 Task: Find connections with filter location P'ot'i with filter topic #coachingwith filter profile language German with filter current company Aviva India with filter school Vaagdevi College of Engineering with filter industry E-Learning Providers with filter service category Packaging Design with filter keywords title Founder
Action: Mouse moved to (180, 271)
Screenshot: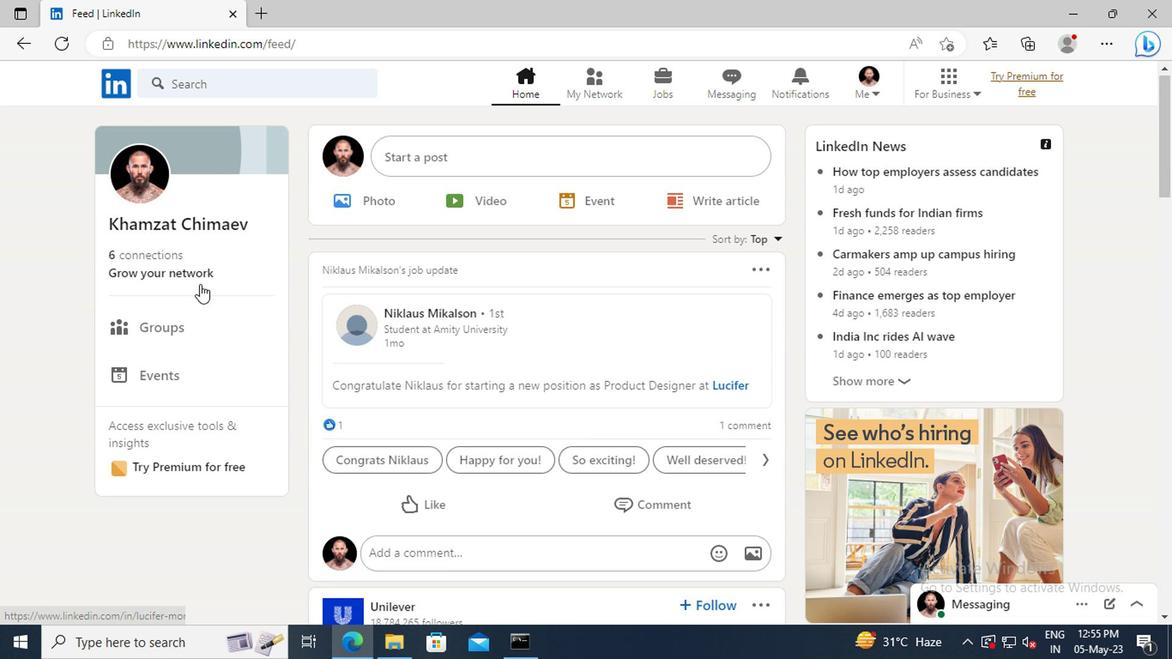 
Action: Mouse pressed left at (180, 271)
Screenshot: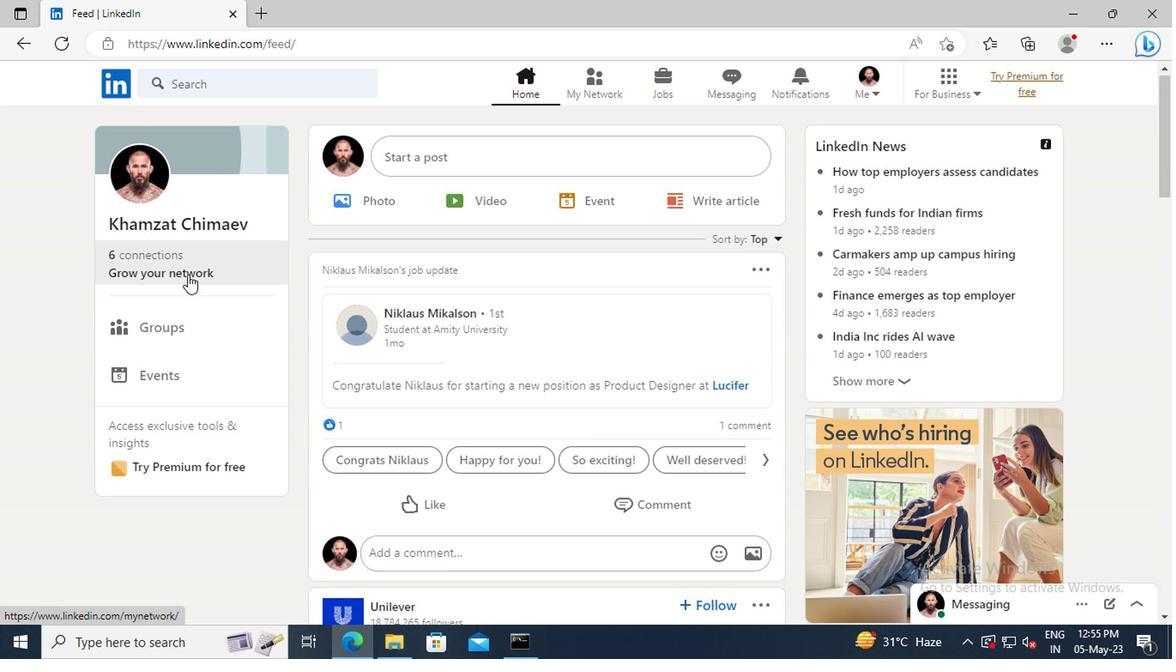 
Action: Mouse moved to (192, 183)
Screenshot: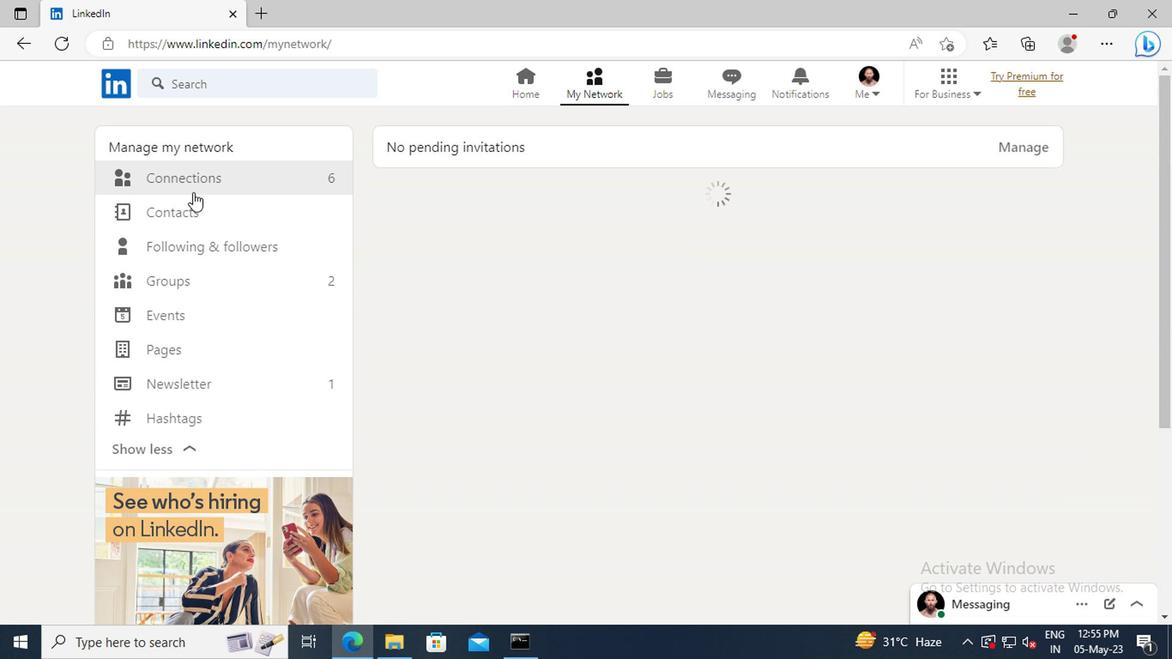 
Action: Mouse pressed left at (192, 183)
Screenshot: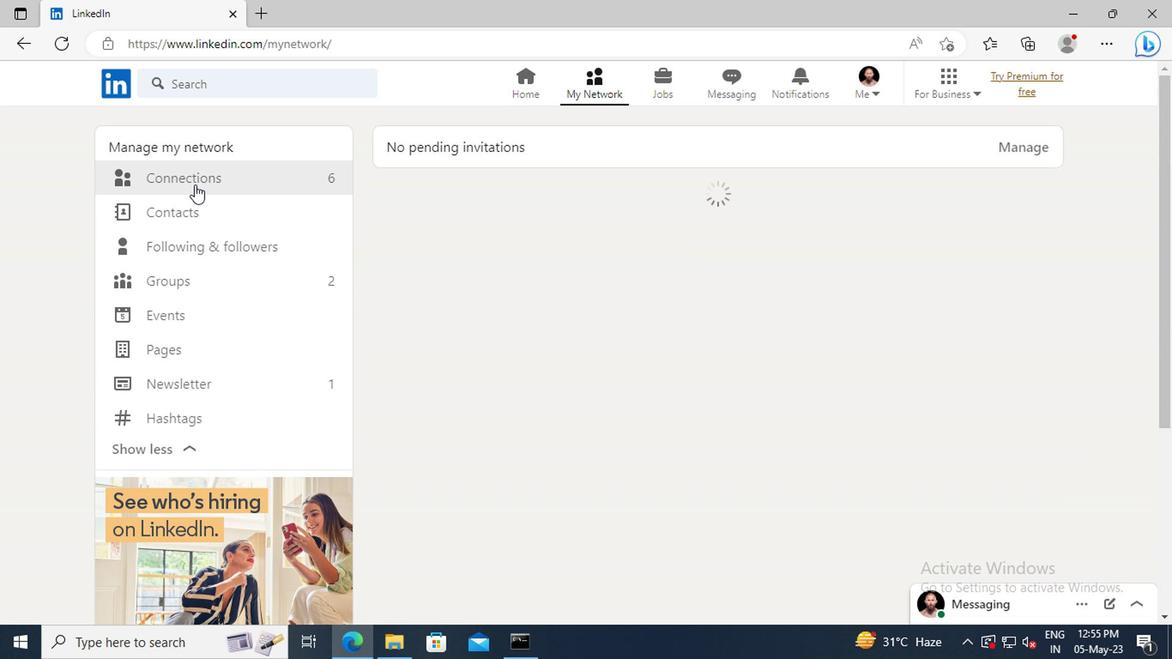 
Action: Mouse moved to (684, 185)
Screenshot: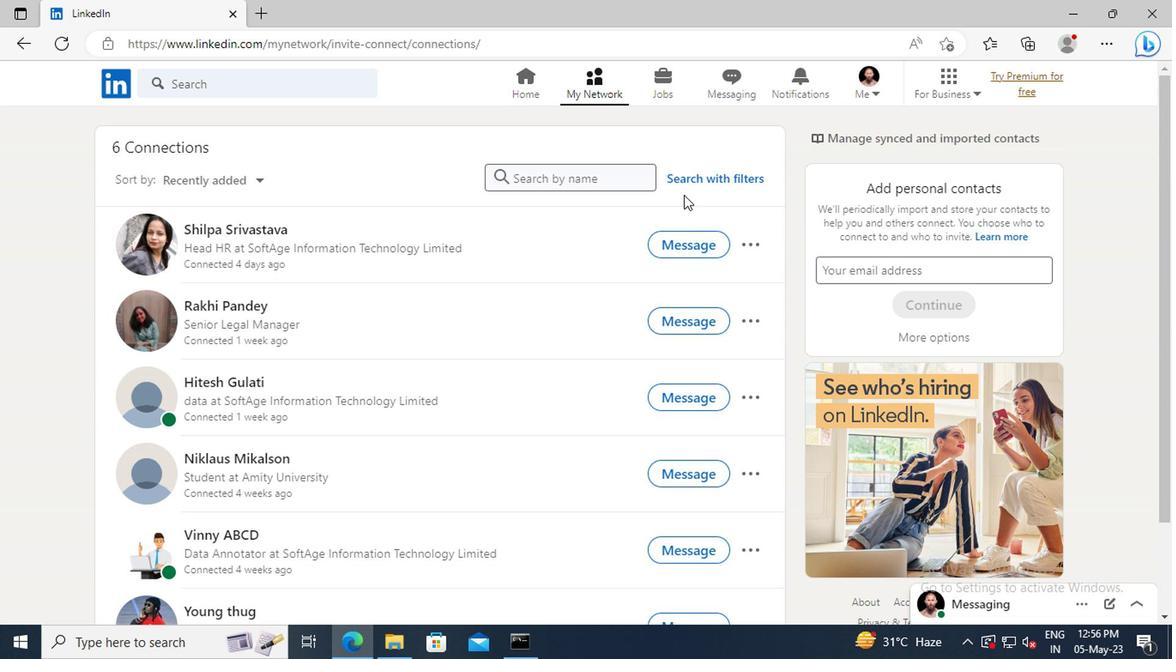 
Action: Mouse pressed left at (684, 185)
Screenshot: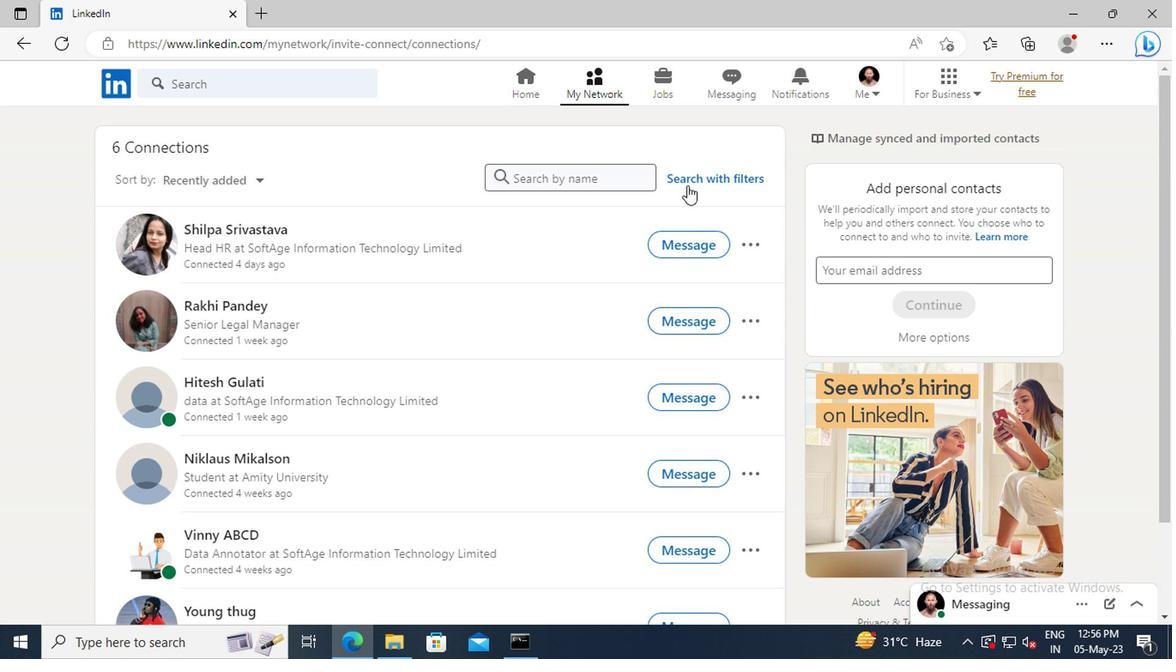 
Action: Mouse moved to (650, 133)
Screenshot: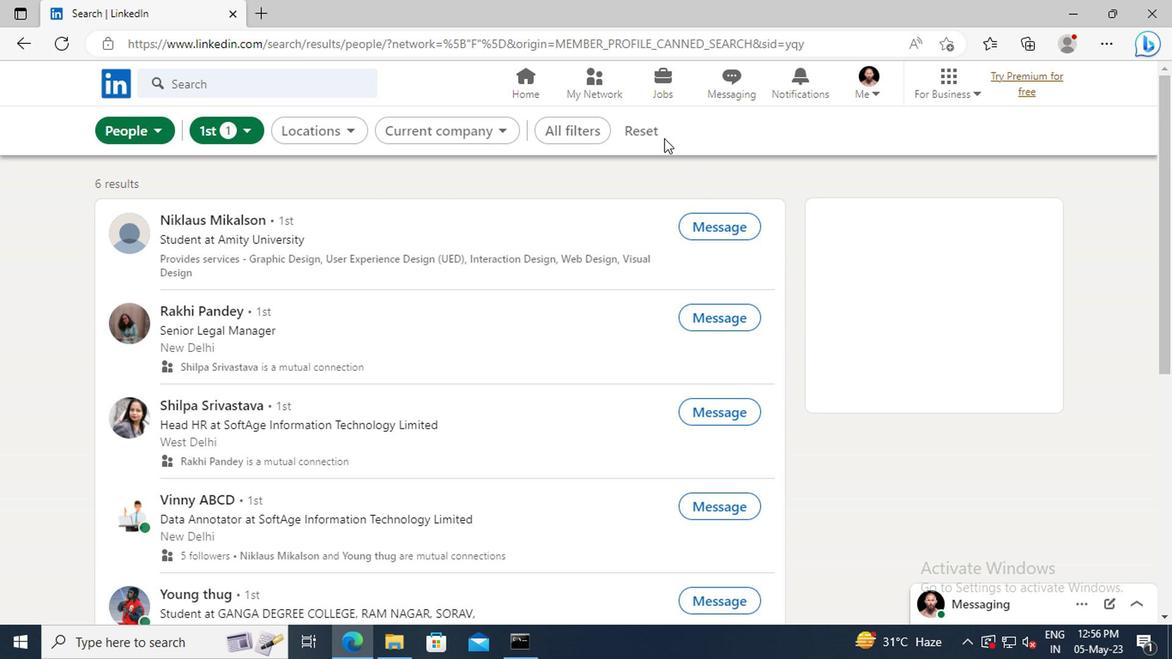
Action: Mouse pressed left at (650, 133)
Screenshot: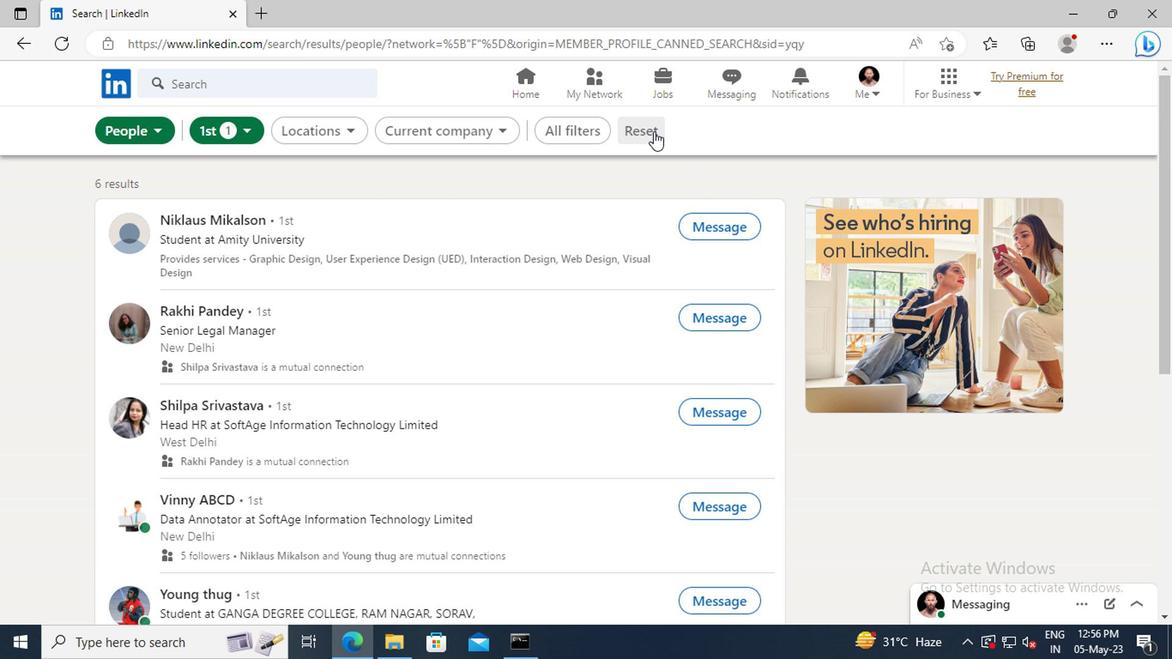 
Action: Mouse moved to (627, 133)
Screenshot: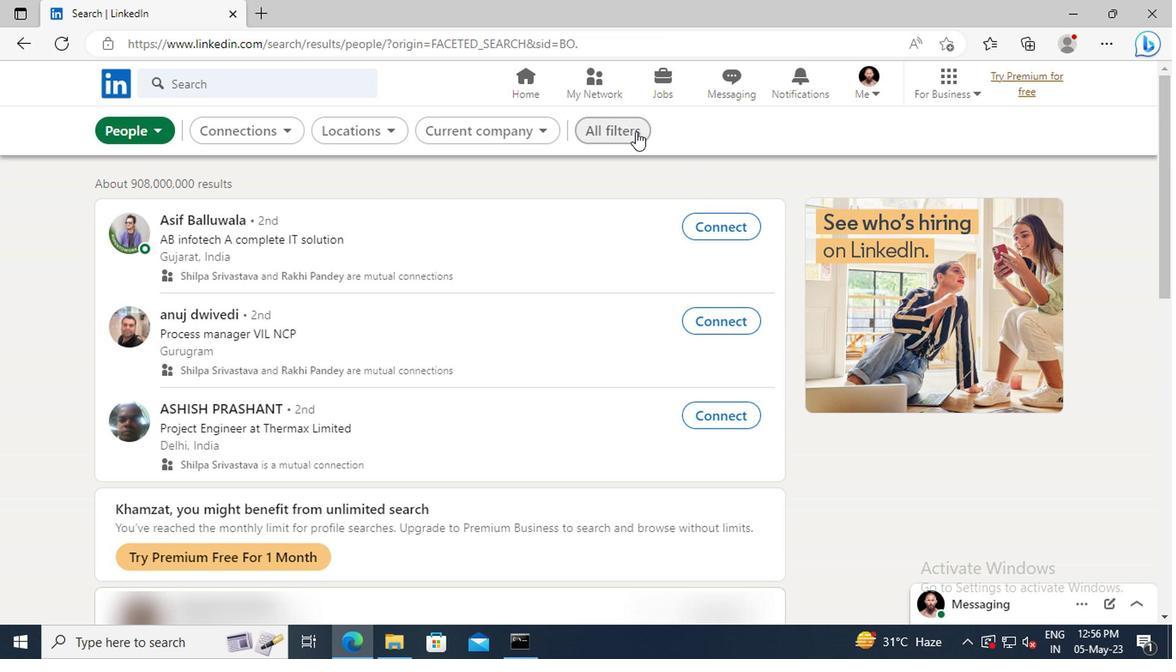 
Action: Mouse pressed left at (627, 133)
Screenshot: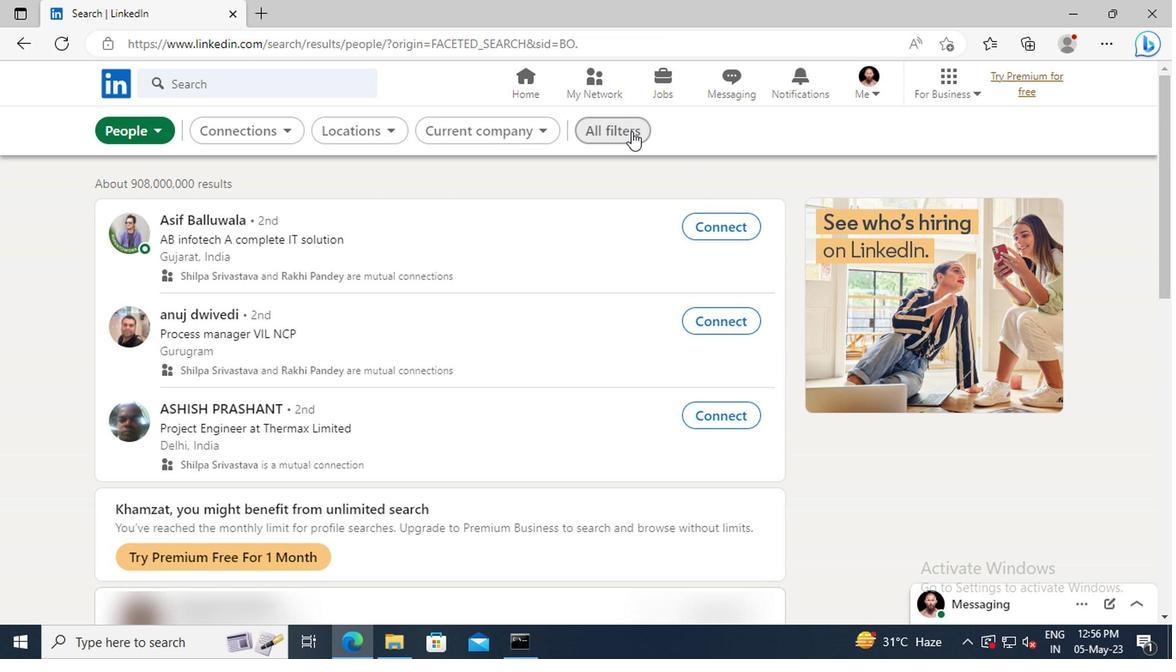 
Action: Mouse moved to (988, 332)
Screenshot: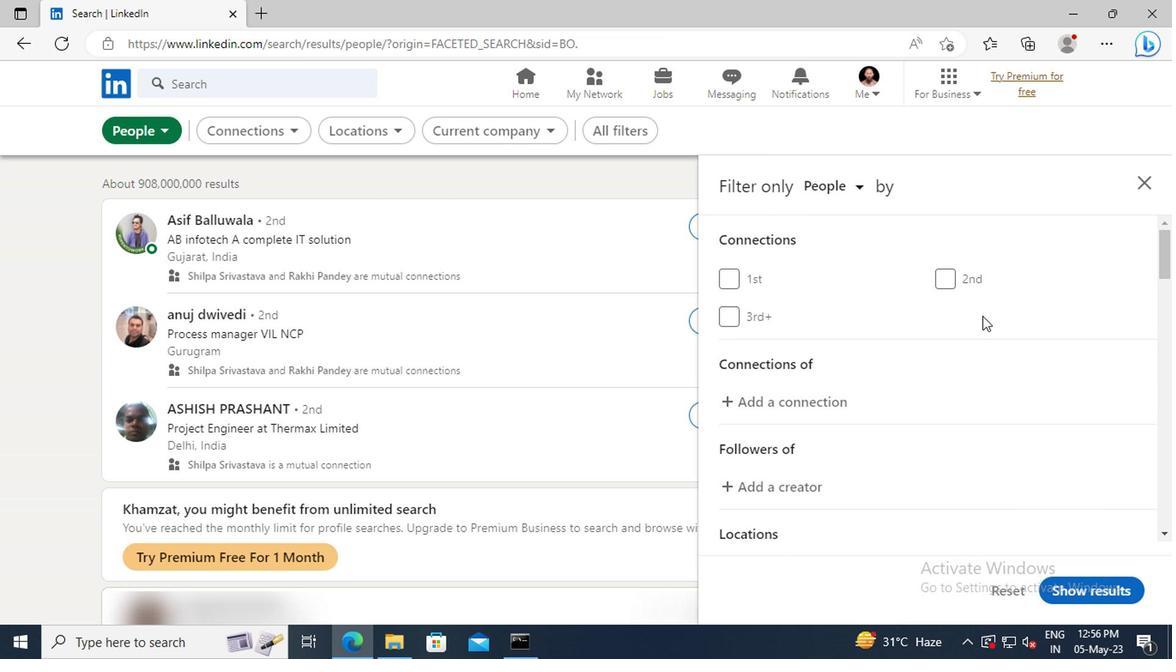 
Action: Mouse scrolled (988, 331) with delta (0, -1)
Screenshot: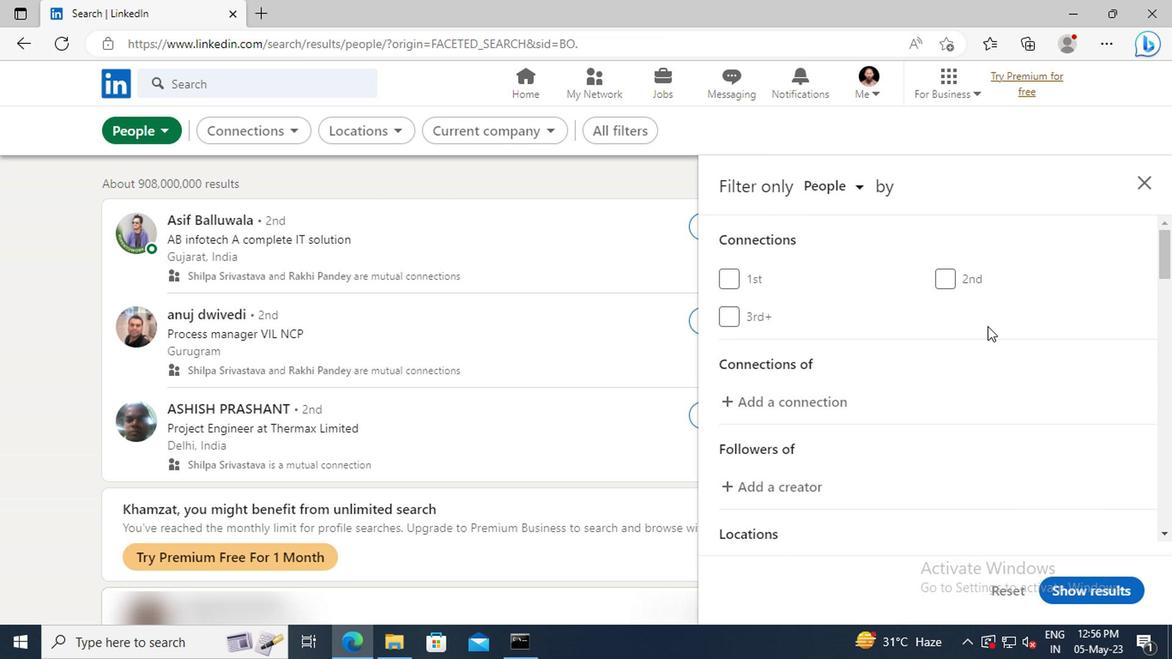 
Action: Mouse scrolled (988, 331) with delta (0, -1)
Screenshot: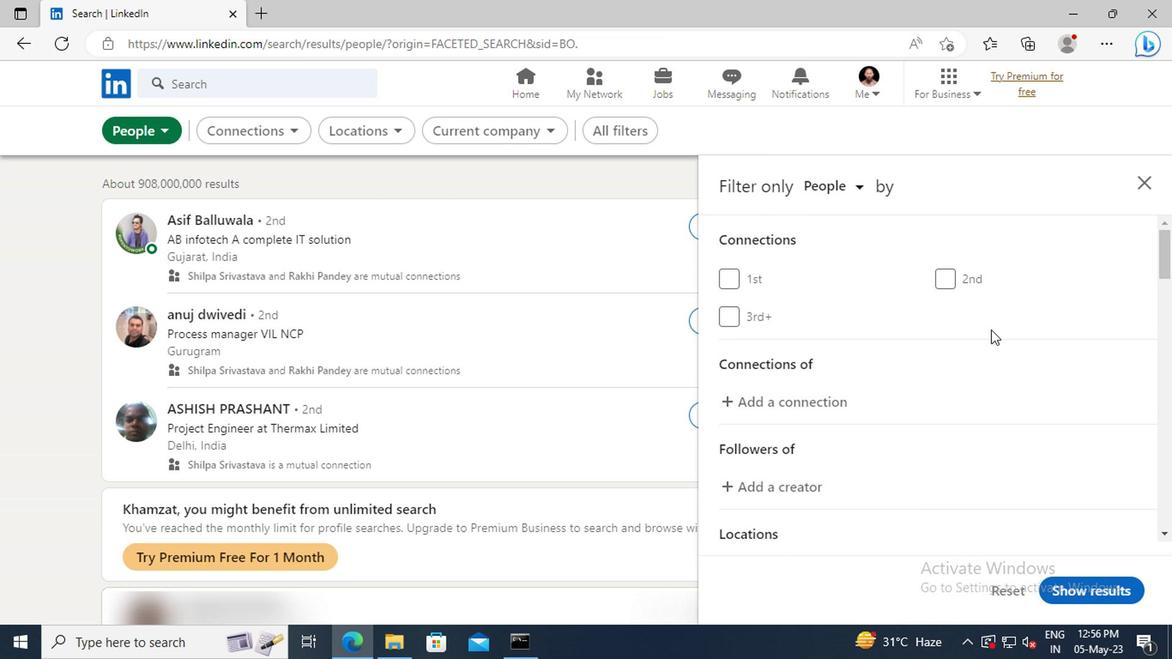 
Action: Mouse scrolled (988, 331) with delta (0, -1)
Screenshot: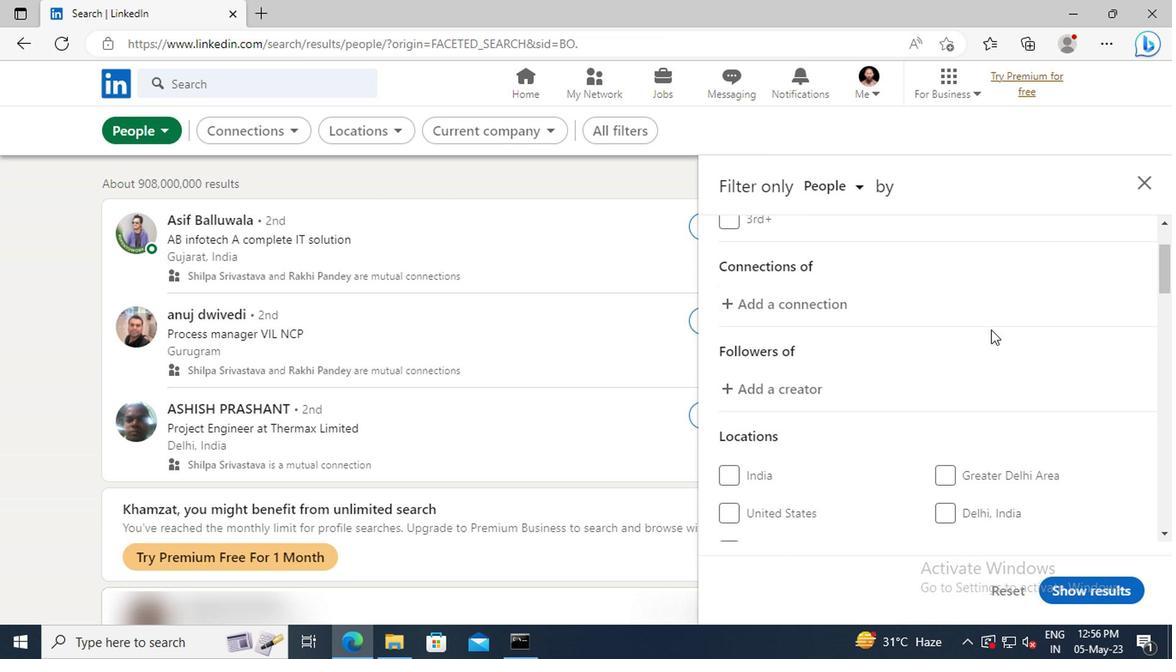 
Action: Mouse scrolled (988, 331) with delta (0, -1)
Screenshot: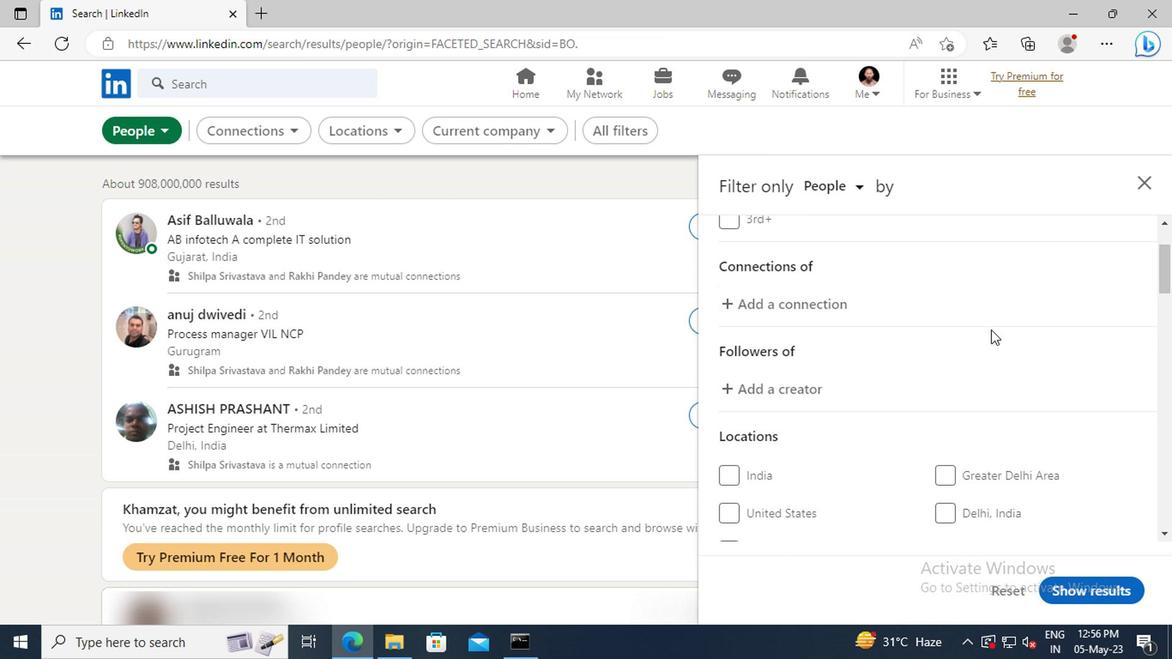 
Action: Mouse scrolled (988, 331) with delta (0, -1)
Screenshot: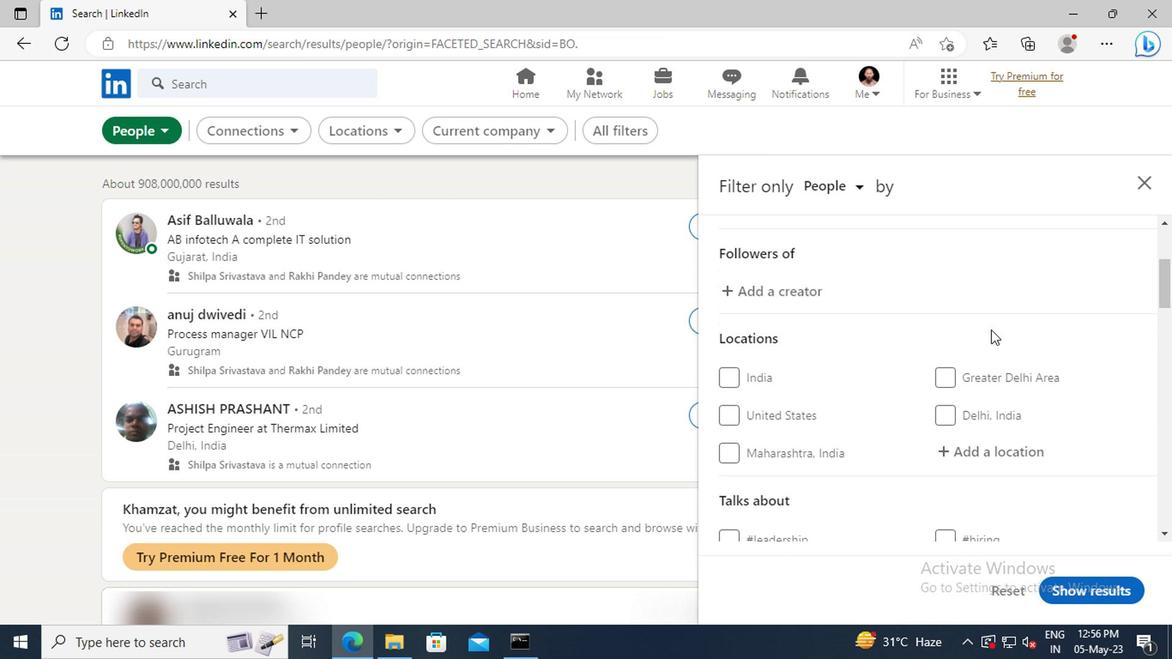 
Action: Mouse scrolled (988, 331) with delta (0, -1)
Screenshot: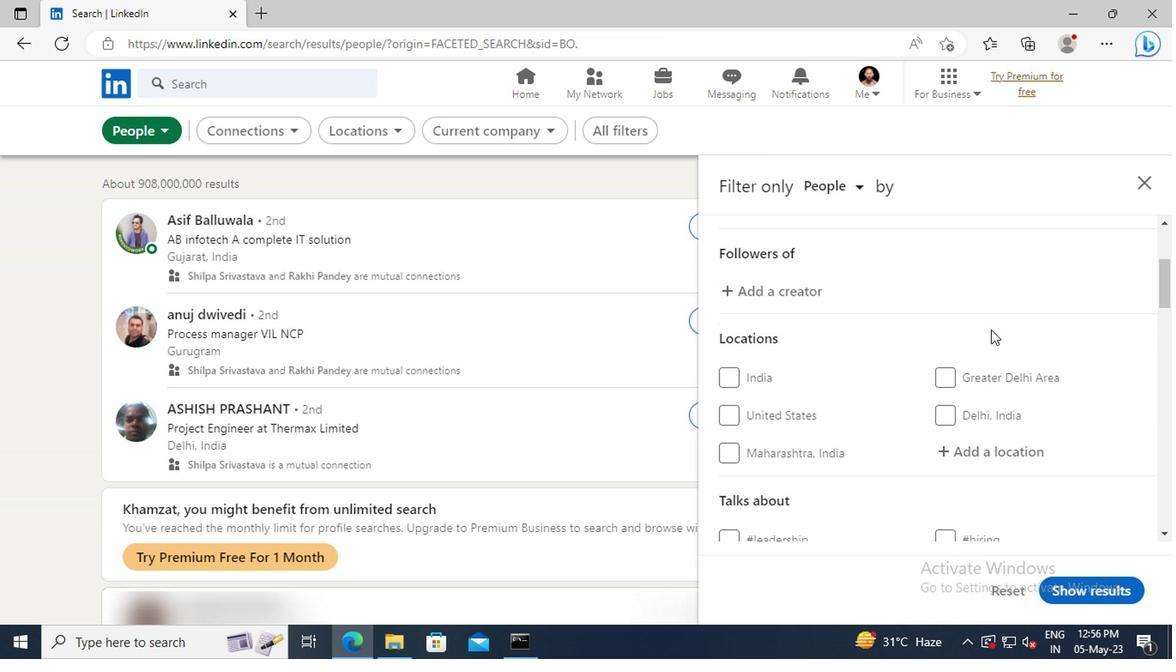 
Action: Mouse moved to (986, 354)
Screenshot: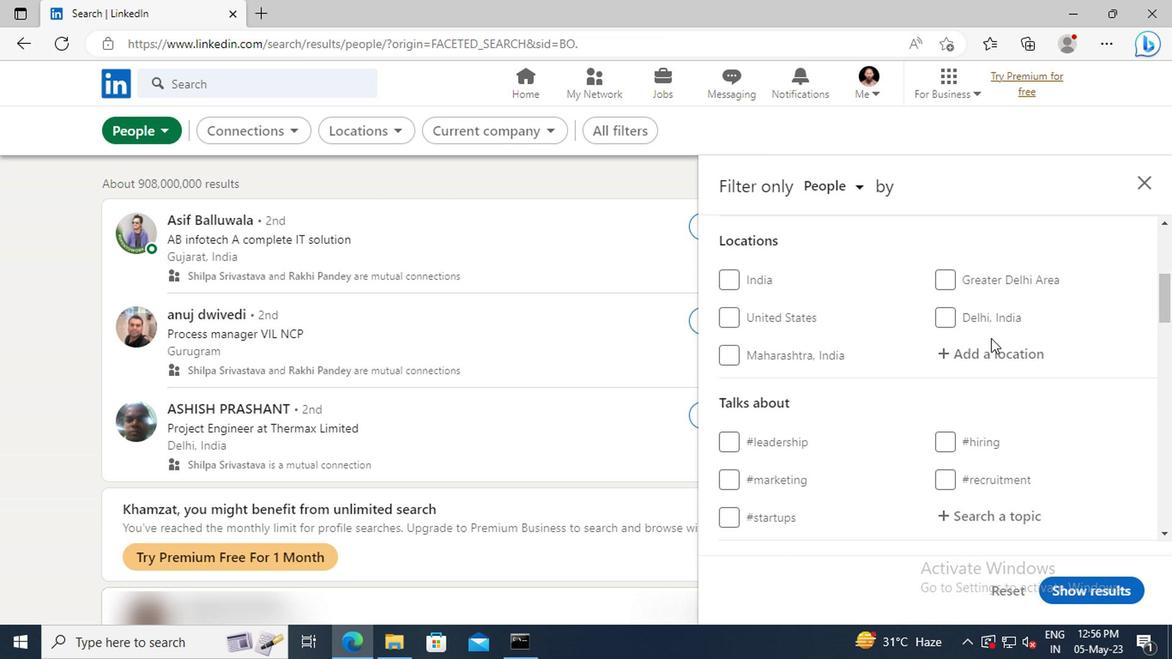 
Action: Mouse pressed left at (986, 354)
Screenshot: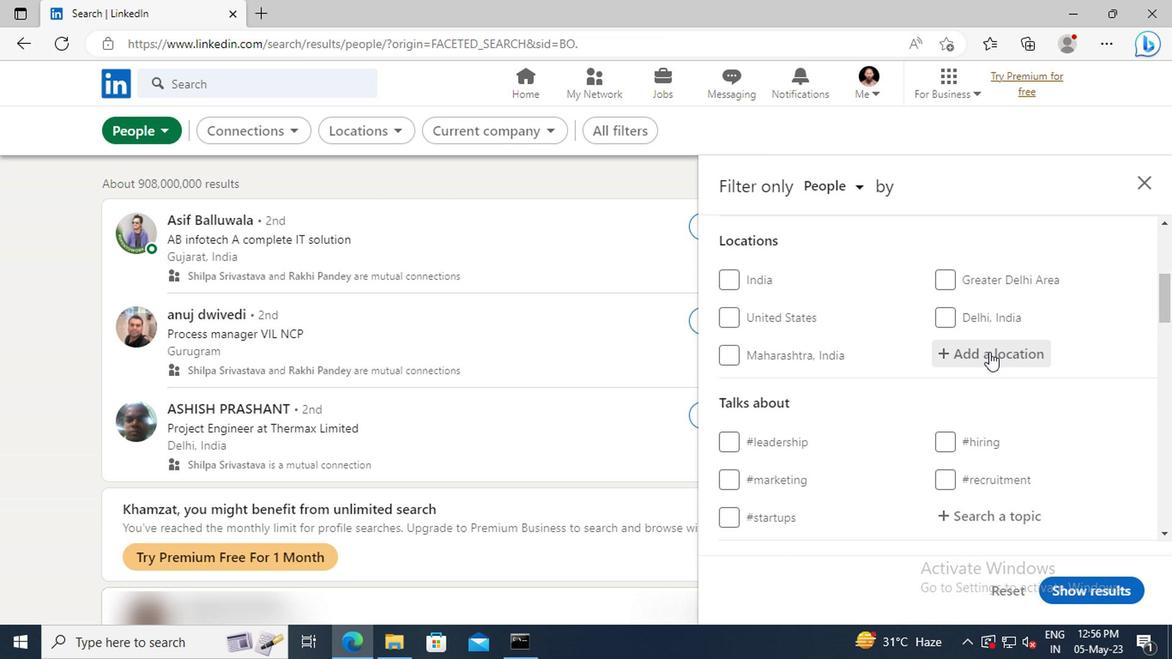 
Action: Key pressed <Key.shift>P'OT'I<Key.enter>
Screenshot: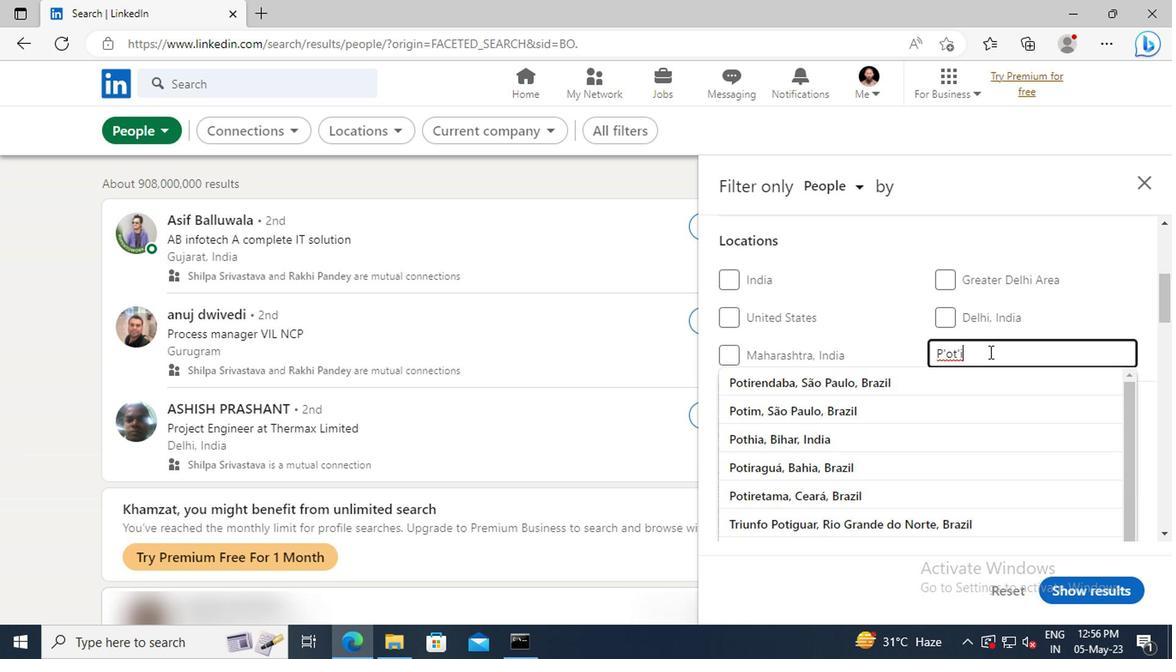
Action: Mouse moved to (982, 354)
Screenshot: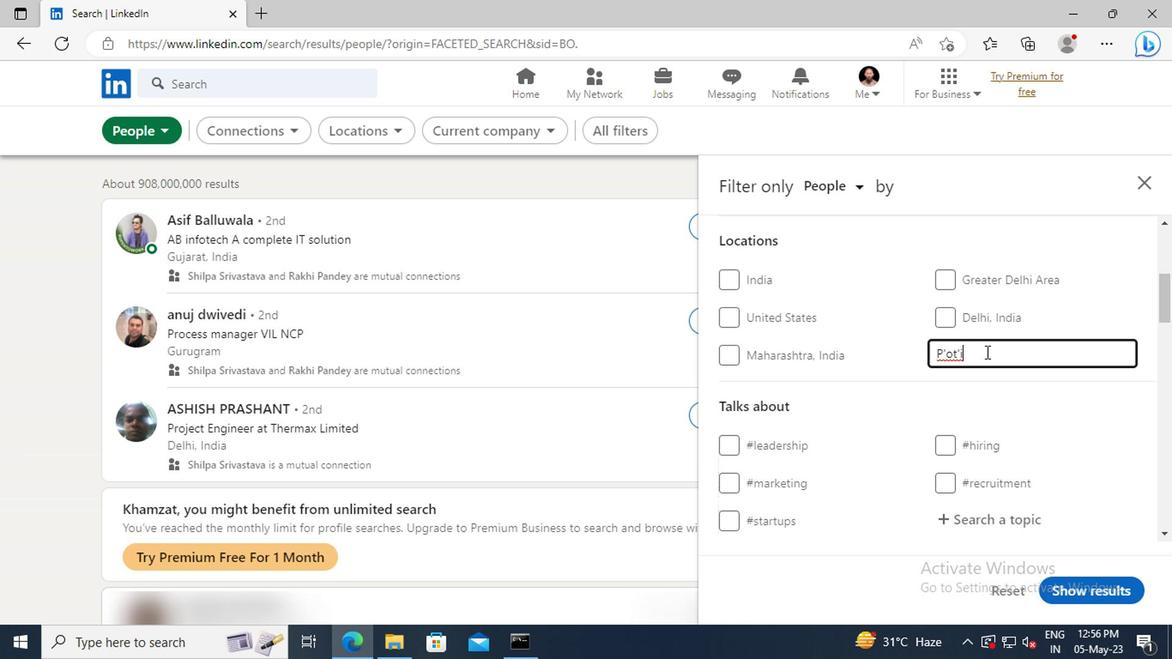 
Action: Mouse scrolled (982, 353) with delta (0, 0)
Screenshot: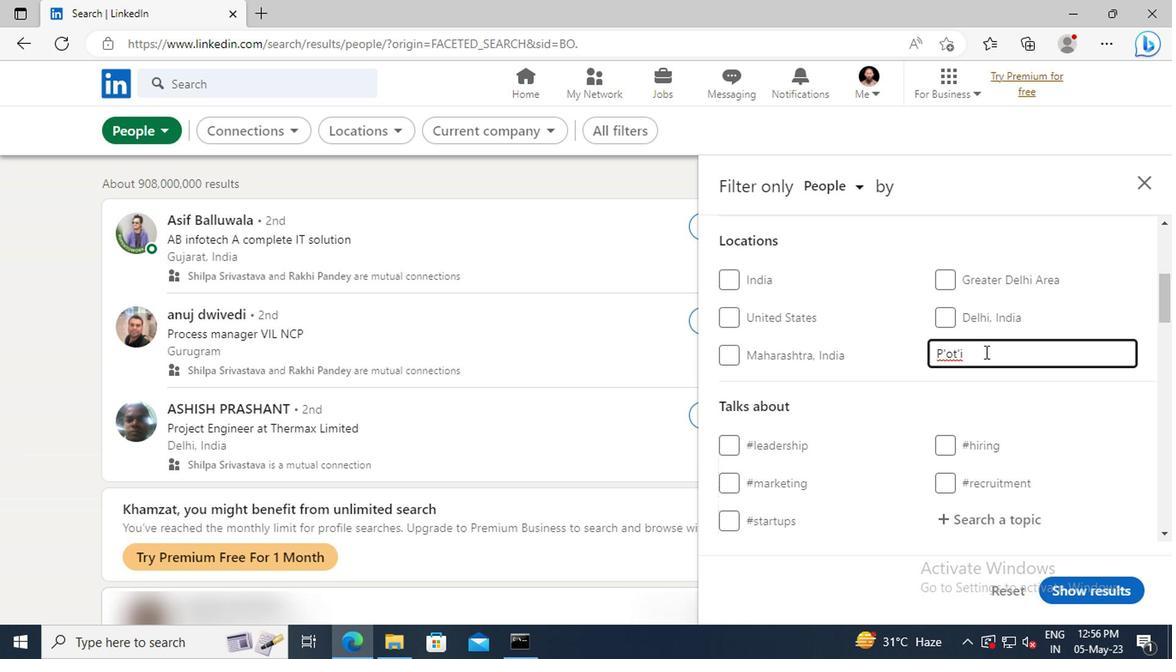 
Action: Mouse moved to (980, 354)
Screenshot: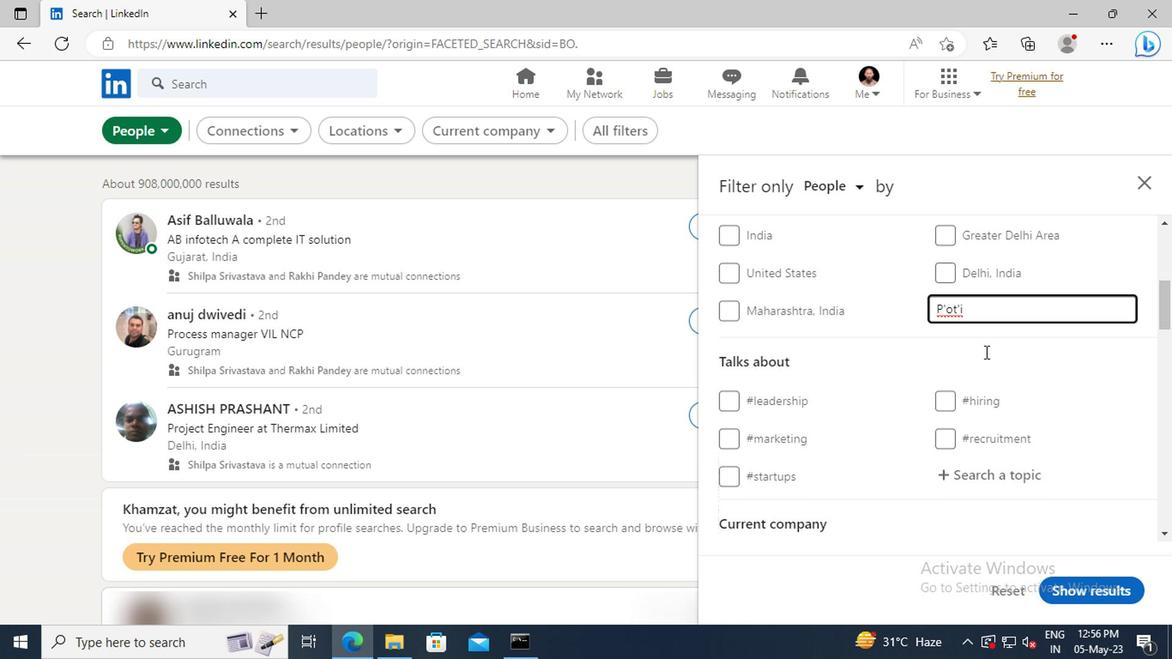 
Action: Mouse scrolled (980, 353) with delta (0, 0)
Screenshot: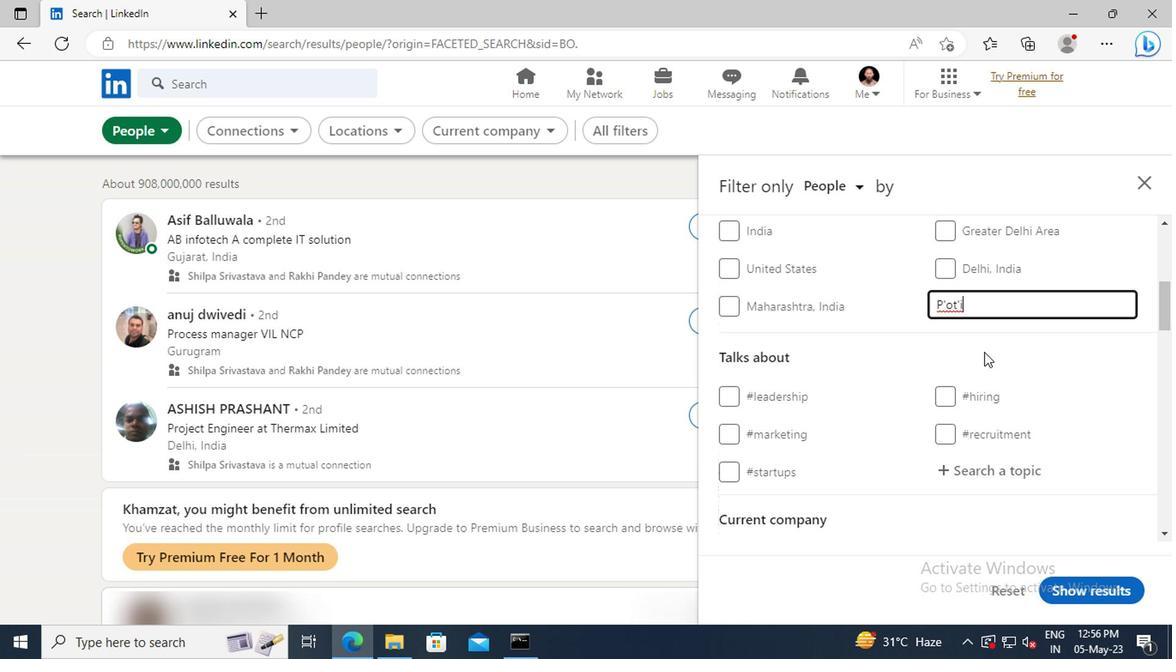 
Action: Mouse scrolled (980, 353) with delta (0, 0)
Screenshot: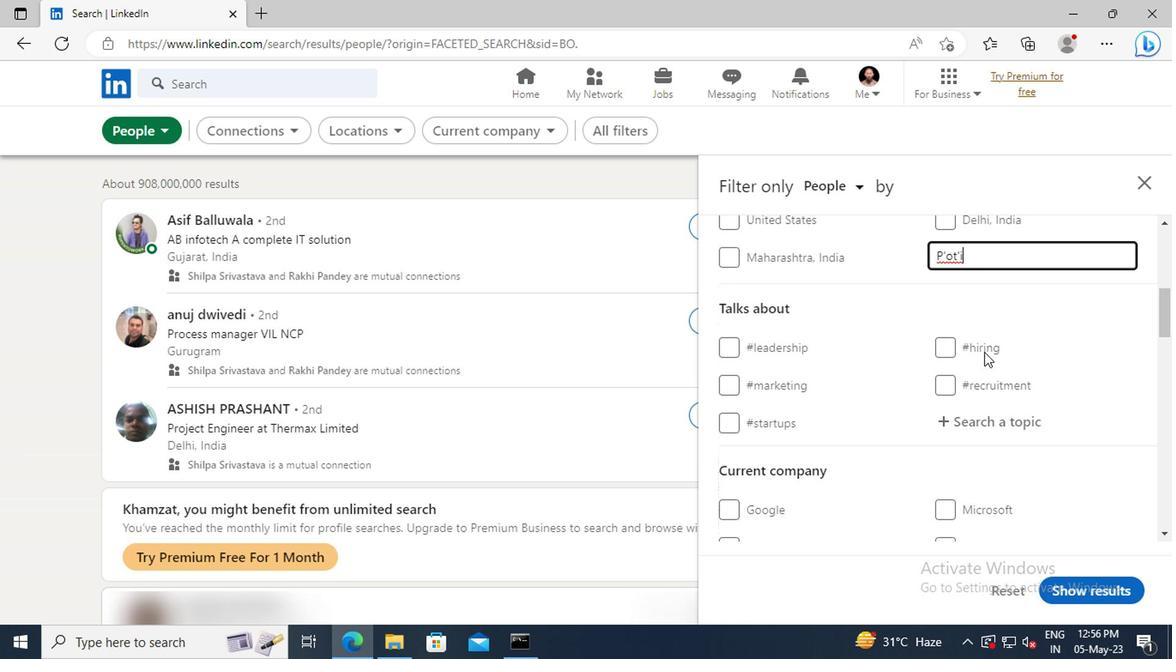 
Action: Mouse moved to (977, 372)
Screenshot: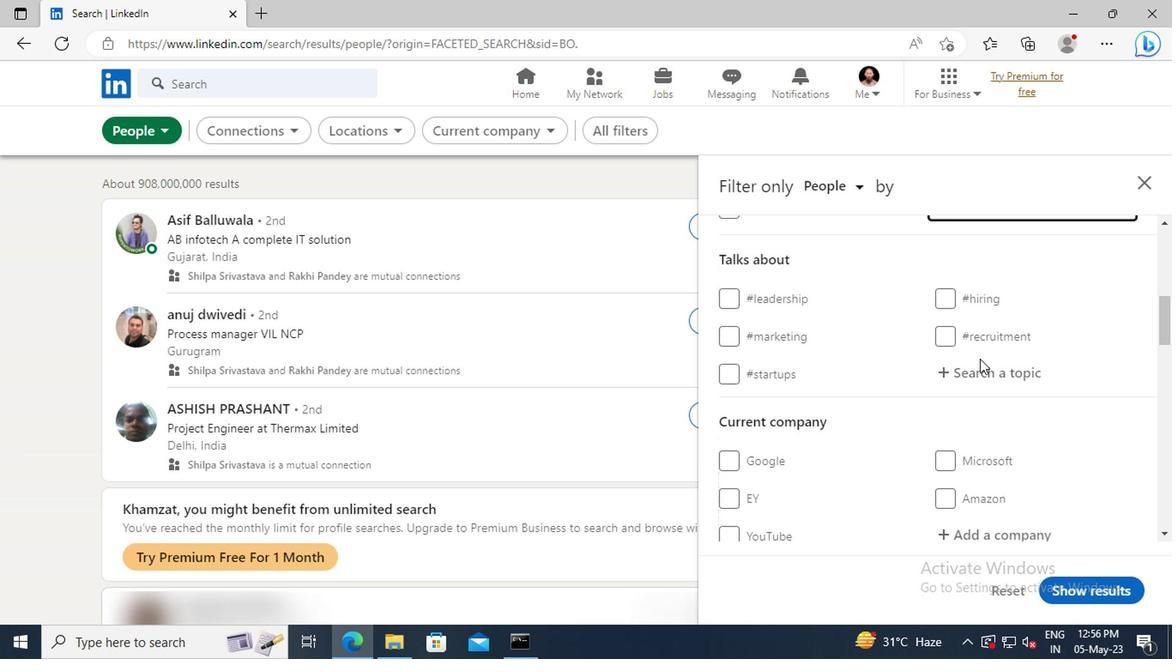 
Action: Mouse pressed left at (977, 372)
Screenshot: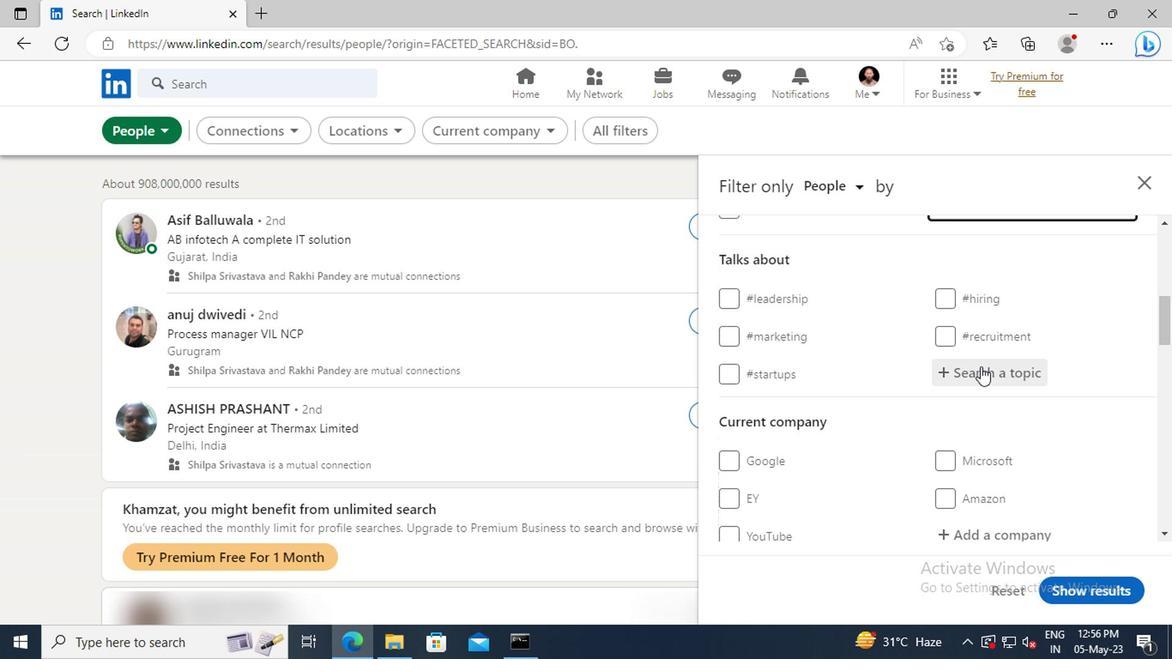 
Action: Key pressed COACHI
Screenshot: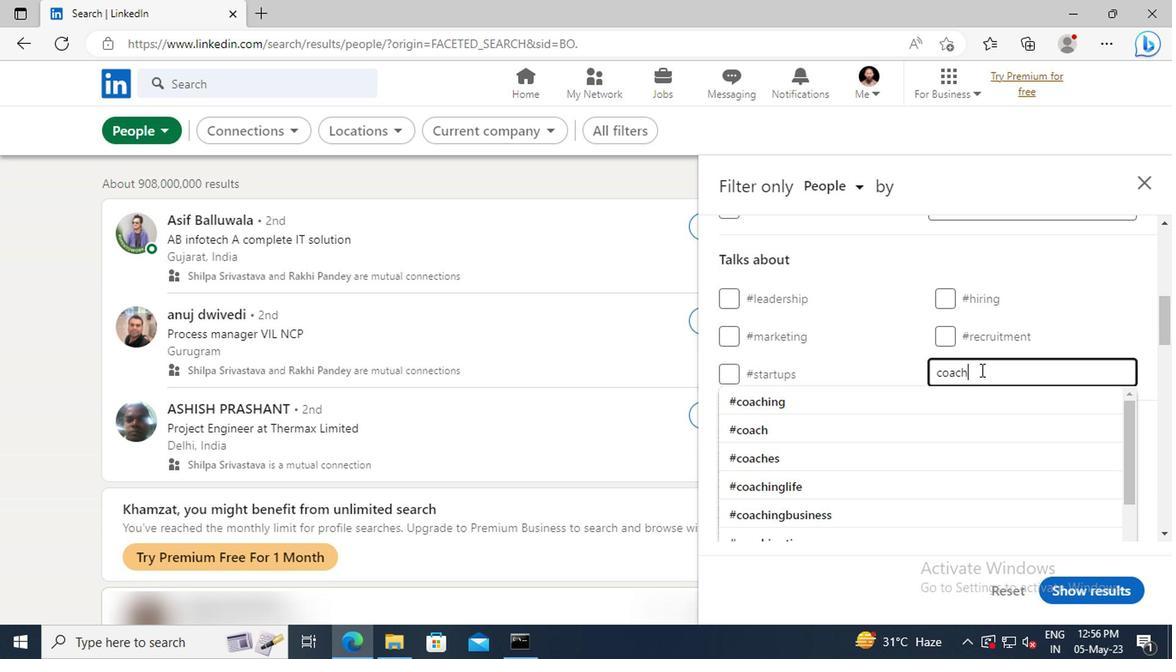 
Action: Mouse moved to (974, 400)
Screenshot: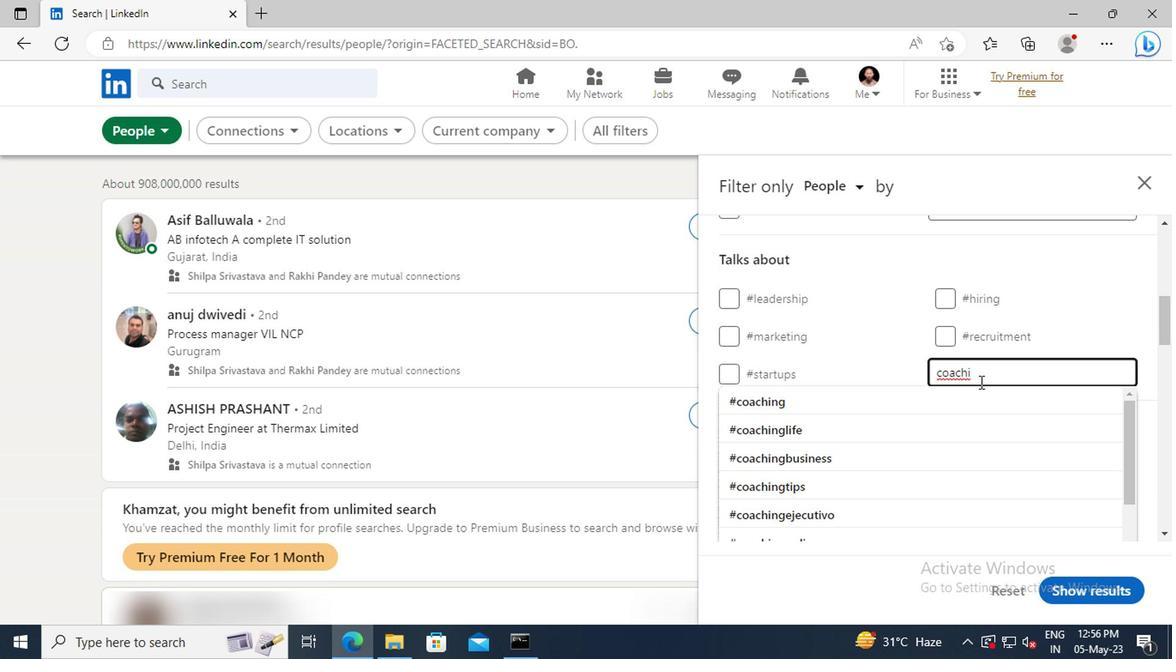 
Action: Mouse pressed left at (974, 400)
Screenshot: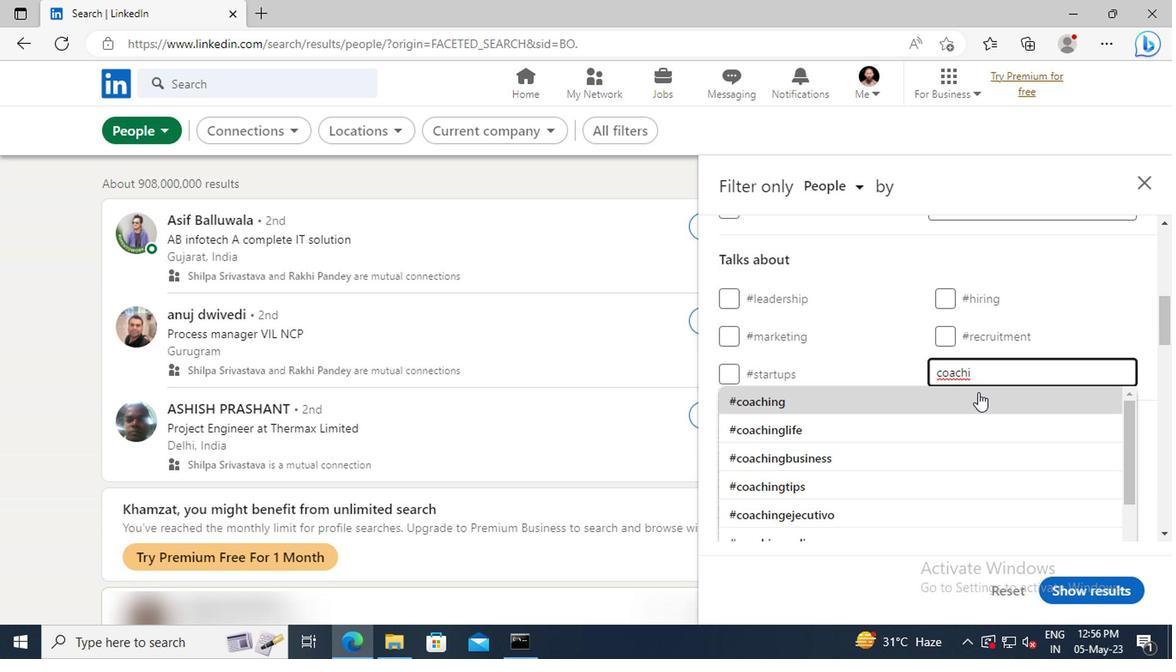 
Action: Mouse scrolled (974, 399) with delta (0, 0)
Screenshot: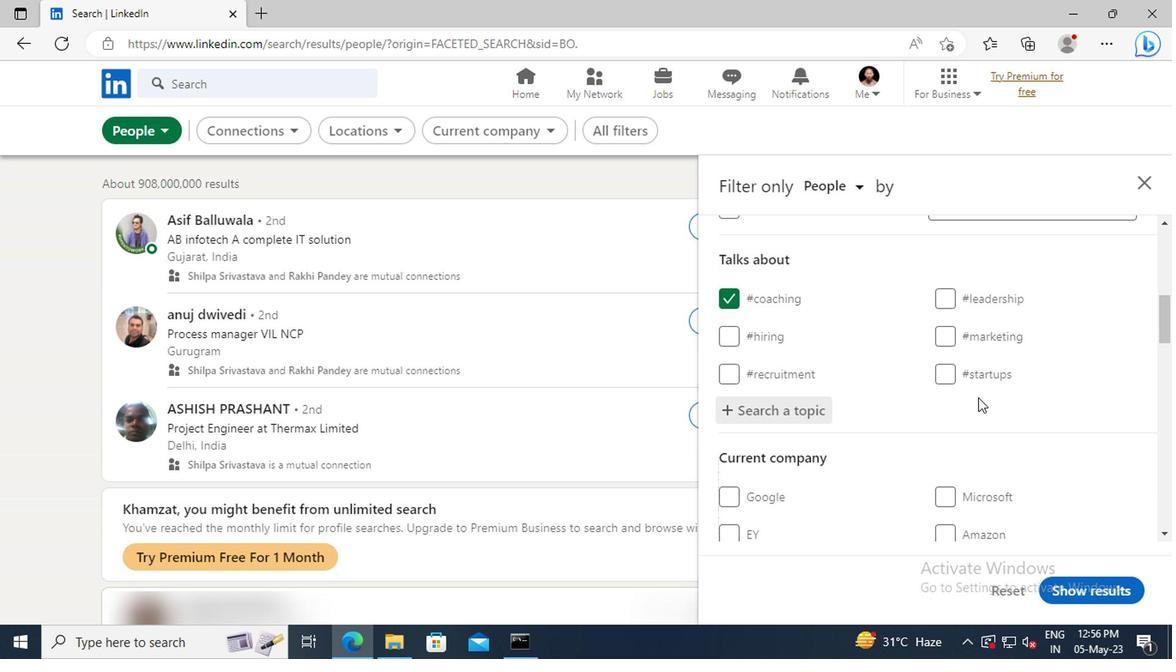 
Action: Mouse scrolled (974, 399) with delta (0, 0)
Screenshot: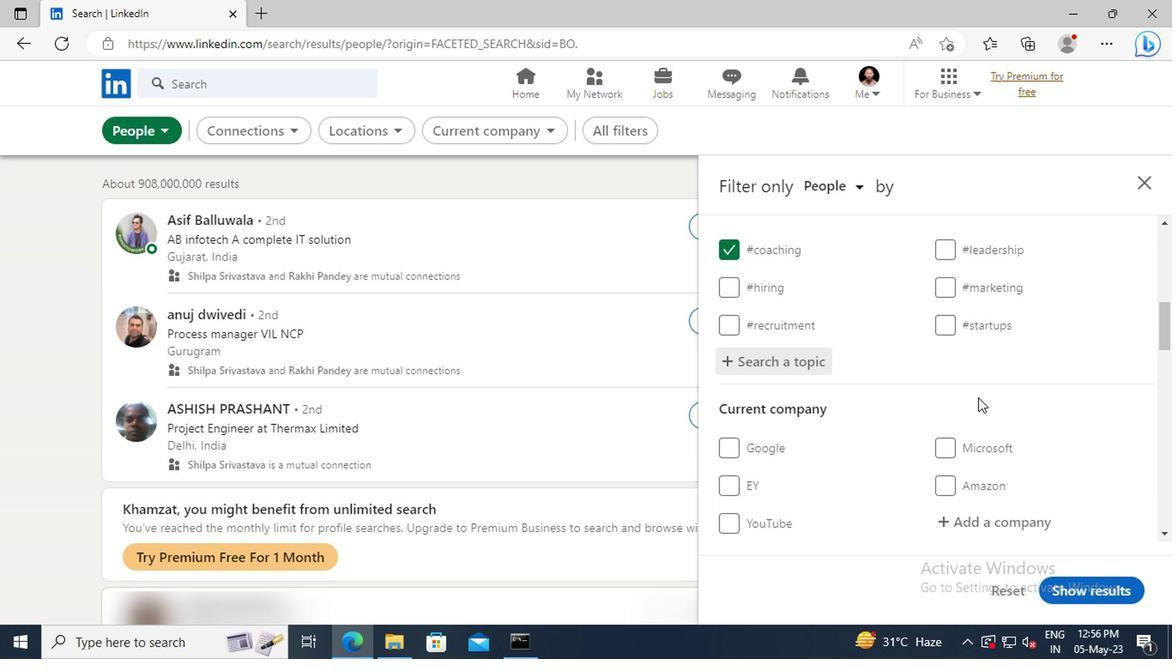 
Action: Mouse scrolled (974, 399) with delta (0, 0)
Screenshot: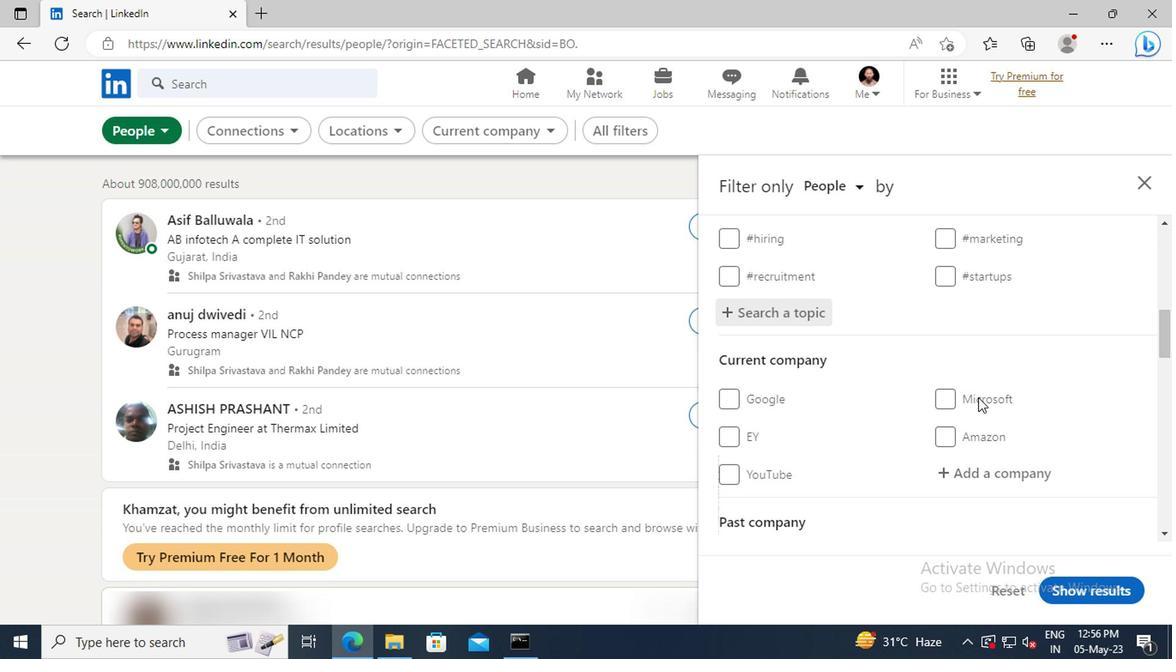 
Action: Mouse scrolled (974, 399) with delta (0, 0)
Screenshot: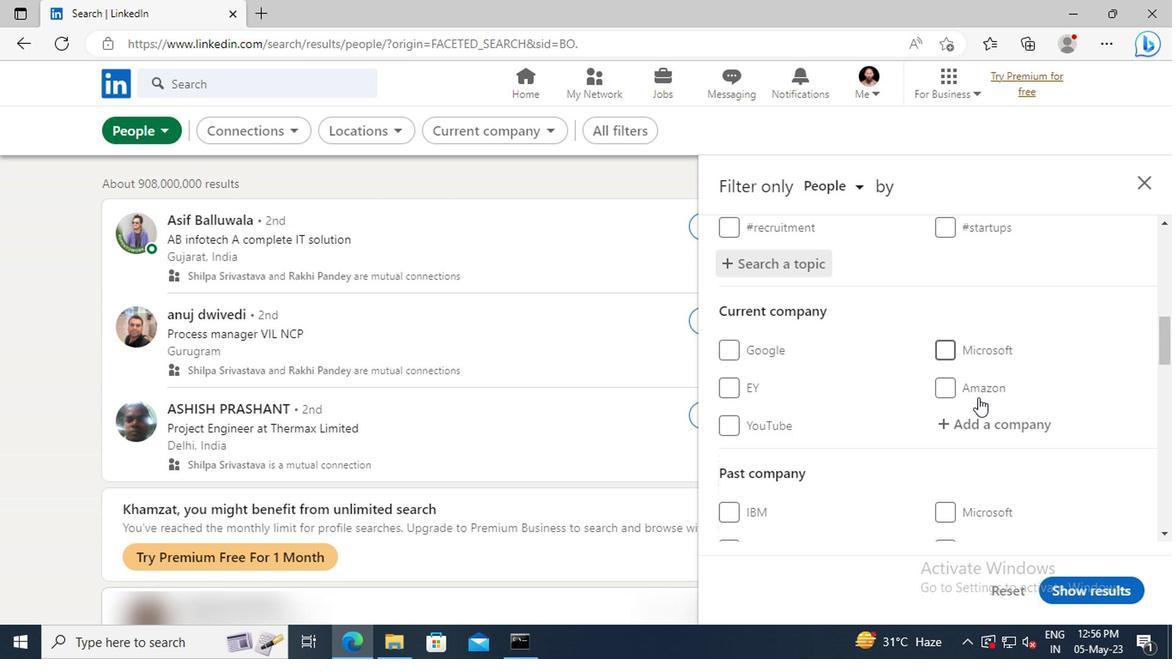 
Action: Mouse scrolled (974, 399) with delta (0, 0)
Screenshot: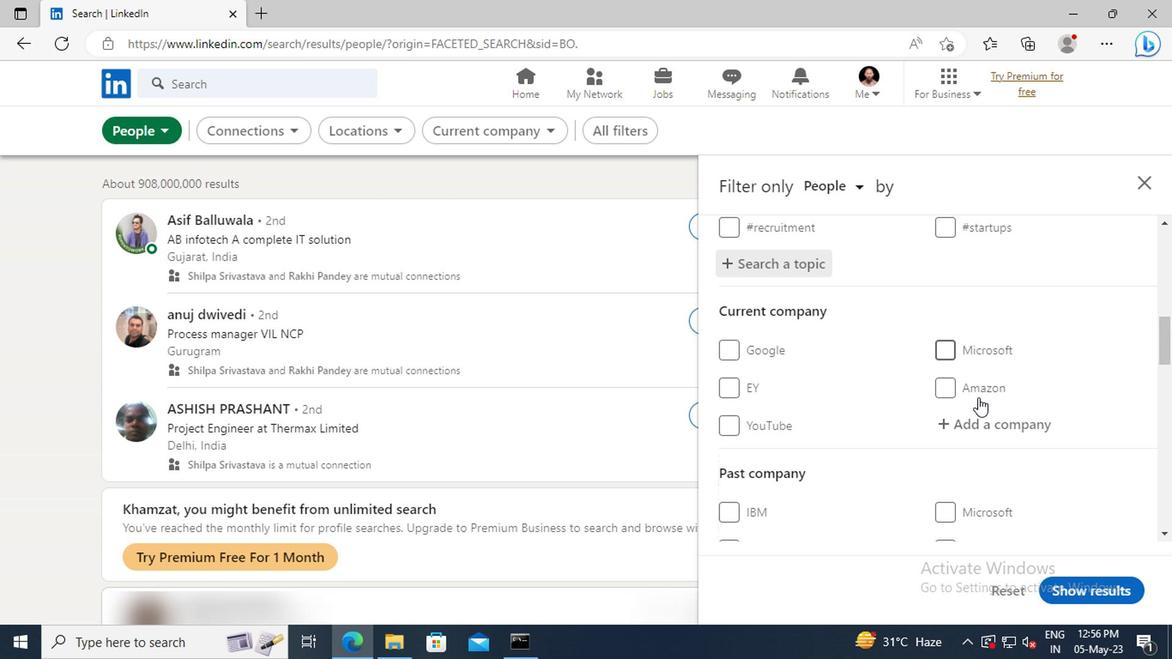 
Action: Mouse scrolled (974, 399) with delta (0, 0)
Screenshot: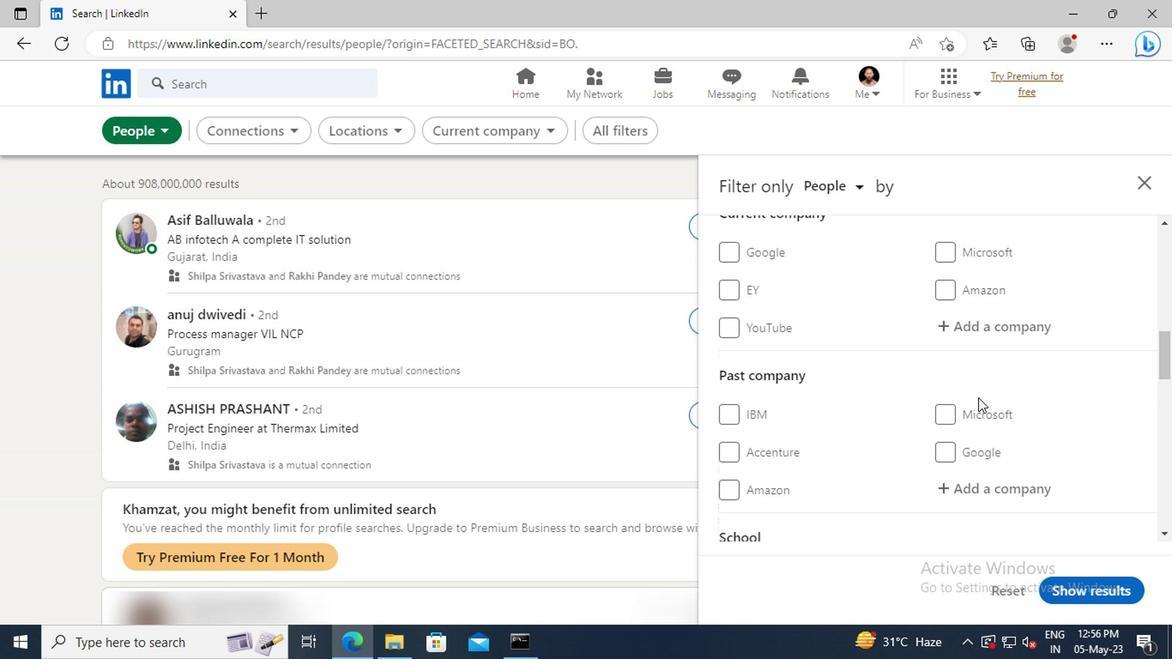 
Action: Mouse scrolled (974, 399) with delta (0, 0)
Screenshot: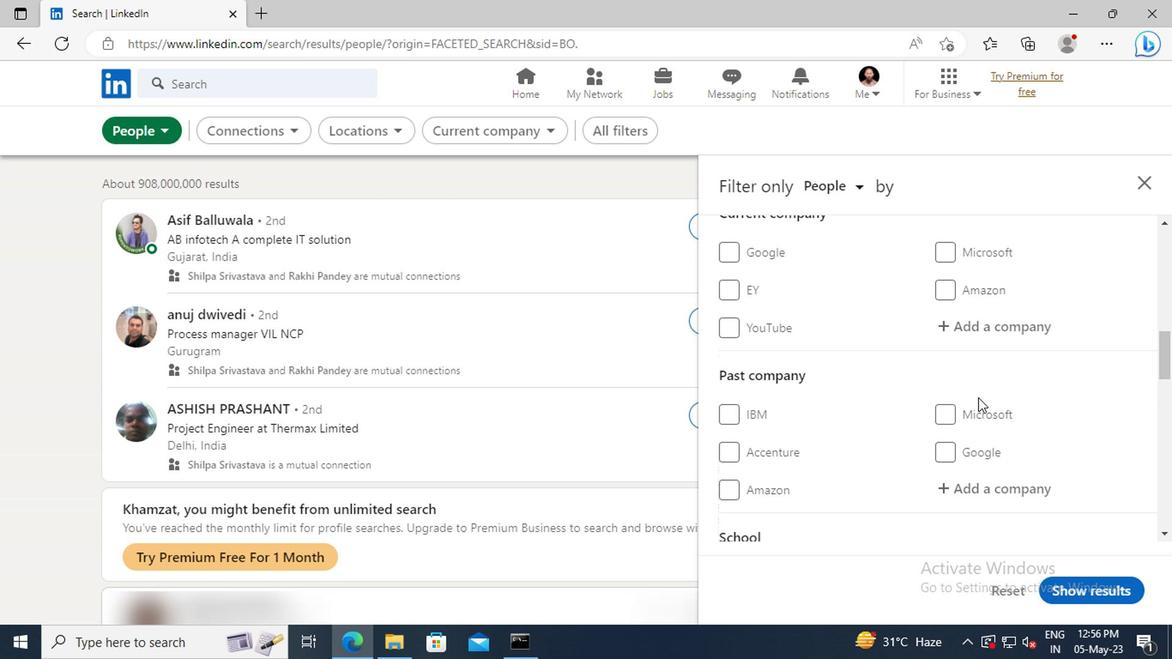 
Action: Mouse scrolled (974, 399) with delta (0, 0)
Screenshot: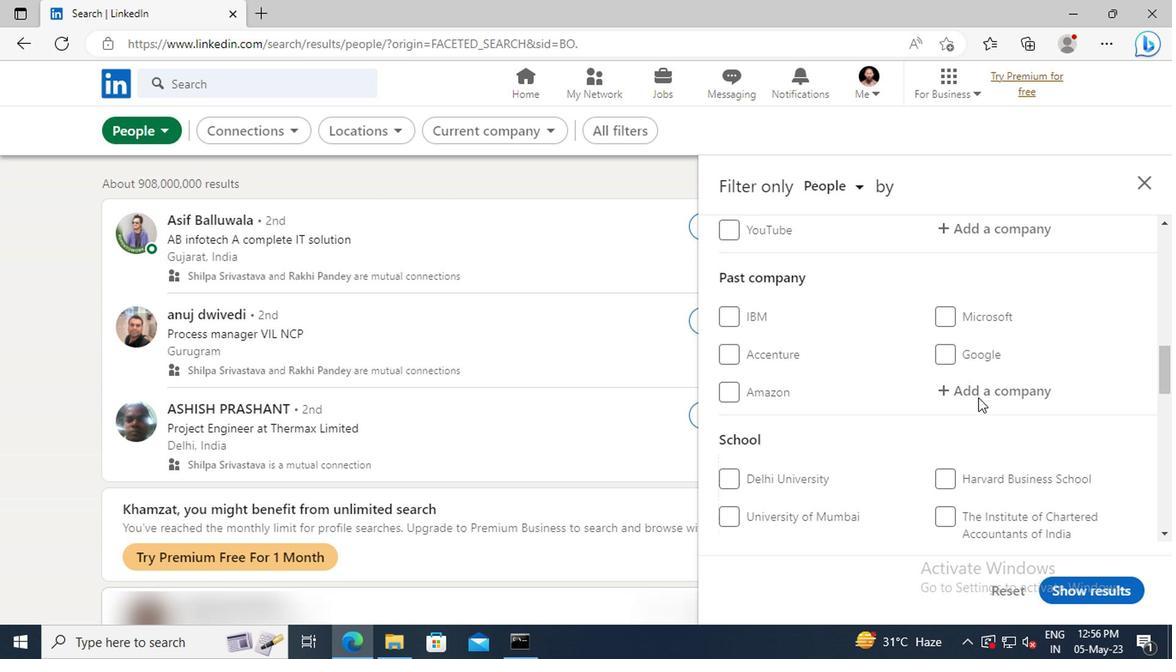 
Action: Mouse scrolled (974, 399) with delta (0, 0)
Screenshot: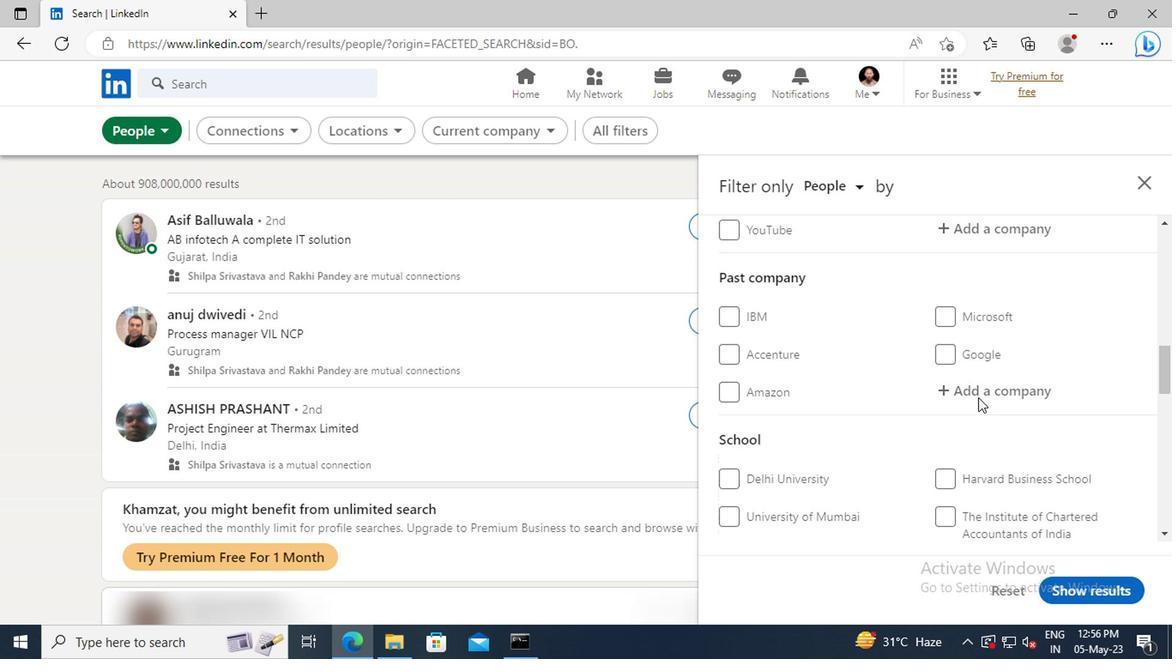 
Action: Mouse scrolled (974, 399) with delta (0, 0)
Screenshot: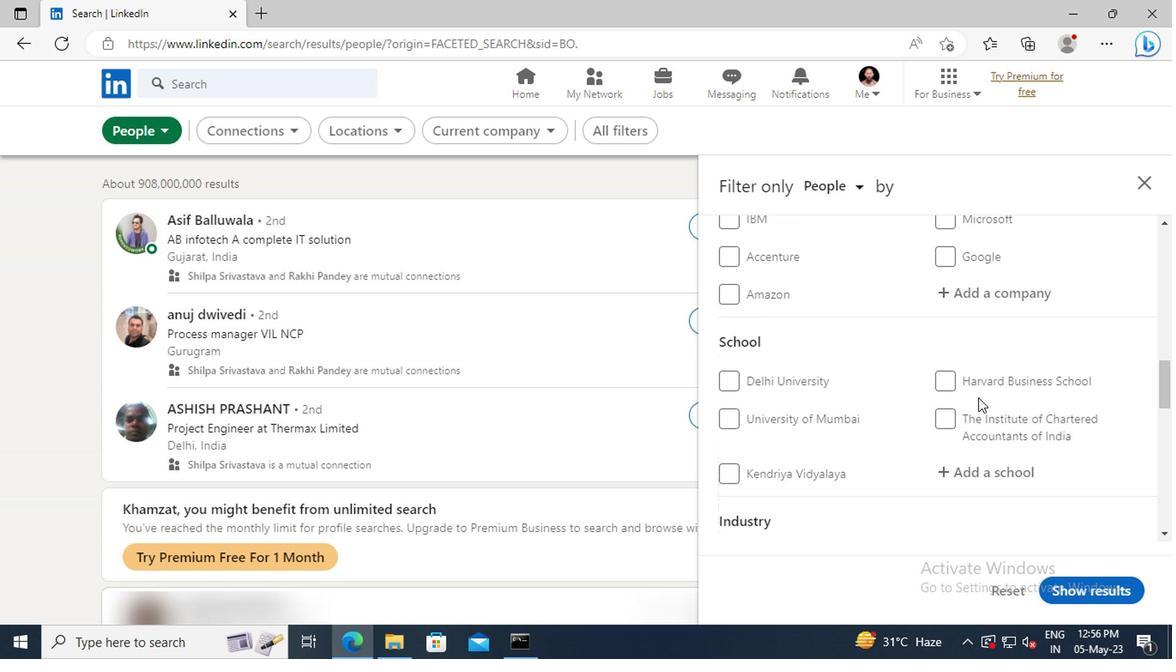 
Action: Mouse scrolled (974, 399) with delta (0, 0)
Screenshot: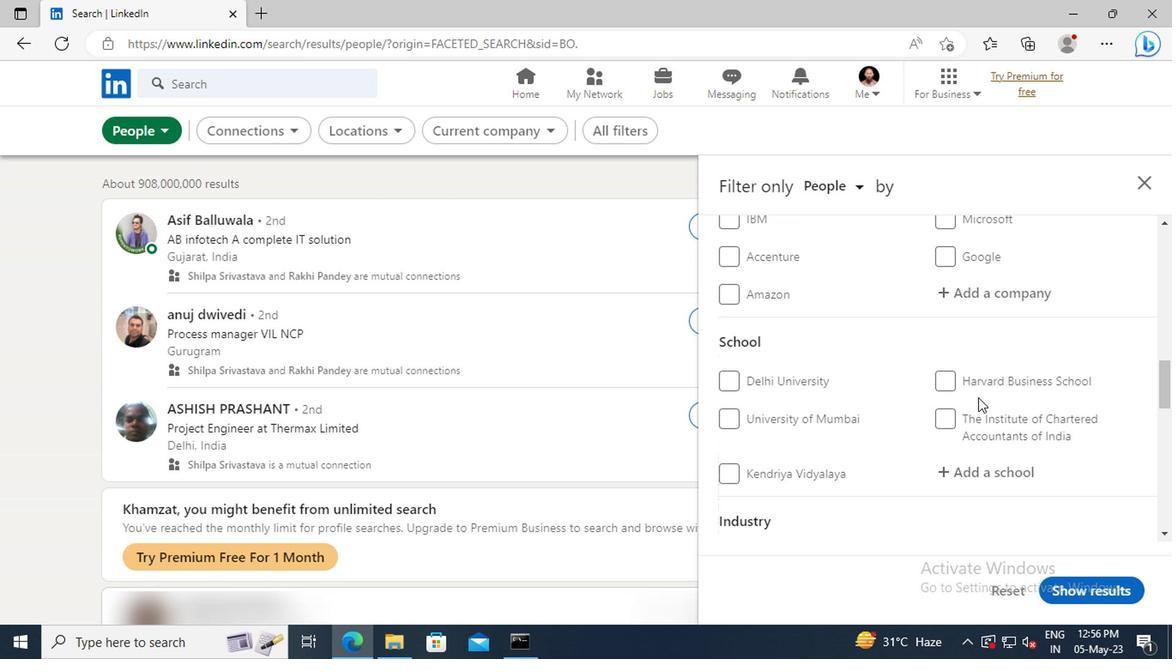 
Action: Mouse scrolled (974, 399) with delta (0, 0)
Screenshot: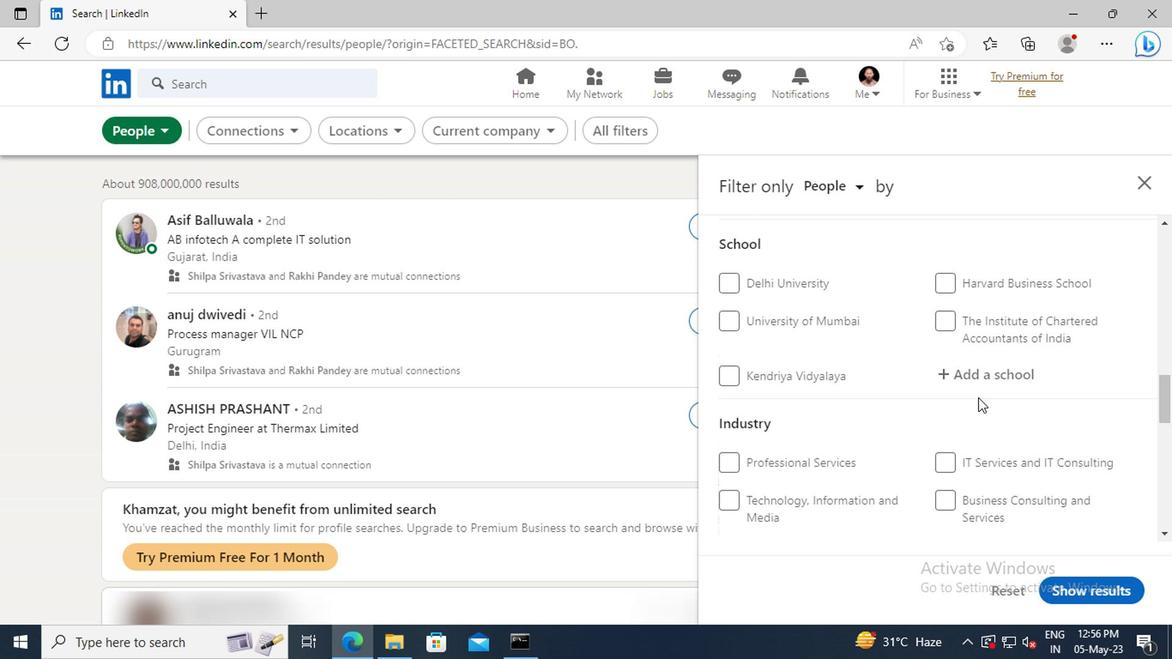 
Action: Mouse scrolled (974, 399) with delta (0, 0)
Screenshot: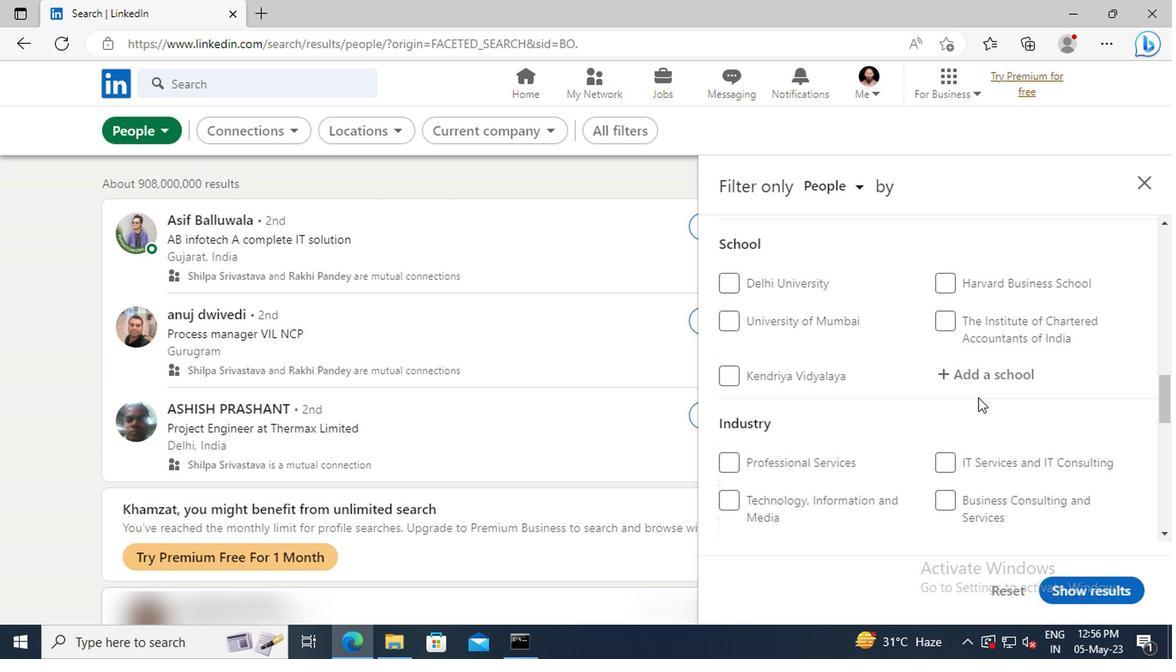 
Action: Mouse scrolled (974, 399) with delta (0, 0)
Screenshot: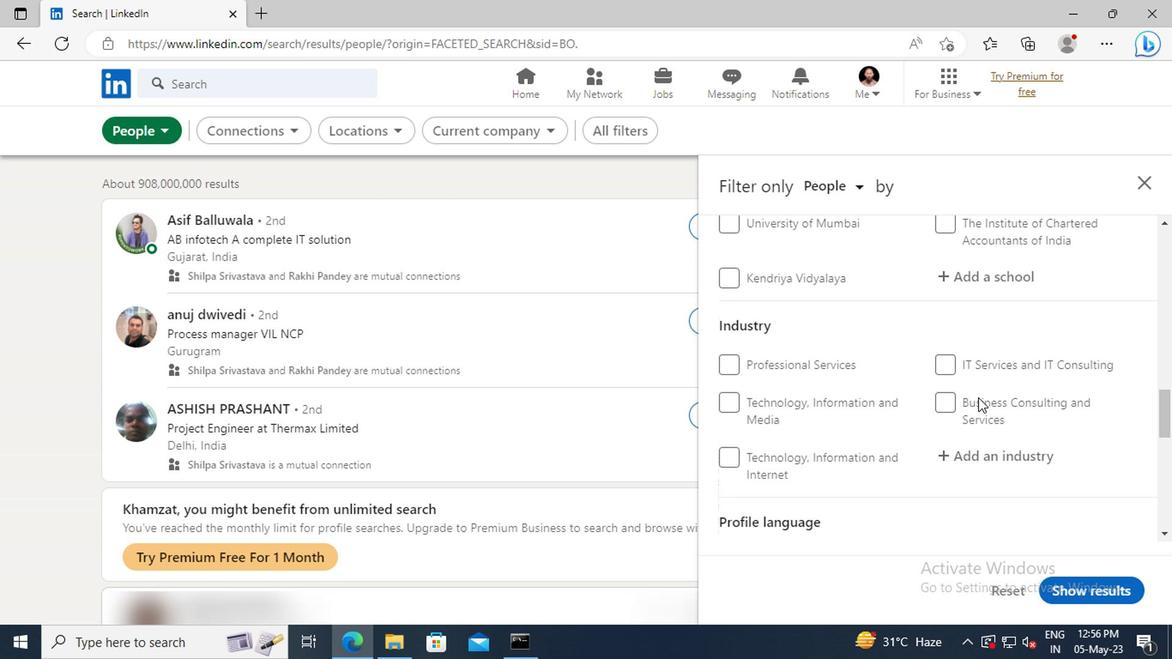 
Action: Mouse scrolled (974, 399) with delta (0, 0)
Screenshot: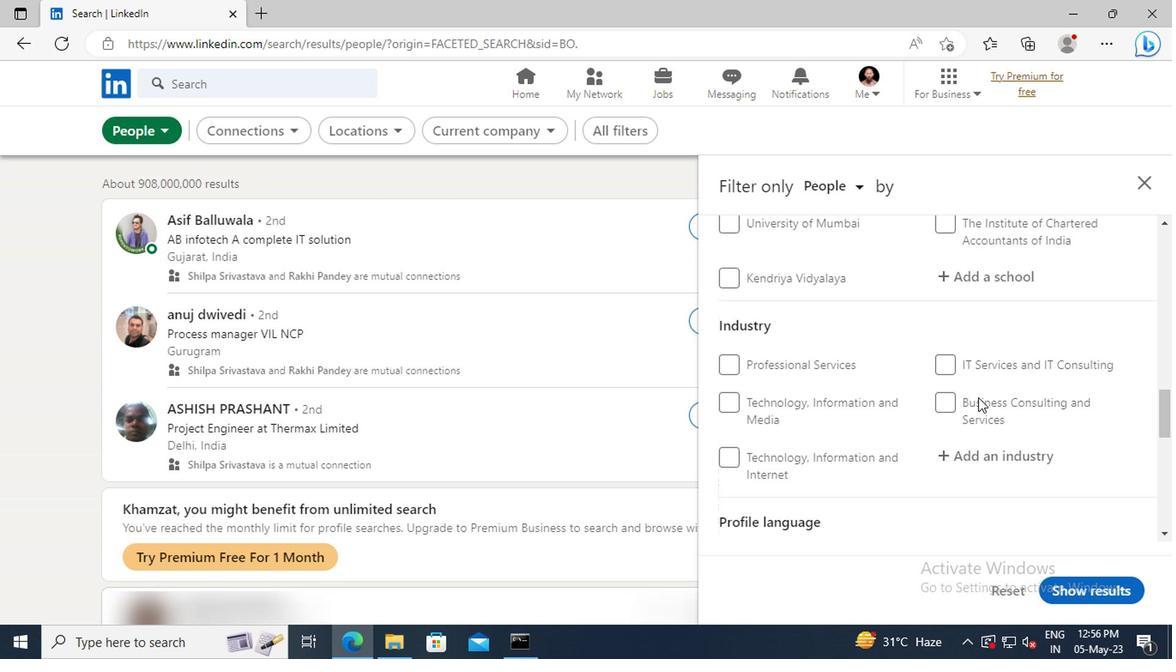 
Action: Mouse scrolled (974, 399) with delta (0, 0)
Screenshot: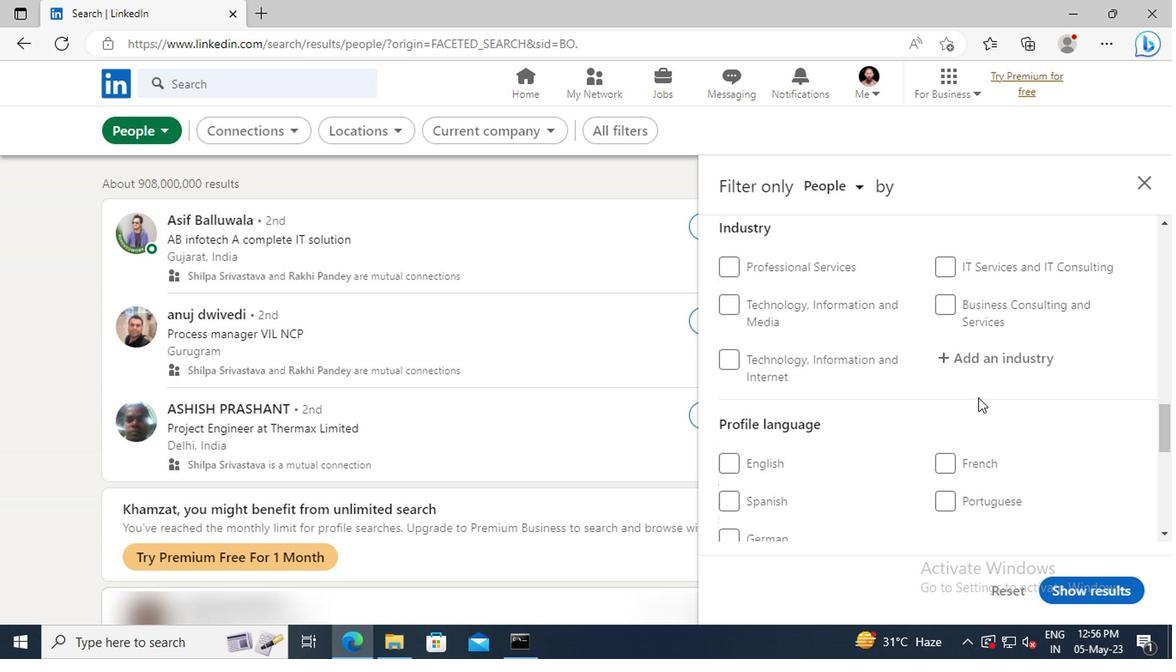 
Action: Mouse scrolled (974, 399) with delta (0, 0)
Screenshot: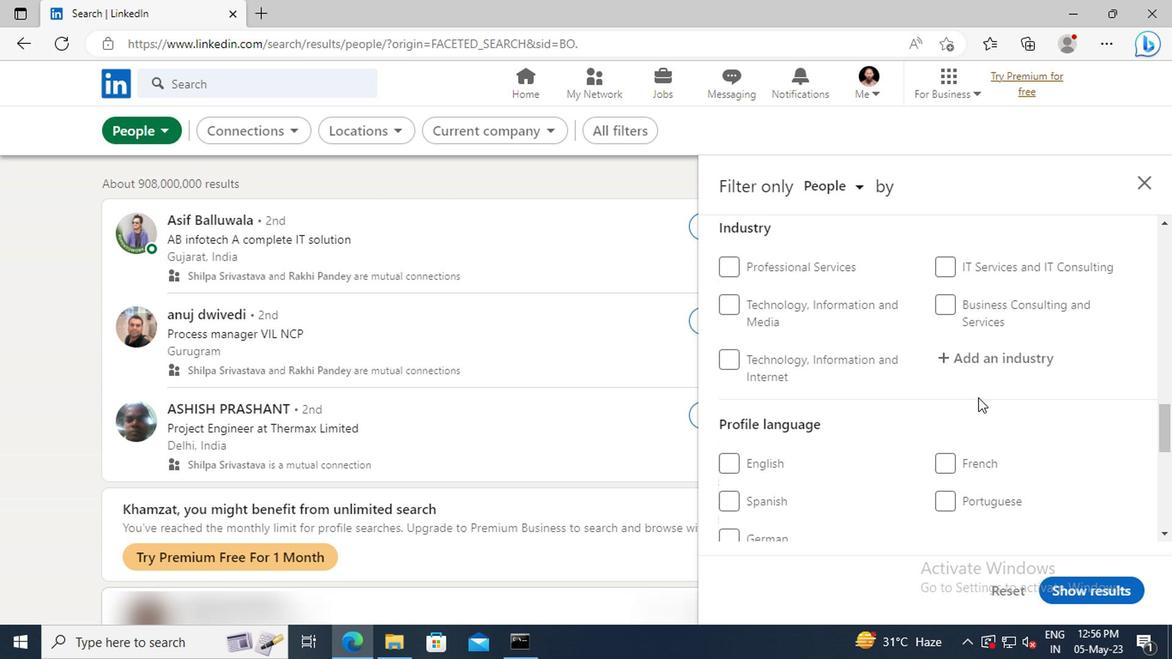 
Action: Mouse moved to (726, 440)
Screenshot: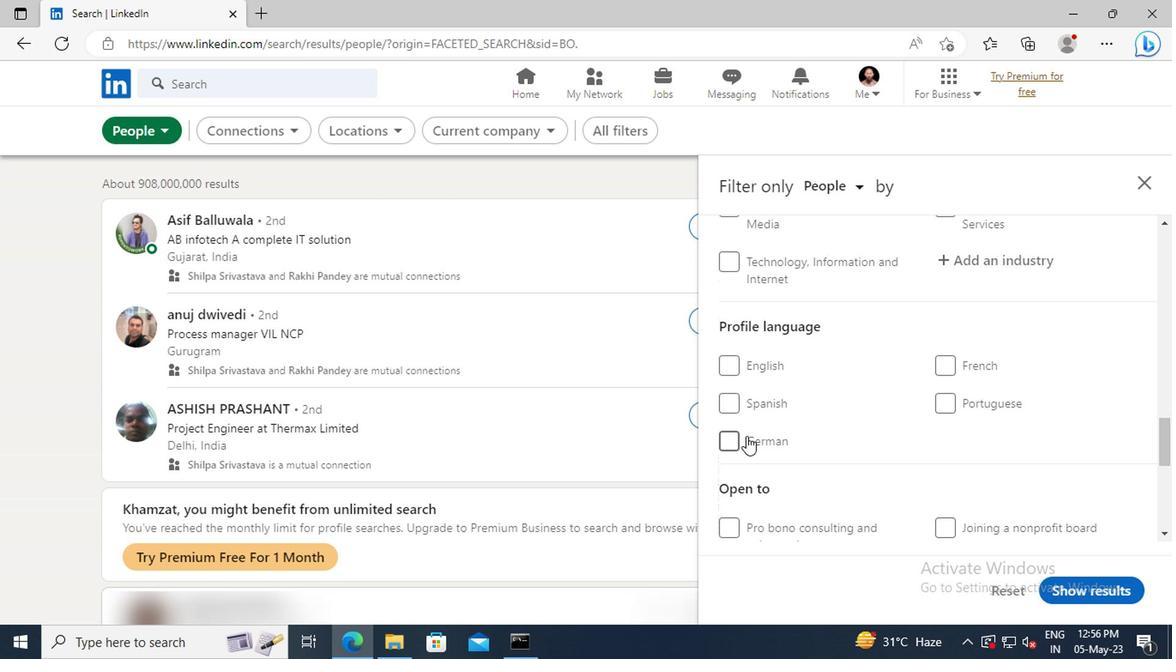 
Action: Mouse pressed left at (726, 440)
Screenshot: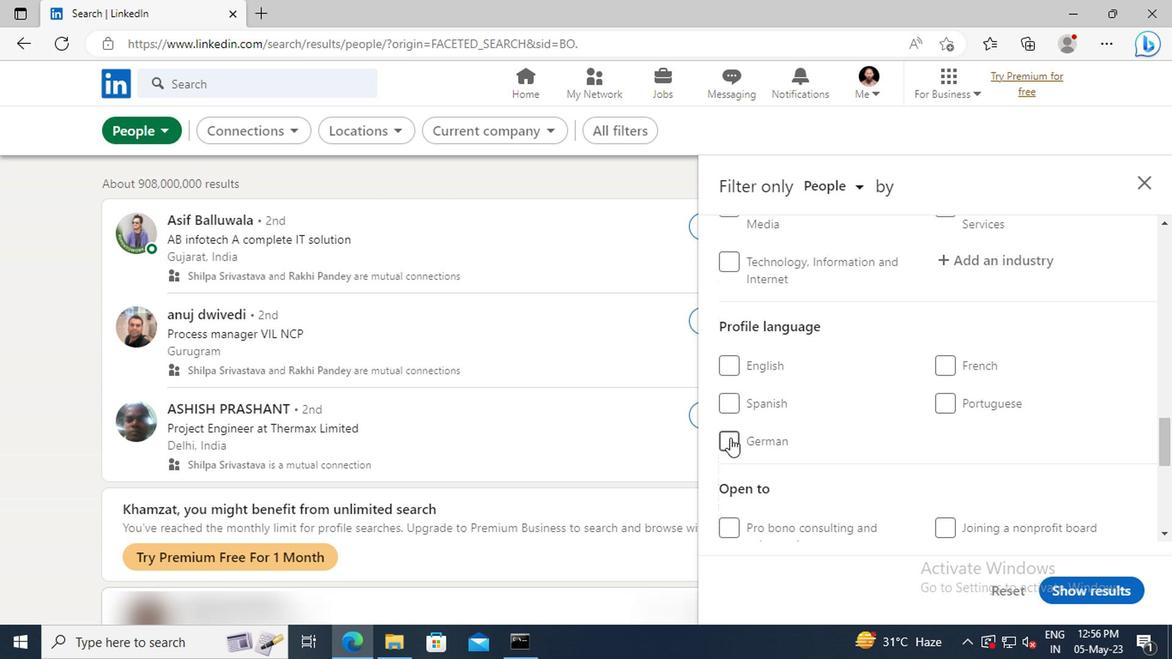 
Action: Mouse moved to (944, 413)
Screenshot: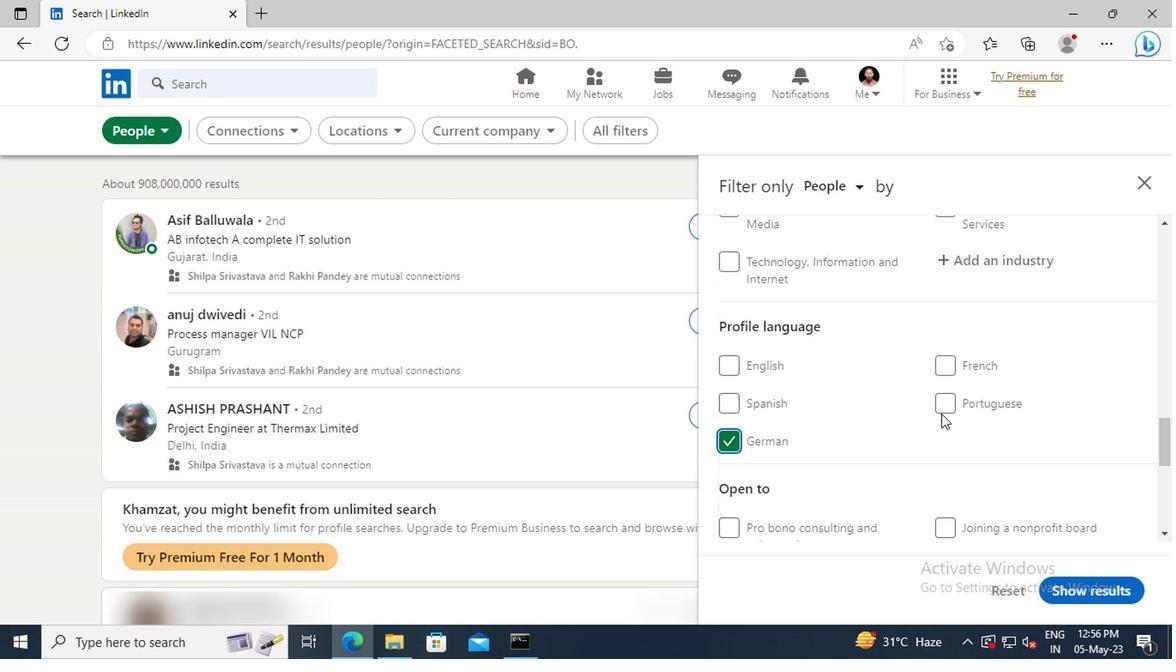 
Action: Mouse scrolled (944, 414) with delta (0, 1)
Screenshot: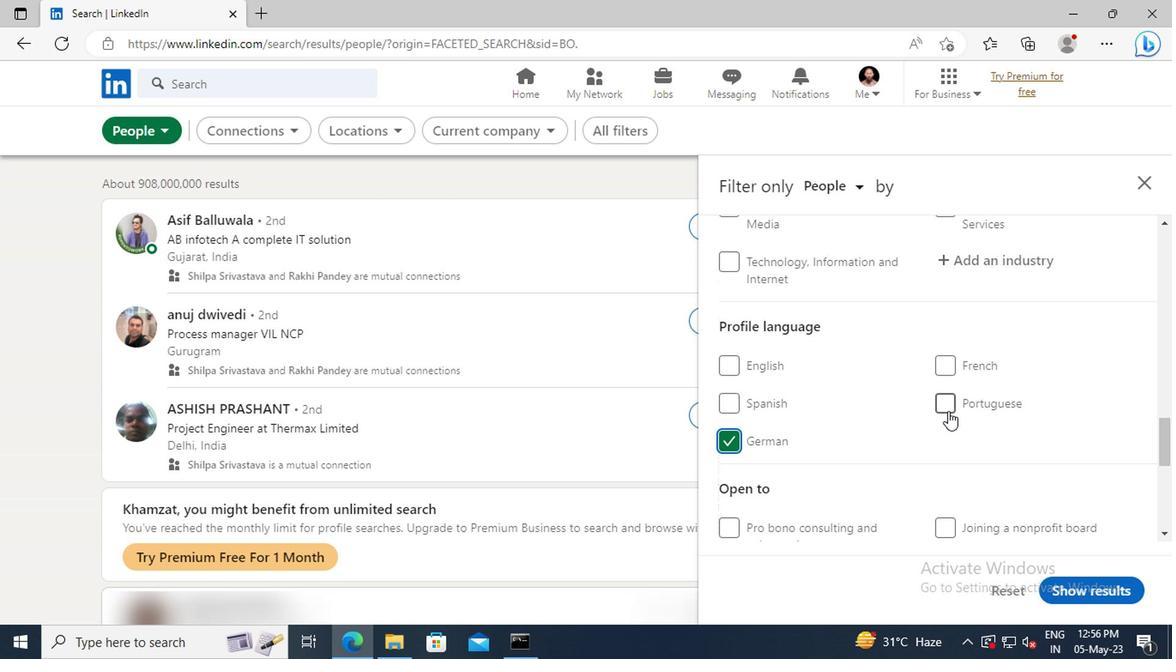 
Action: Mouse scrolled (944, 414) with delta (0, 1)
Screenshot: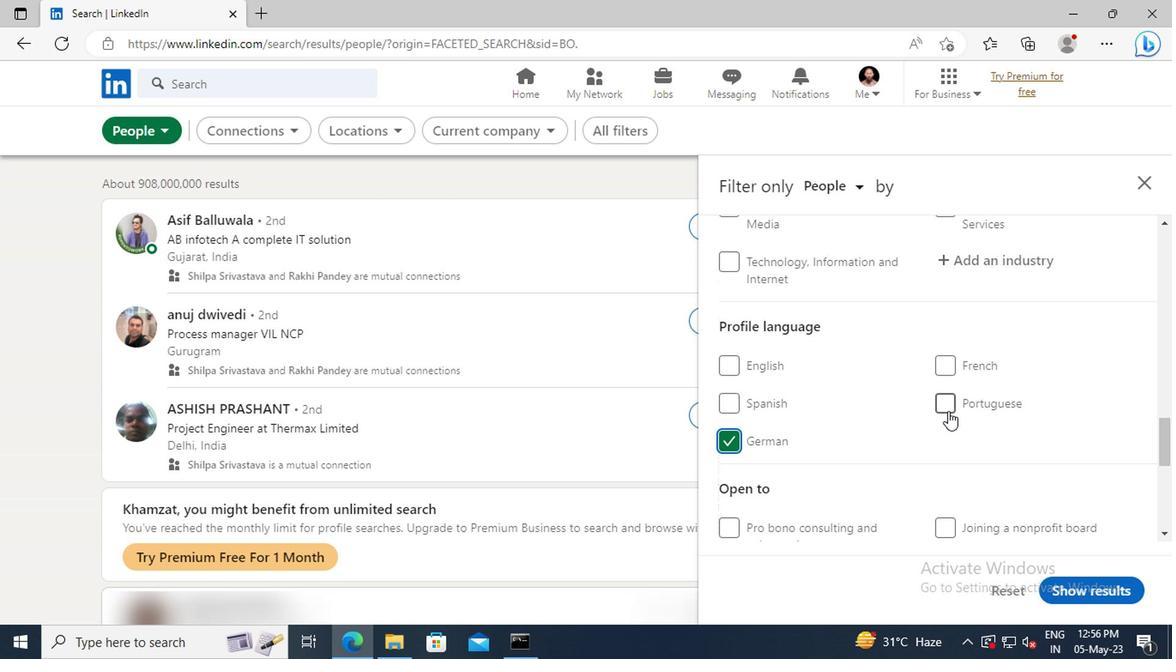 
Action: Mouse scrolled (944, 414) with delta (0, 1)
Screenshot: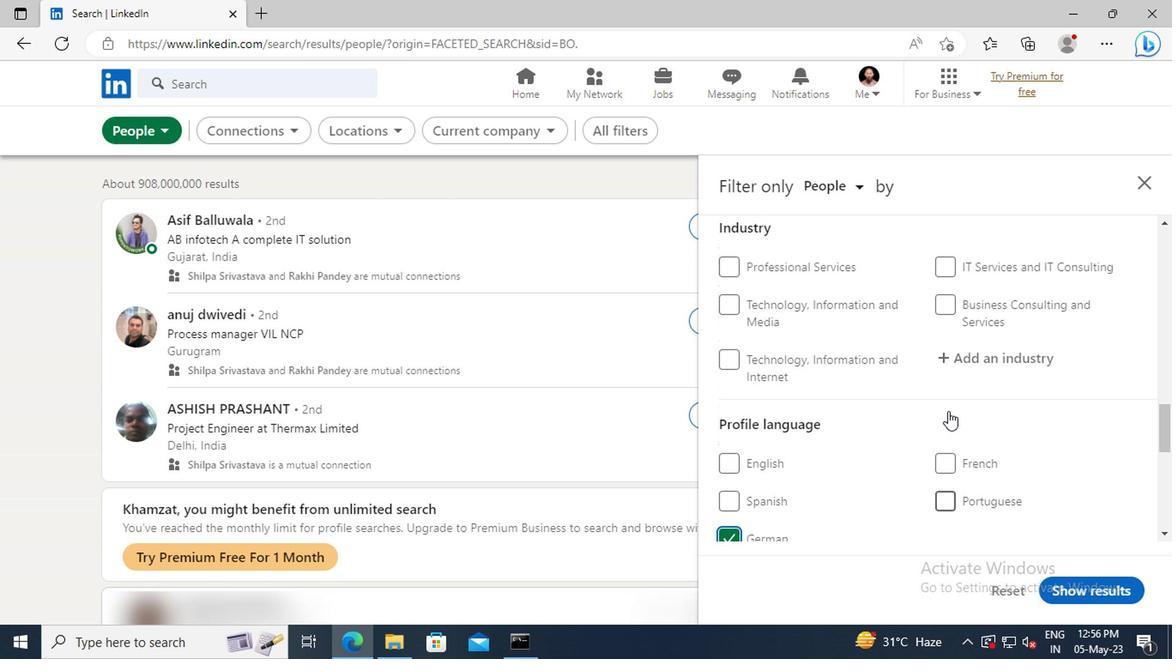 
Action: Mouse scrolled (944, 414) with delta (0, 1)
Screenshot: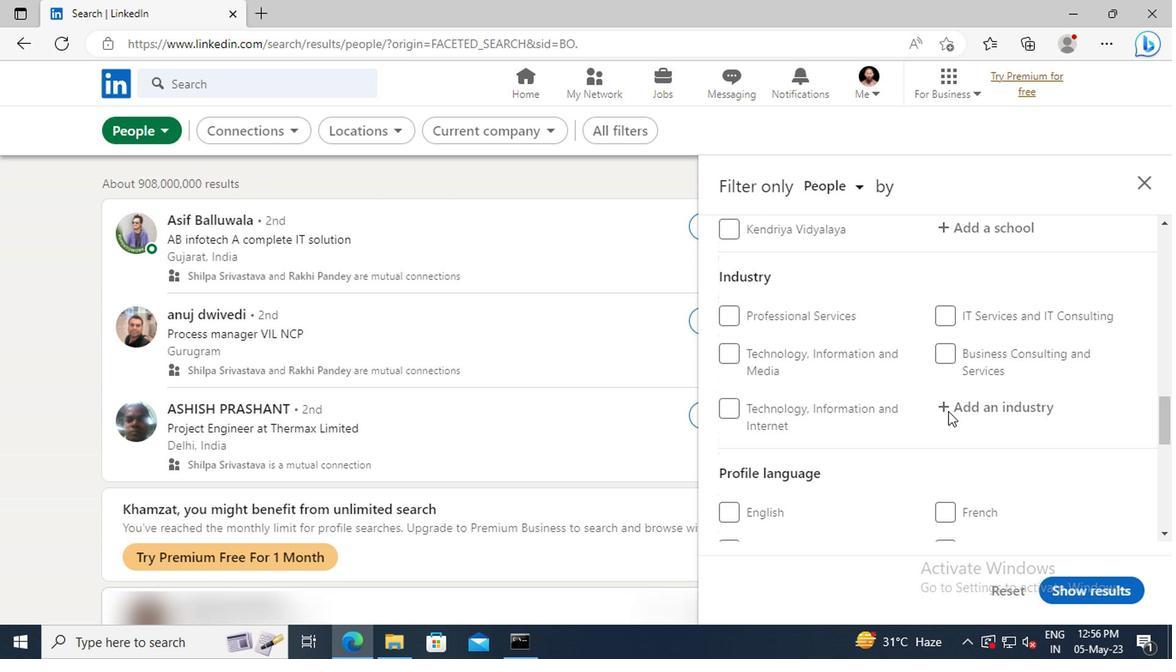 
Action: Mouse scrolled (944, 414) with delta (0, 1)
Screenshot: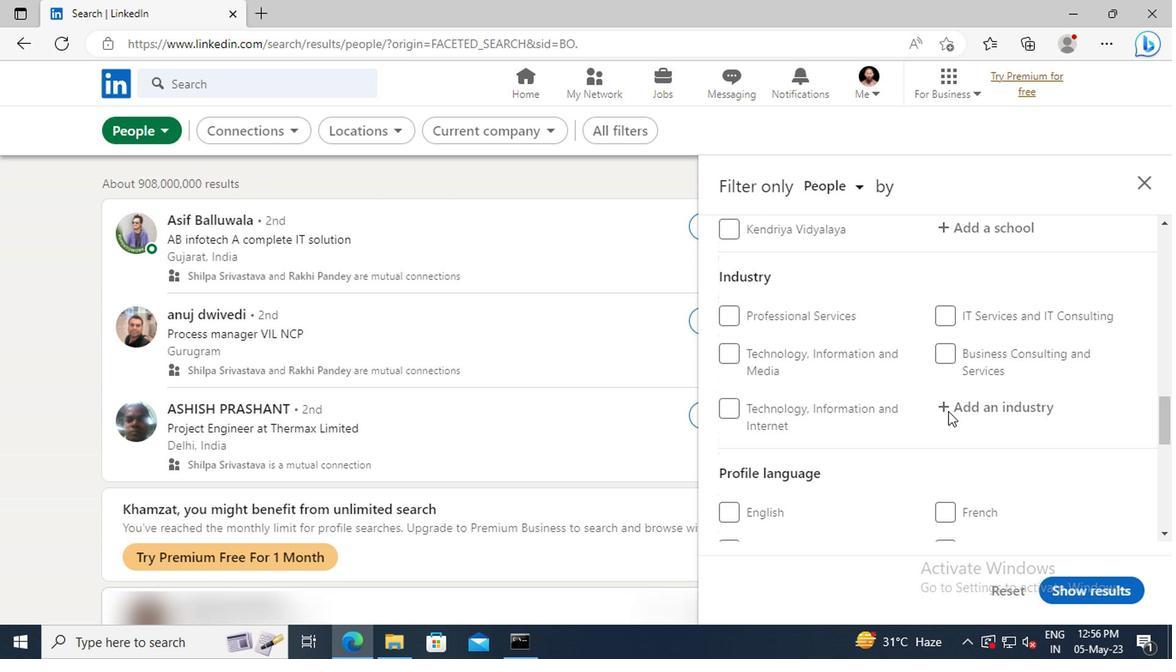 
Action: Mouse scrolled (944, 414) with delta (0, 1)
Screenshot: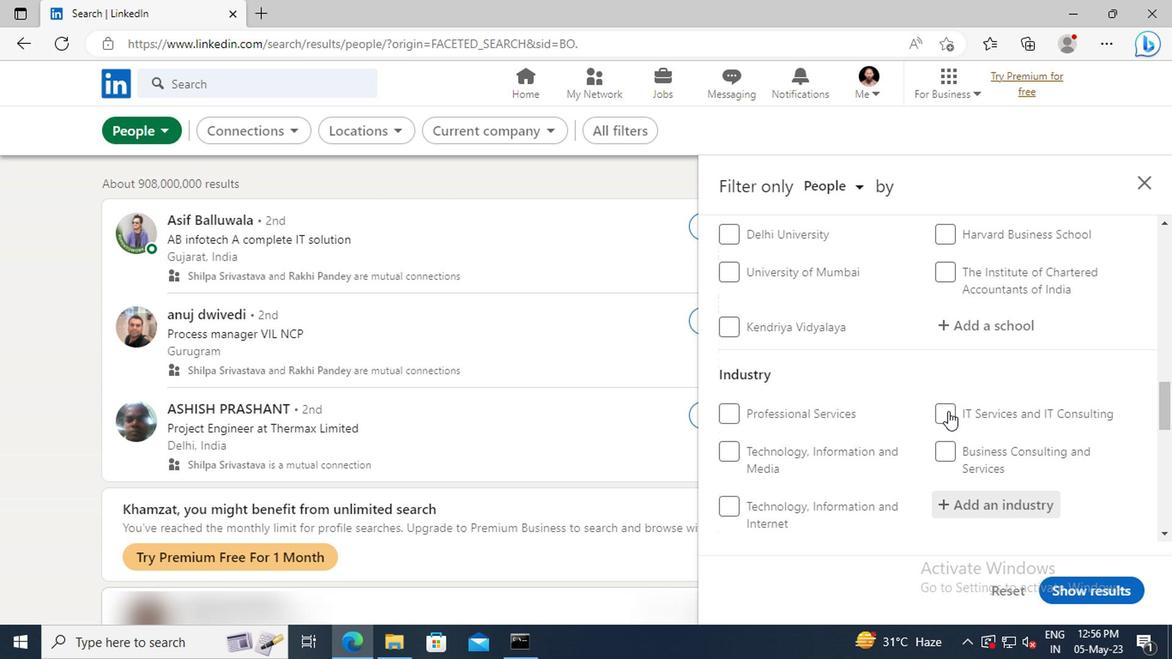 
Action: Mouse scrolled (944, 414) with delta (0, 1)
Screenshot: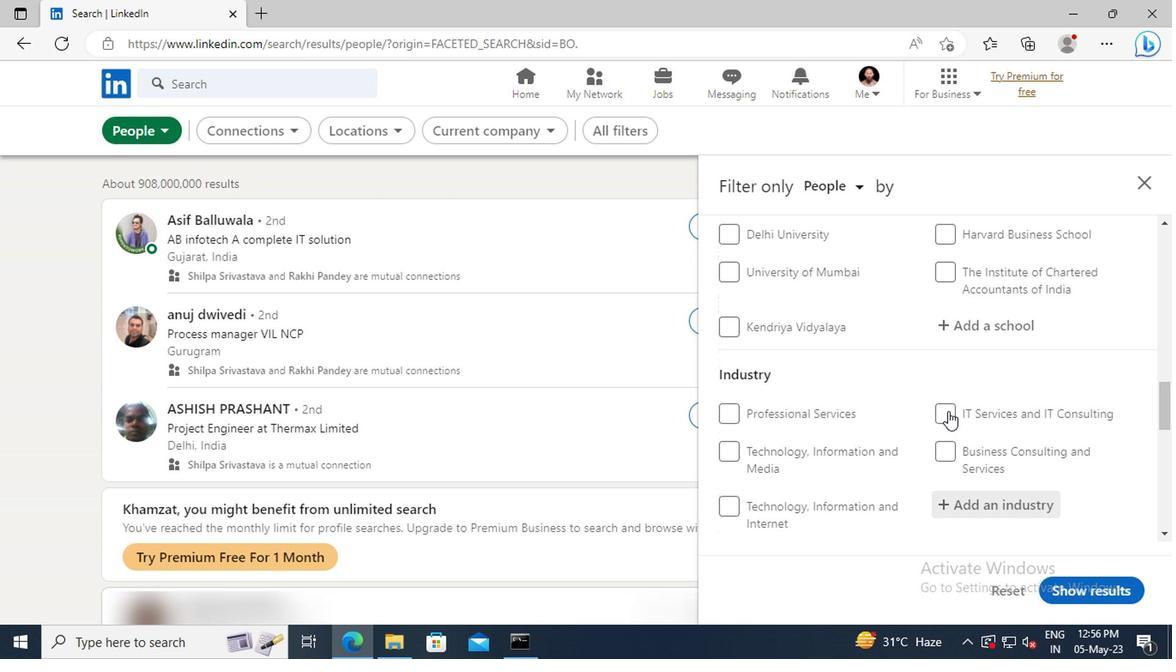 
Action: Mouse scrolled (944, 414) with delta (0, 1)
Screenshot: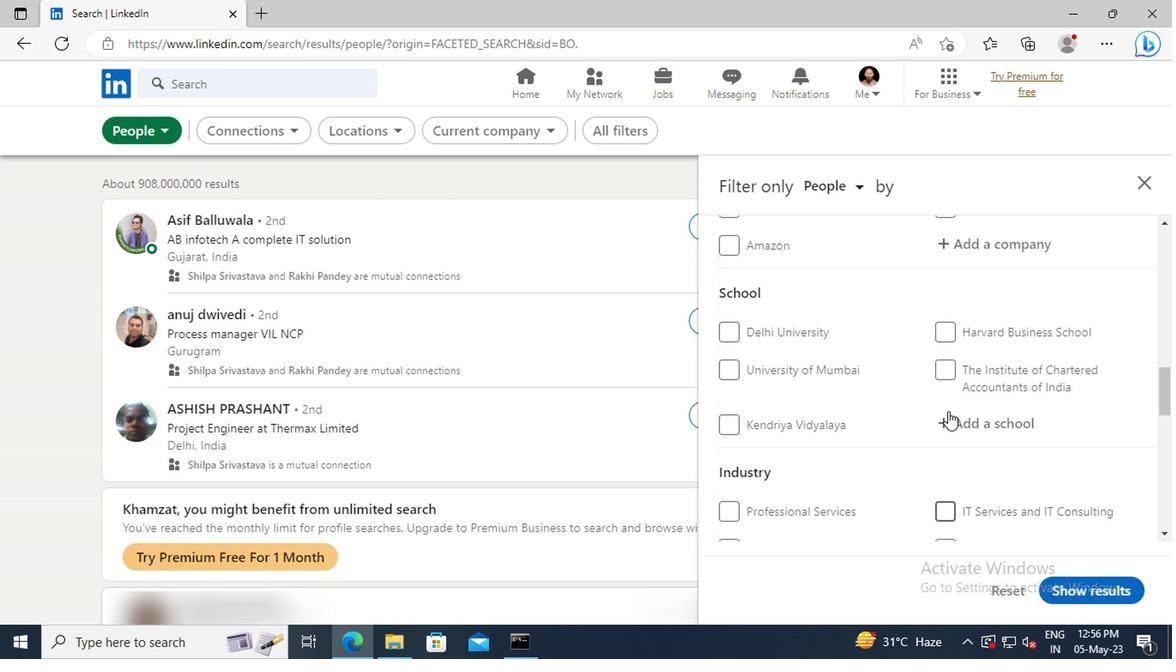 
Action: Mouse scrolled (944, 414) with delta (0, 1)
Screenshot: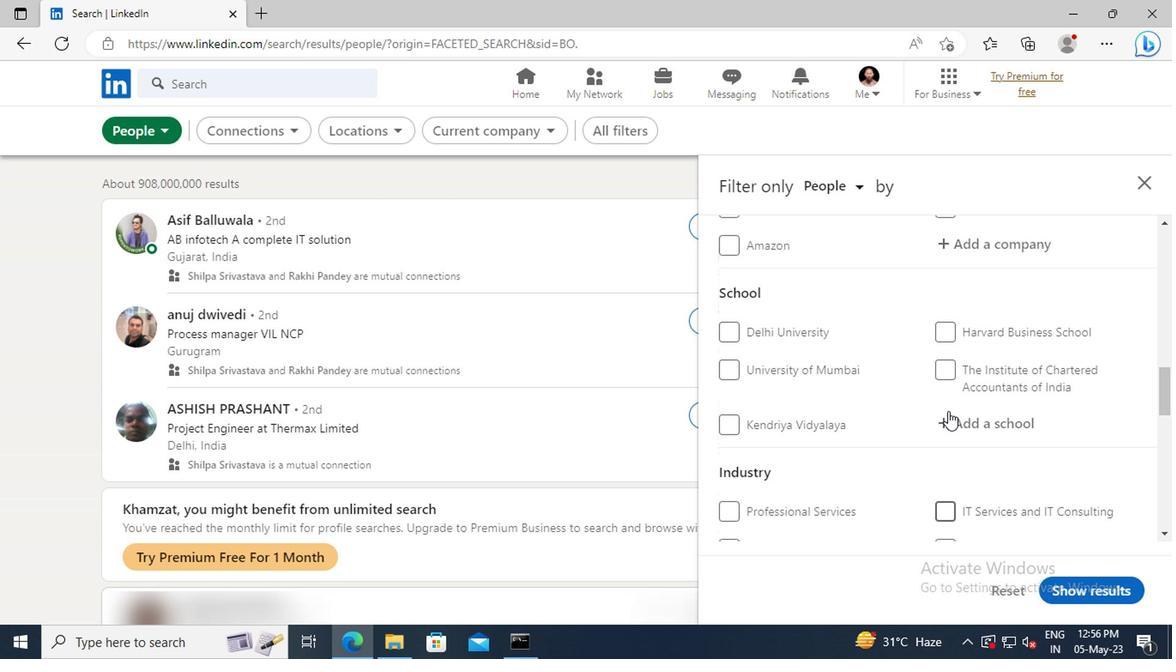 
Action: Mouse moved to (944, 412)
Screenshot: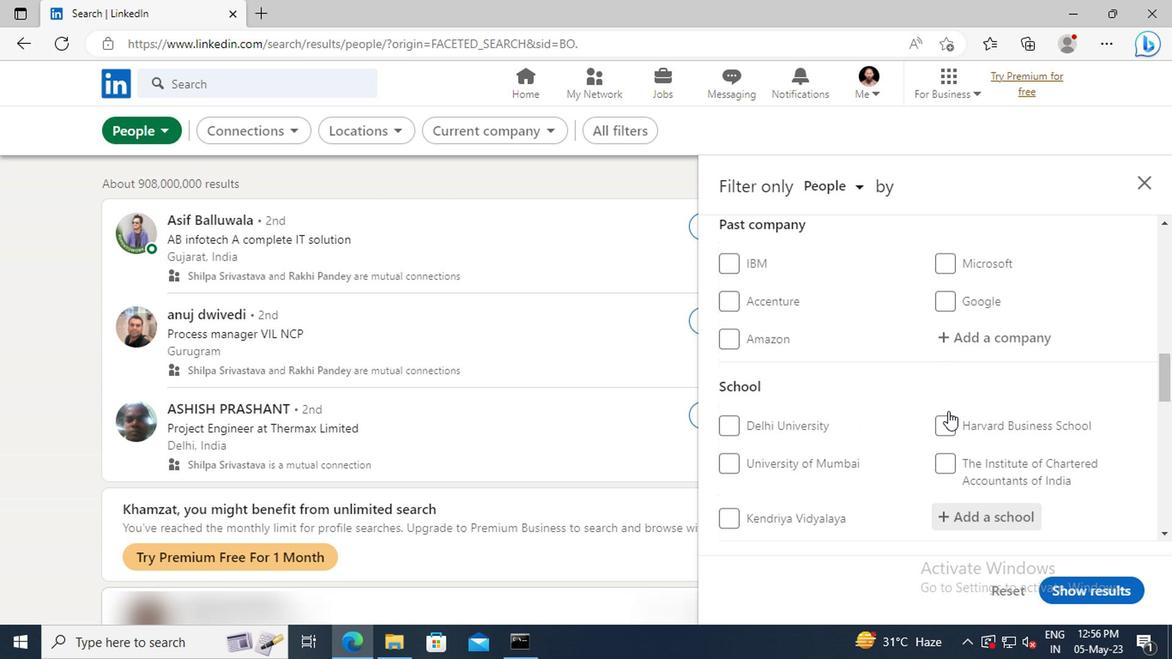 
Action: Mouse scrolled (944, 413) with delta (0, 0)
Screenshot: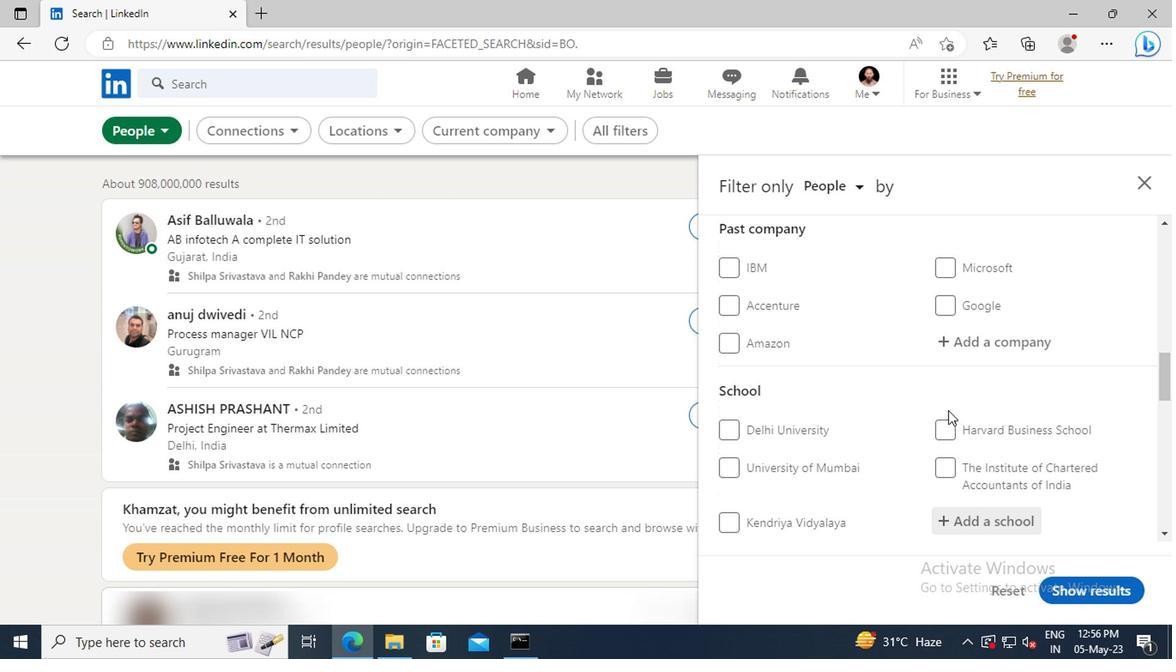 
Action: Mouse scrolled (944, 413) with delta (0, 0)
Screenshot: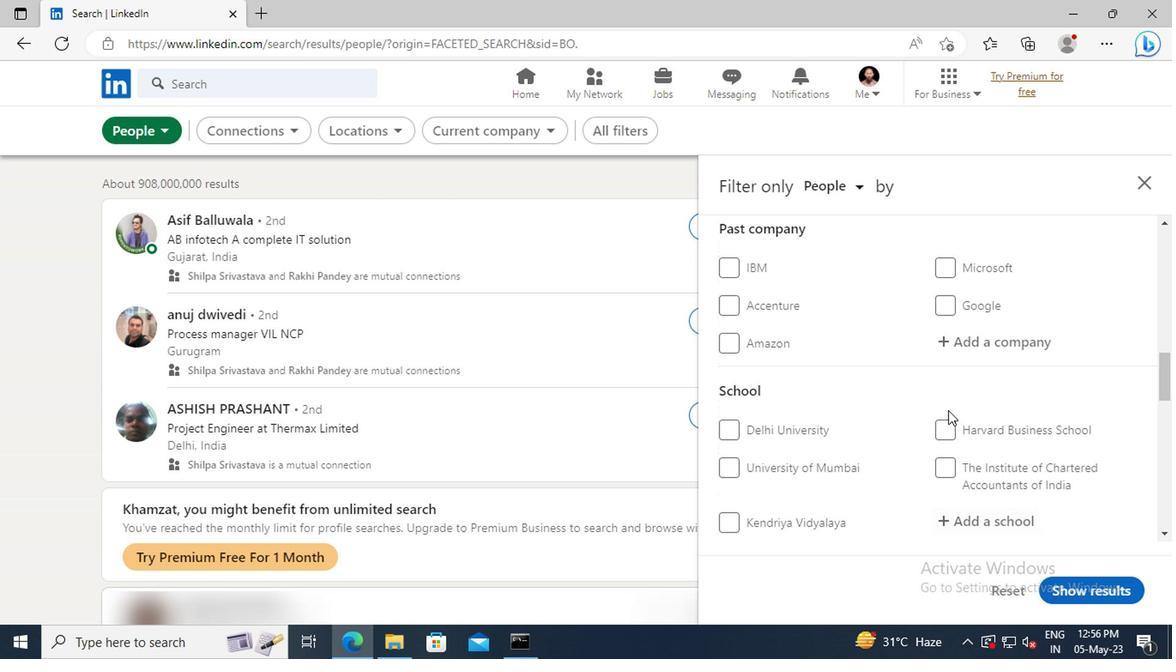
Action: Mouse scrolled (944, 413) with delta (0, 0)
Screenshot: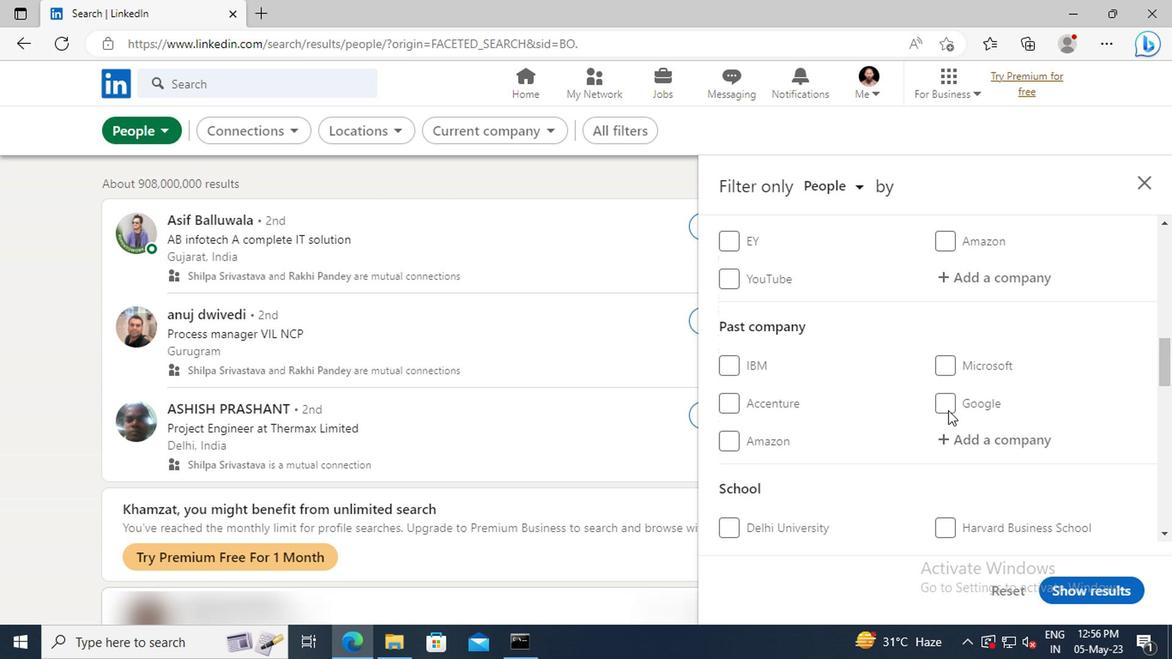 
Action: Mouse scrolled (944, 413) with delta (0, 0)
Screenshot: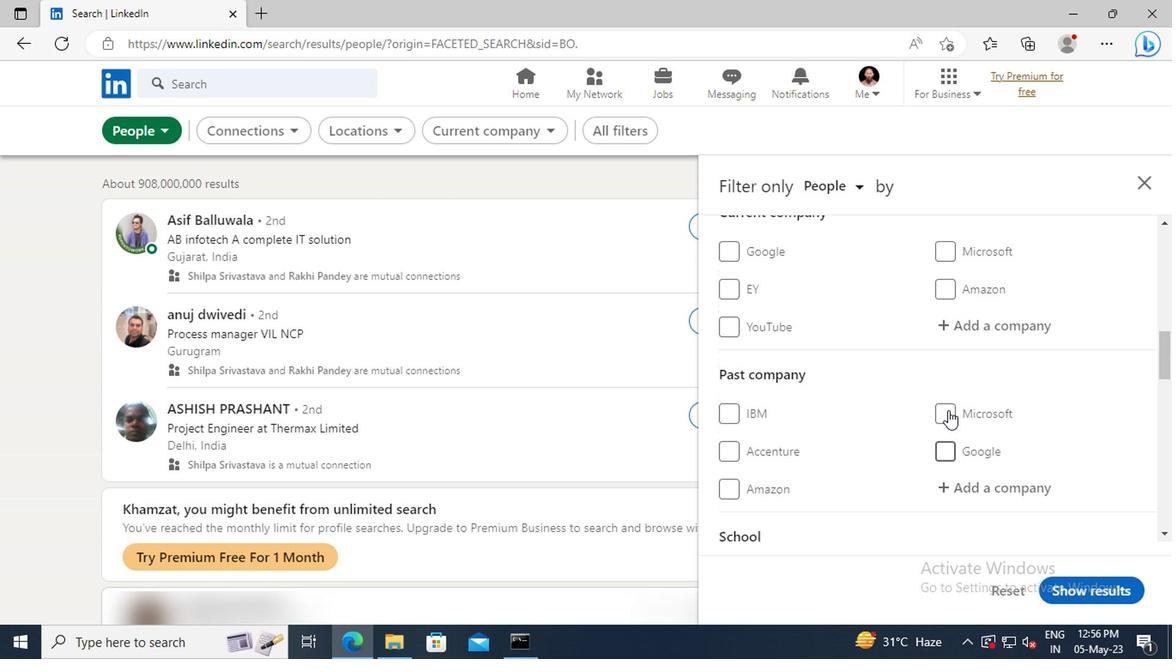 
Action: Mouse moved to (948, 383)
Screenshot: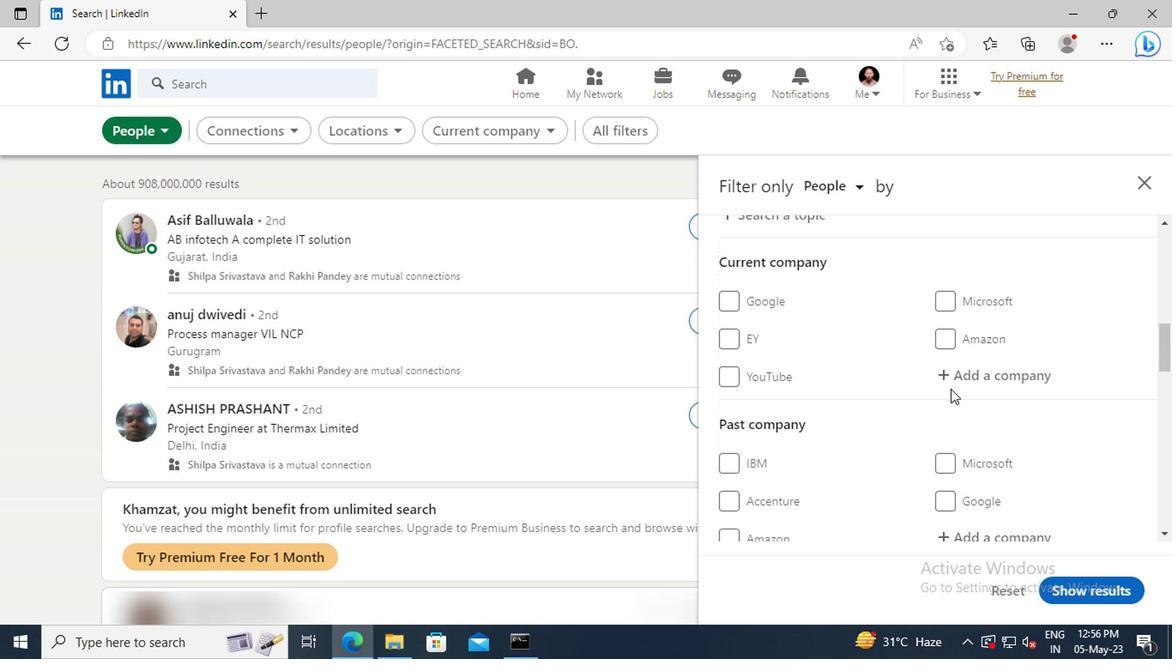 
Action: Mouse pressed left at (948, 383)
Screenshot: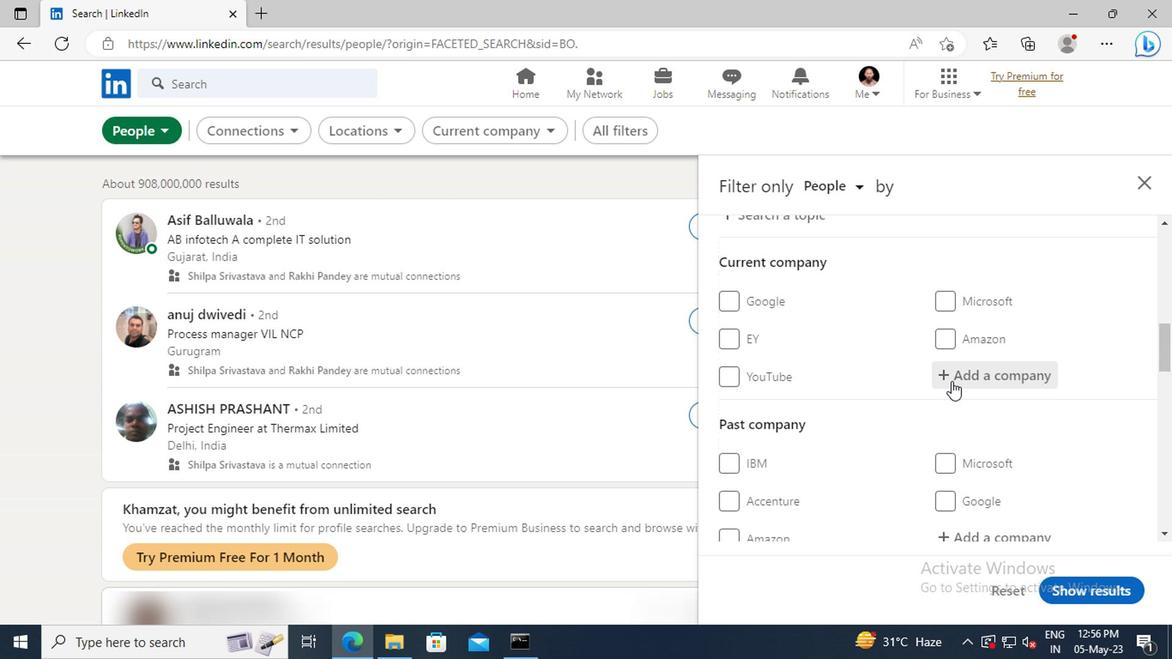 
Action: Key pressed <Key.shift>AVIVA<Key.space><Key.shift>IND
Screenshot: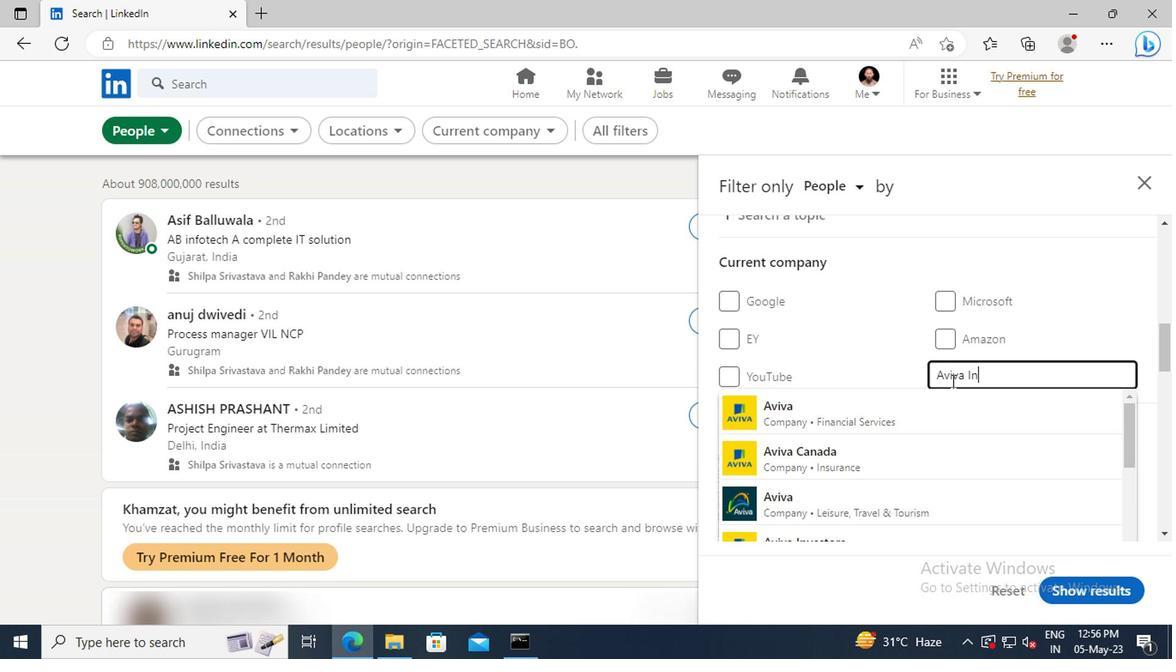
Action: Mouse moved to (950, 403)
Screenshot: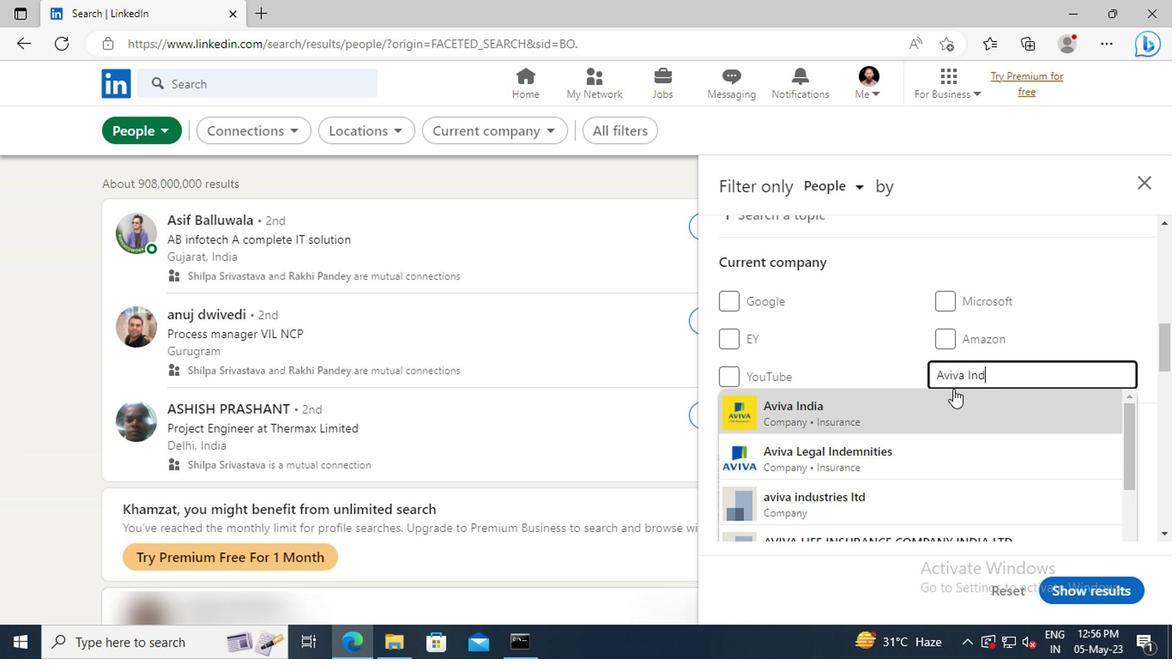 
Action: Mouse pressed left at (950, 403)
Screenshot: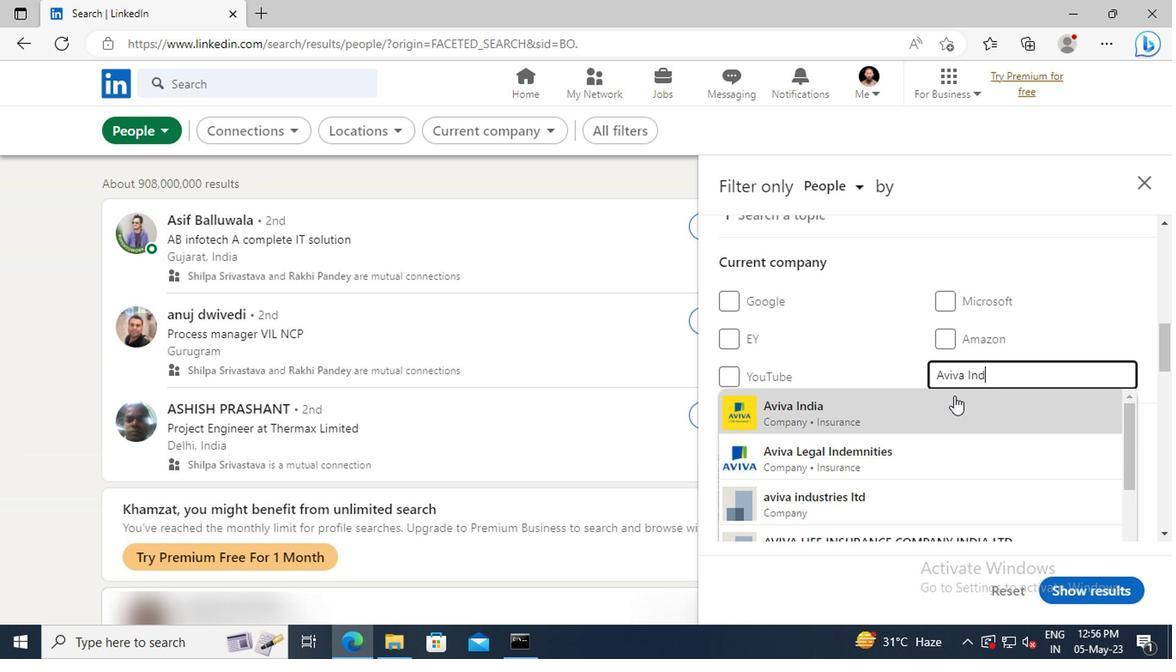 
Action: Mouse moved to (951, 403)
Screenshot: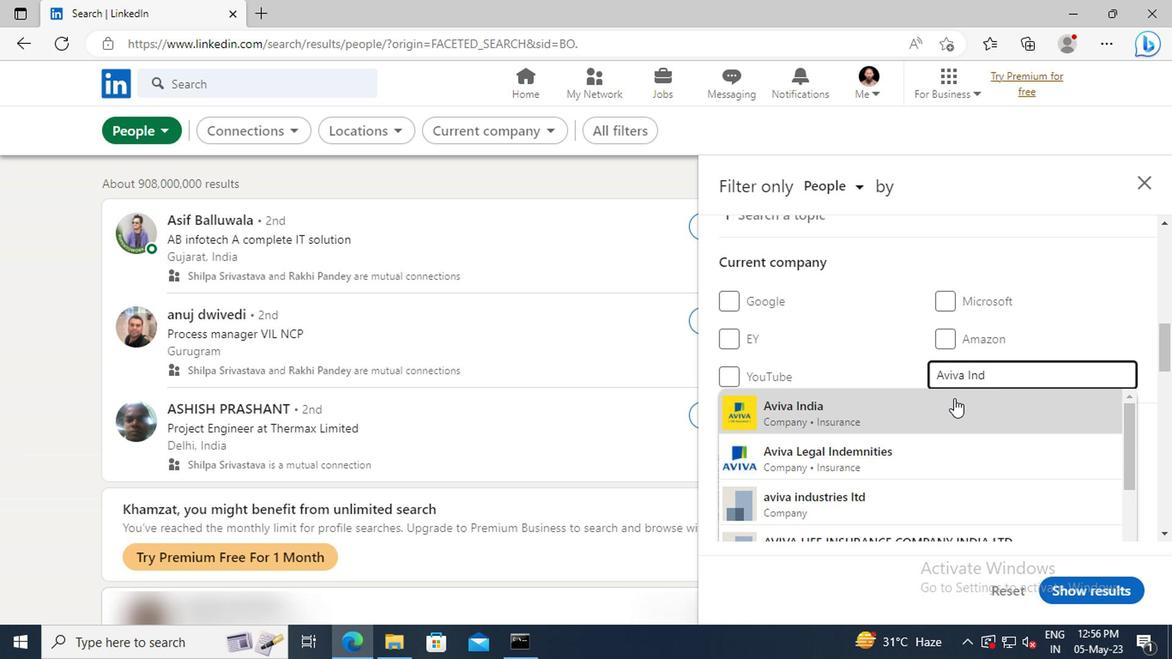 
Action: Mouse scrolled (951, 402) with delta (0, -1)
Screenshot: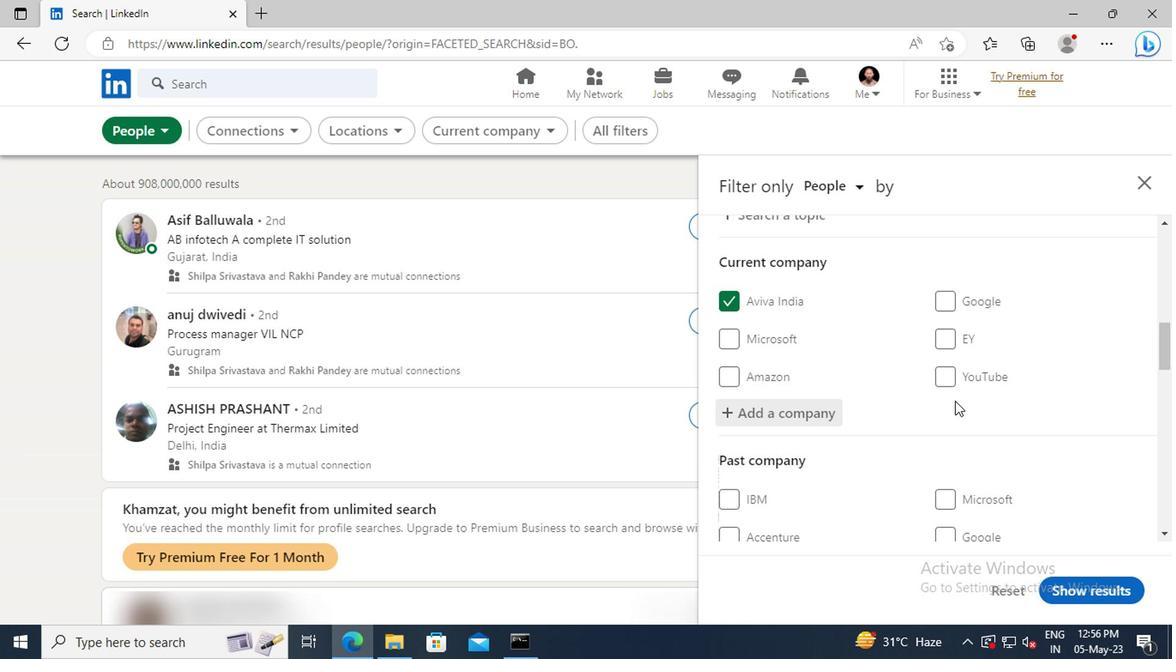 
Action: Mouse scrolled (951, 402) with delta (0, -1)
Screenshot: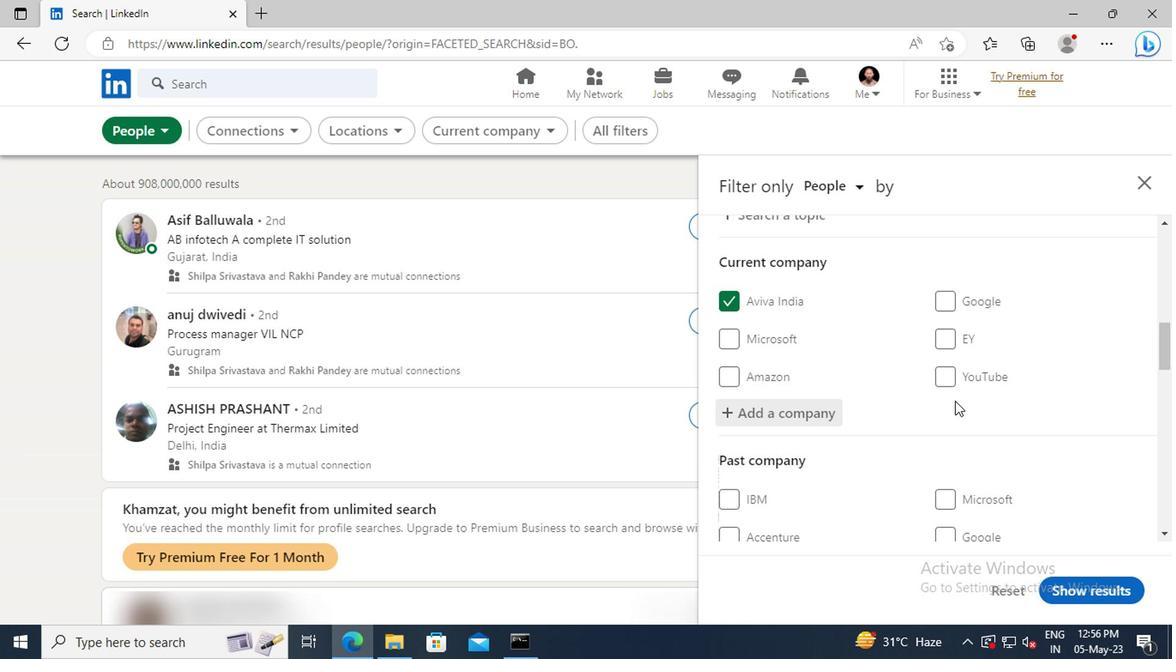 
Action: Mouse scrolled (951, 402) with delta (0, -1)
Screenshot: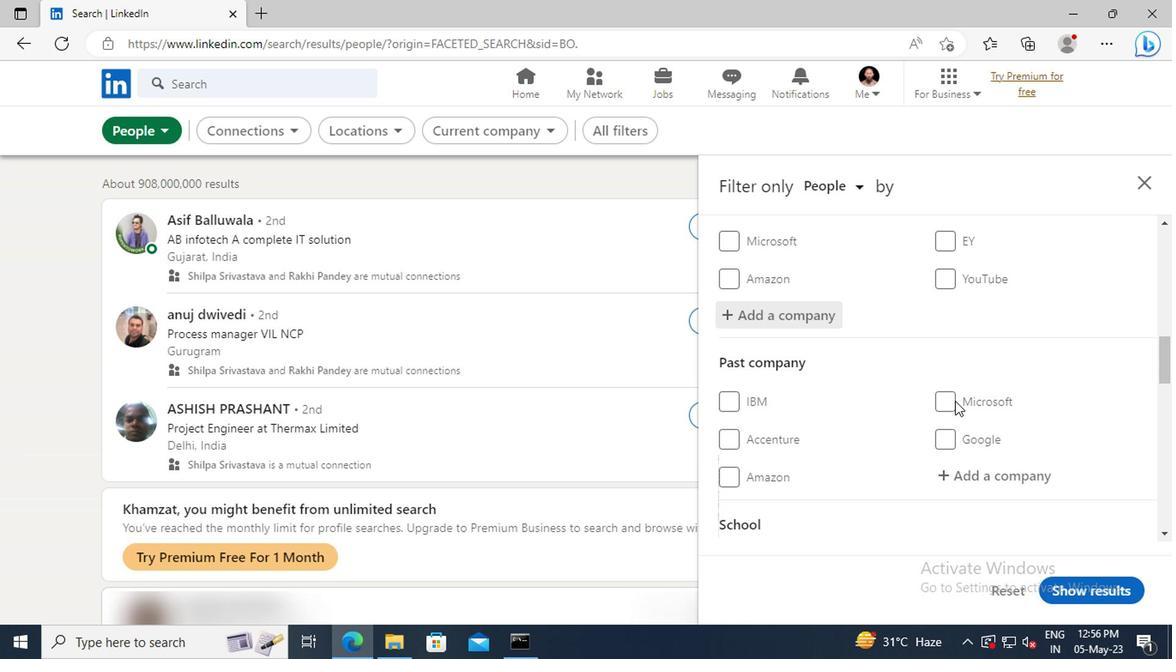 
Action: Mouse scrolled (951, 402) with delta (0, -1)
Screenshot: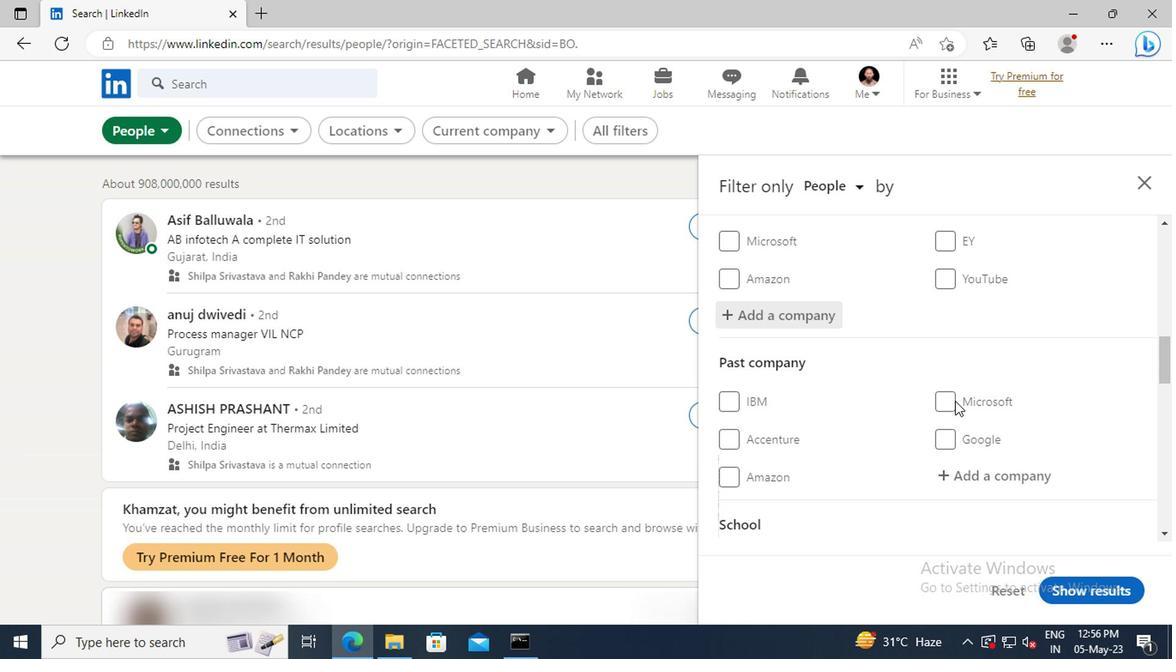 
Action: Mouse moved to (951, 403)
Screenshot: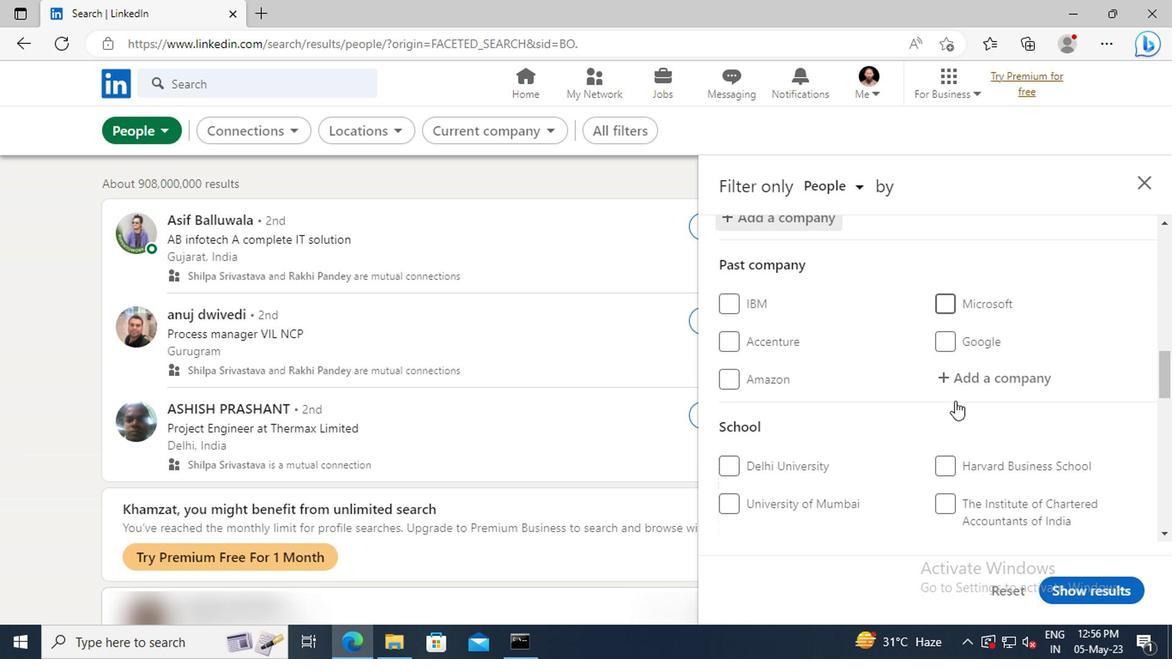 
Action: Mouse scrolled (951, 402) with delta (0, -1)
Screenshot: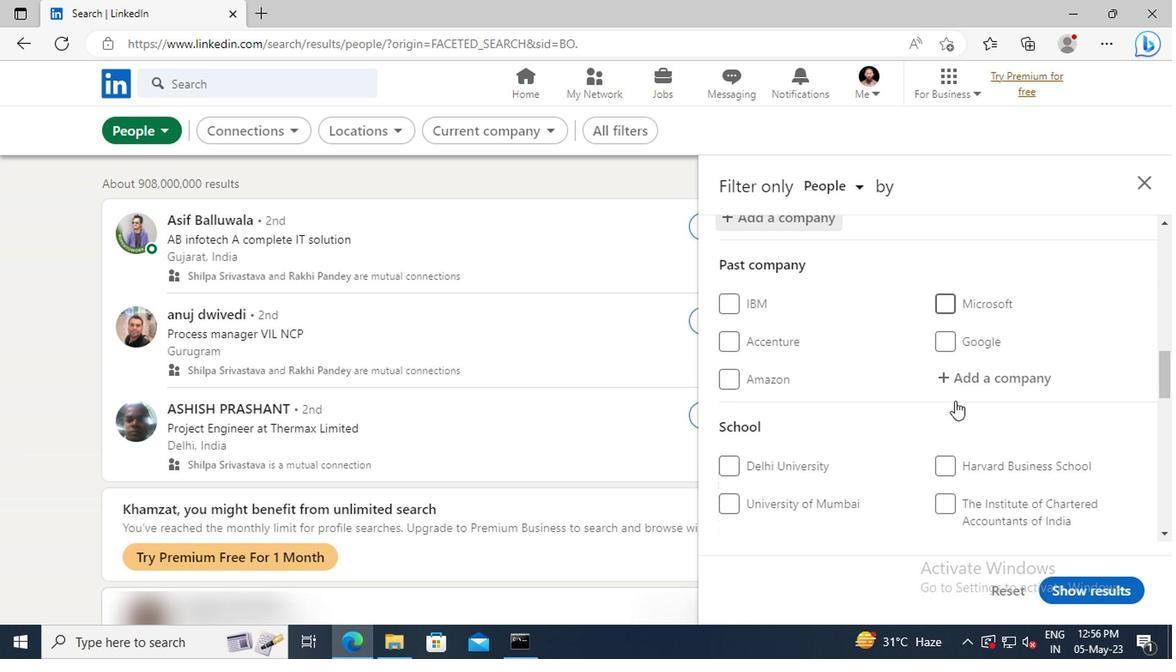 
Action: Mouse scrolled (951, 402) with delta (0, -1)
Screenshot: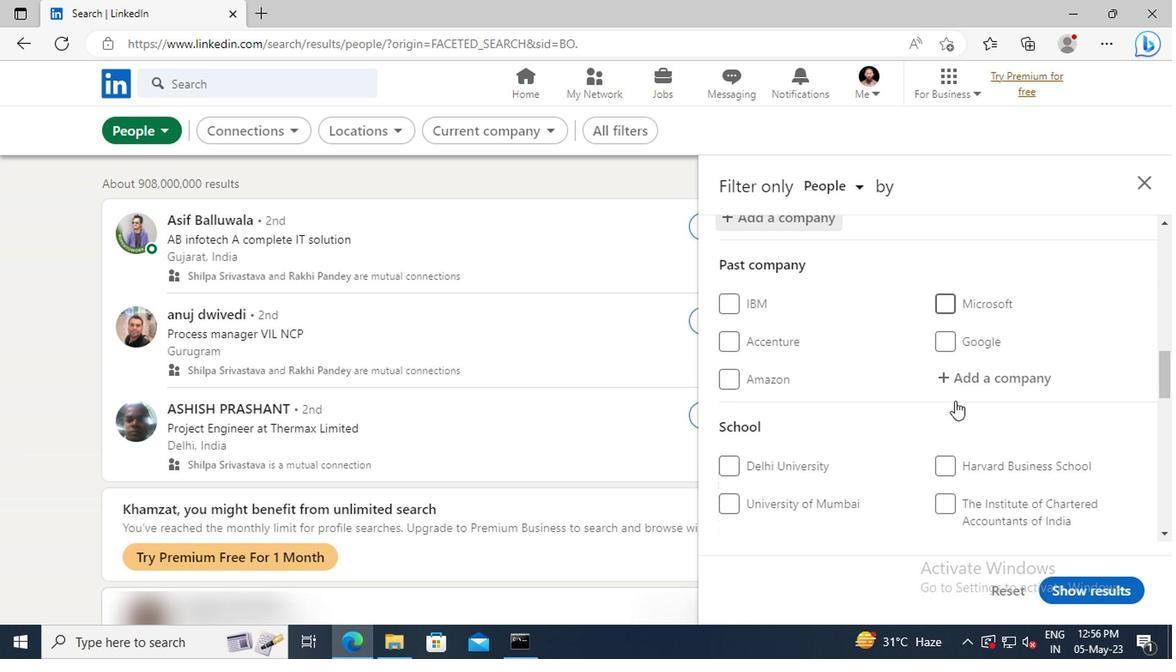 
Action: Mouse scrolled (951, 402) with delta (0, -1)
Screenshot: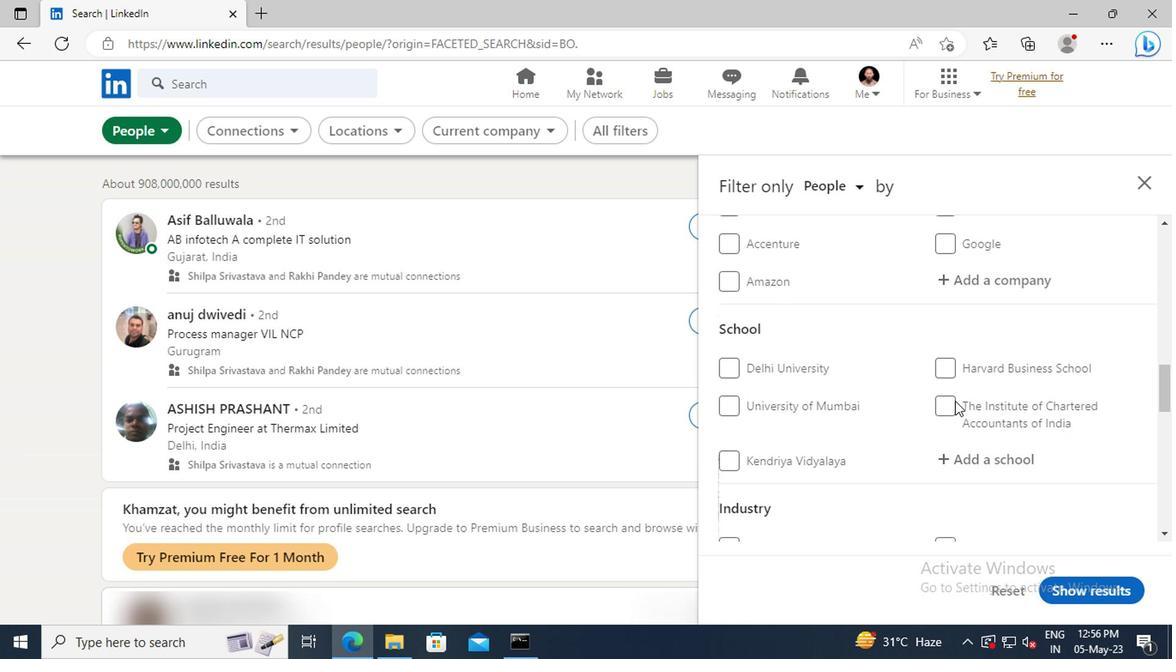 
Action: Mouse moved to (957, 408)
Screenshot: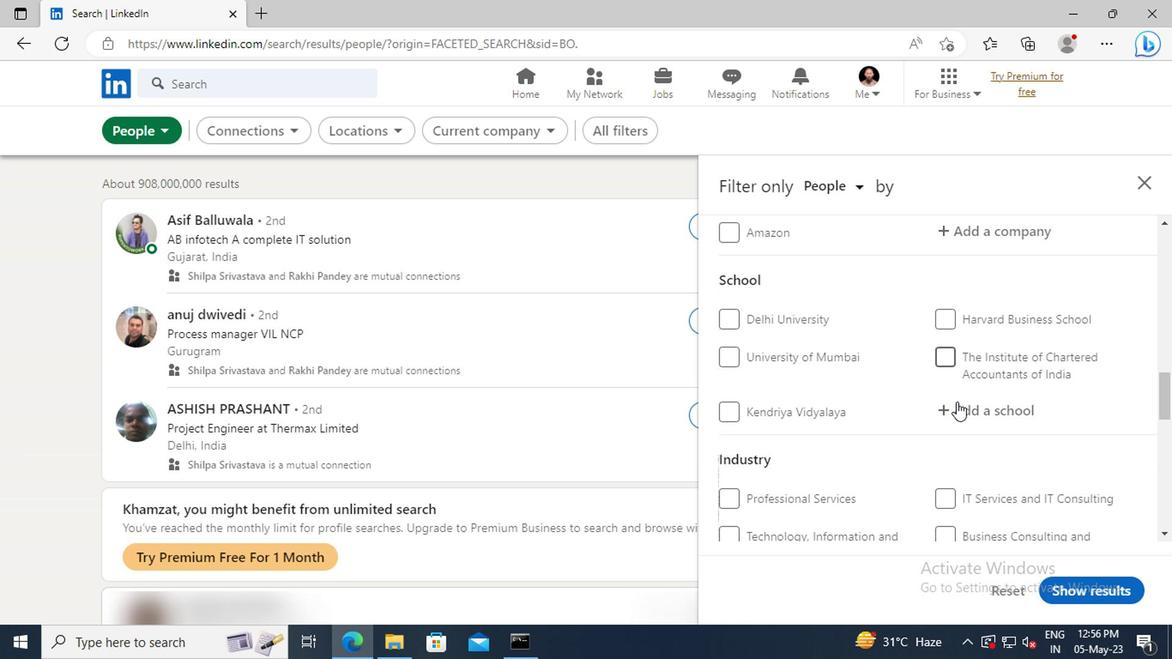 
Action: Mouse pressed left at (957, 408)
Screenshot: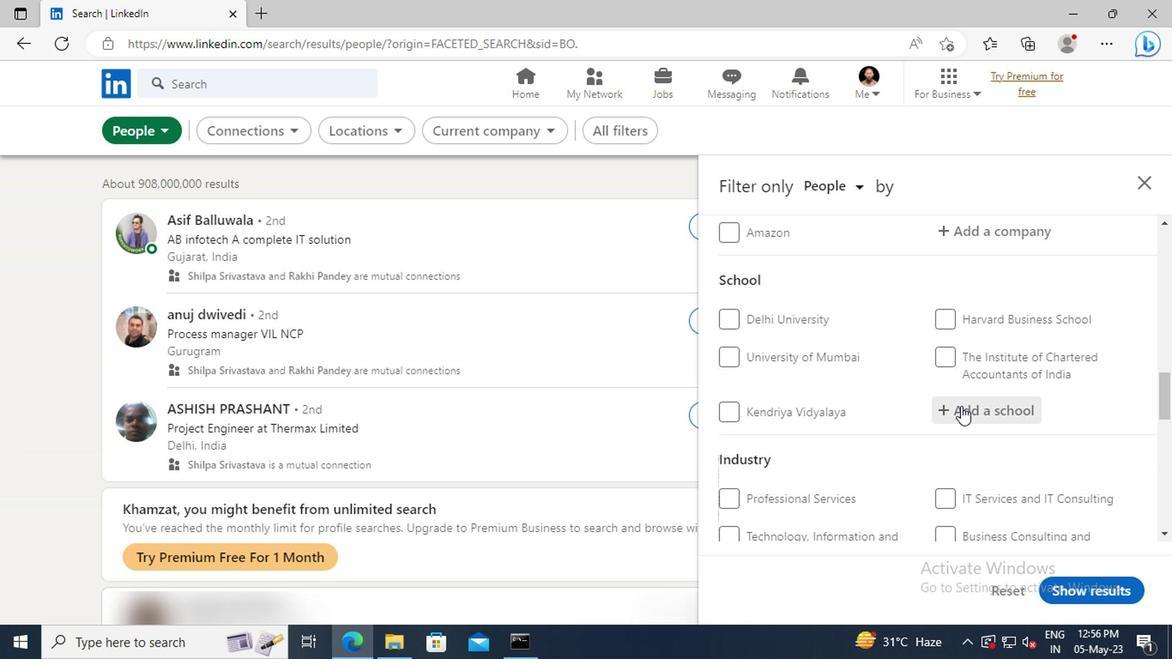 
Action: Key pressed <Key.shift>VAAGDEVI<Key.space><Key.shift>C
Screenshot: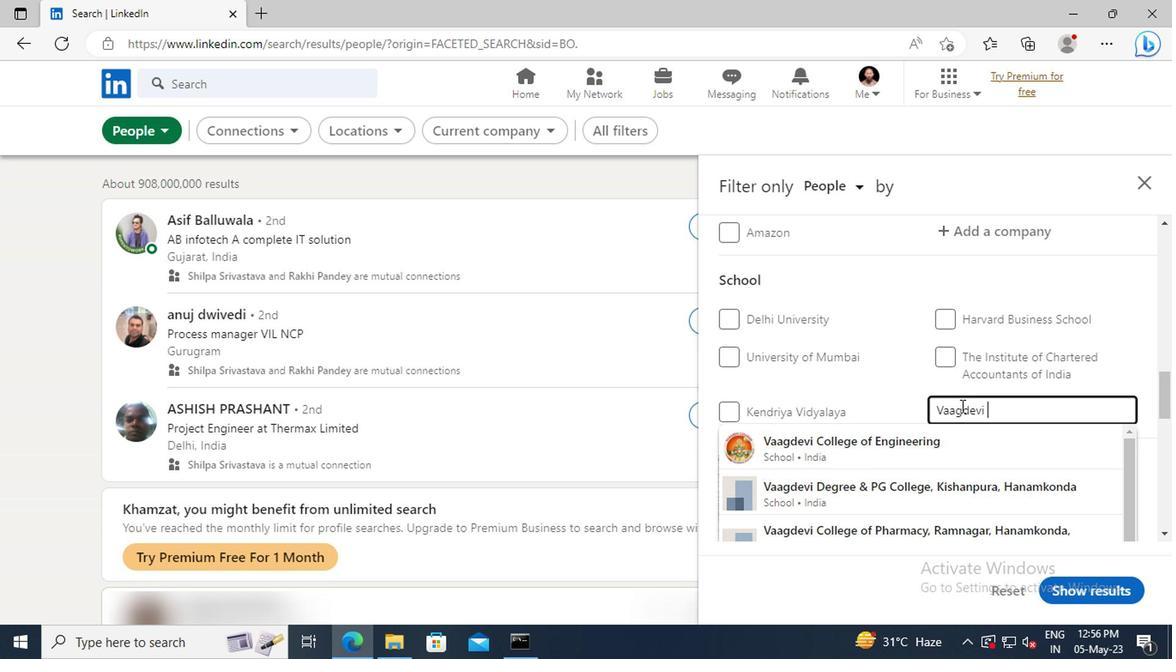 
Action: Mouse moved to (957, 440)
Screenshot: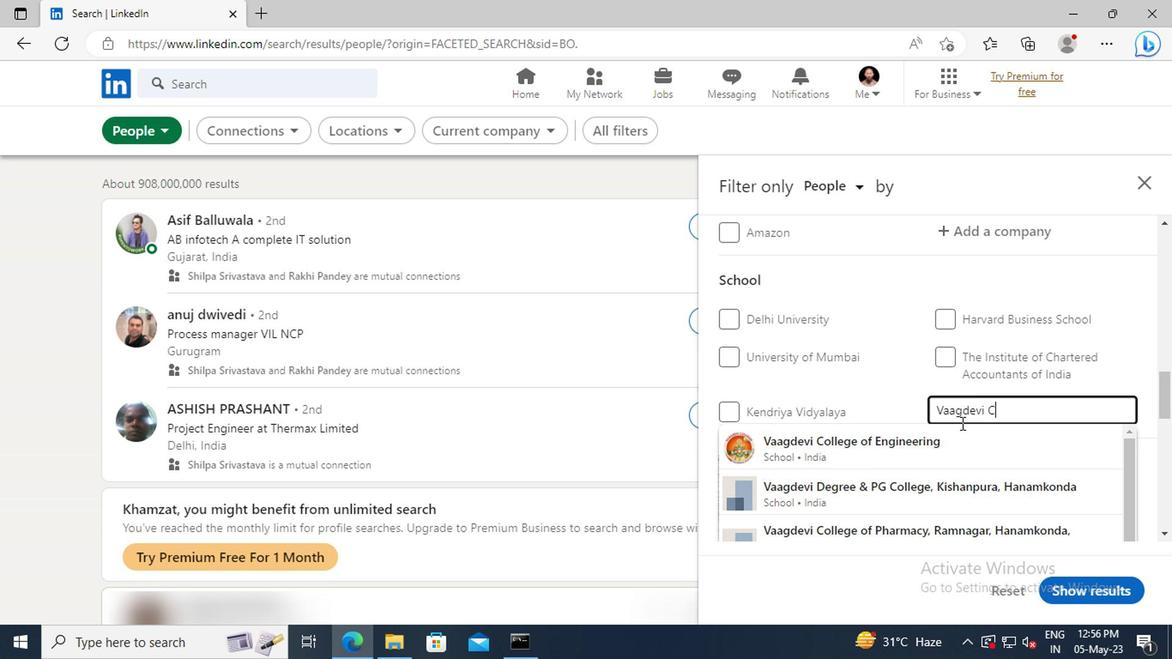 
Action: Mouse pressed left at (957, 440)
Screenshot: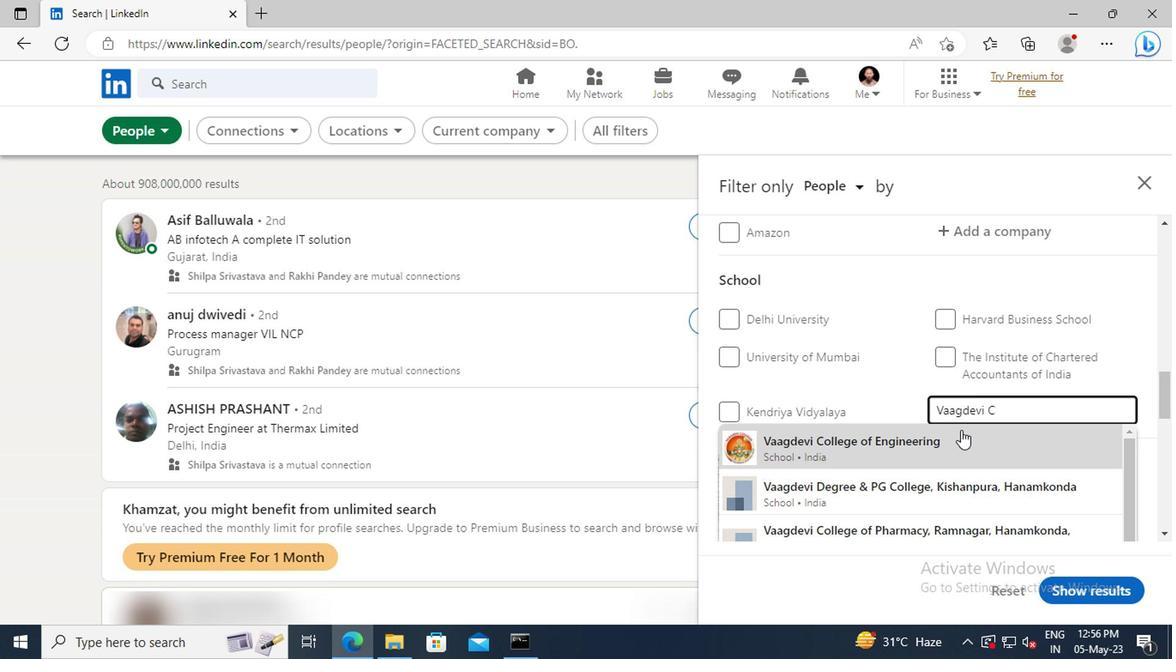 
Action: Mouse scrolled (957, 439) with delta (0, 0)
Screenshot: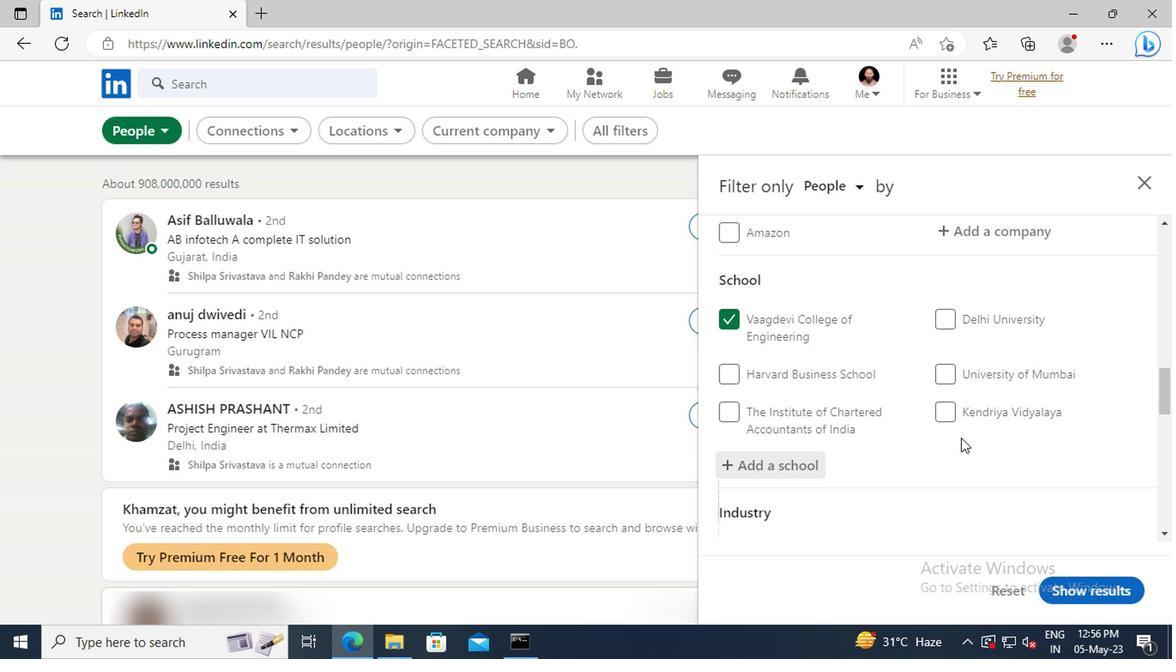 
Action: Mouse scrolled (957, 439) with delta (0, 0)
Screenshot: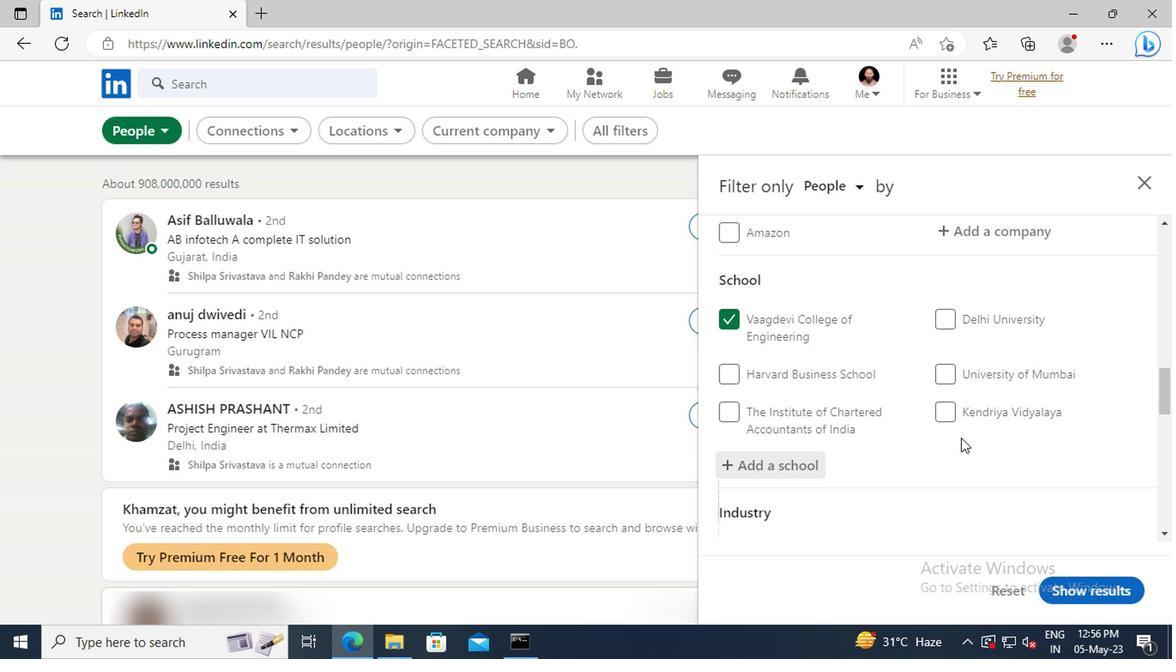 
Action: Mouse moved to (949, 413)
Screenshot: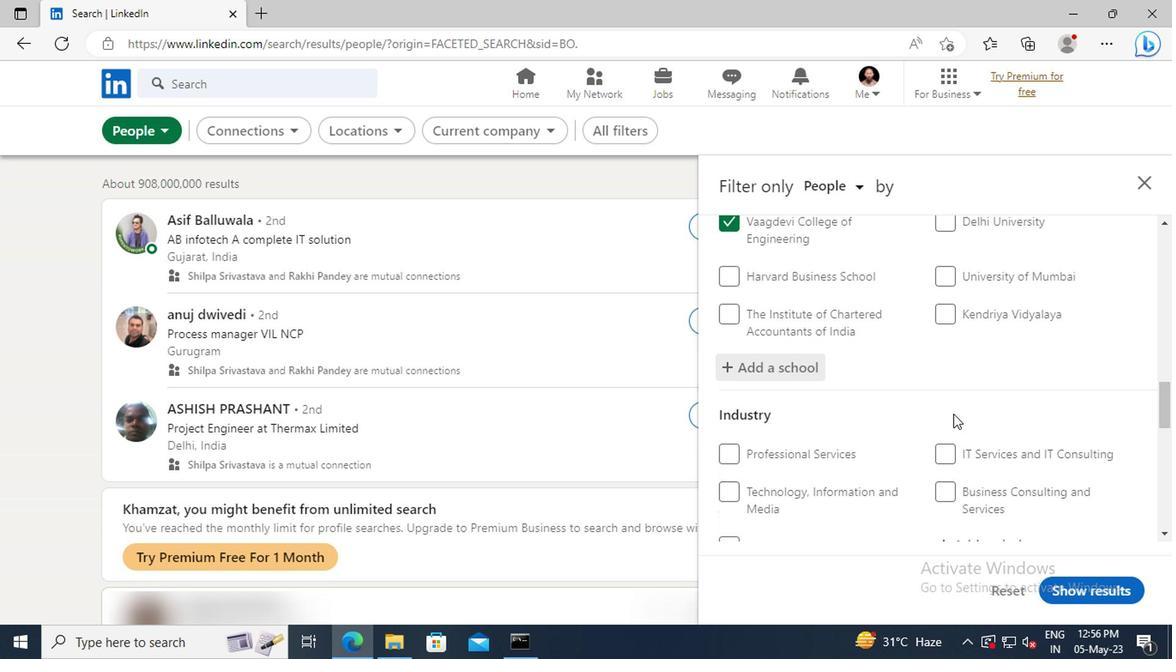 
Action: Mouse scrolled (949, 412) with delta (0, 0)
Screenshot: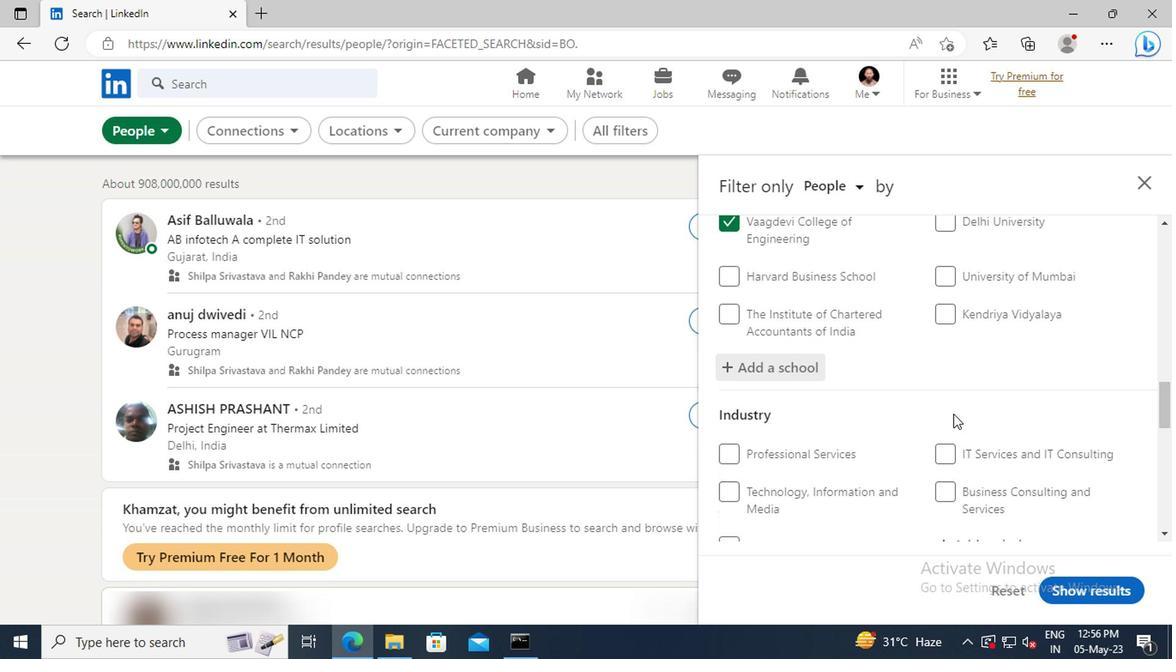 
Action: Mouse moved to (949, 411)
Screenshot: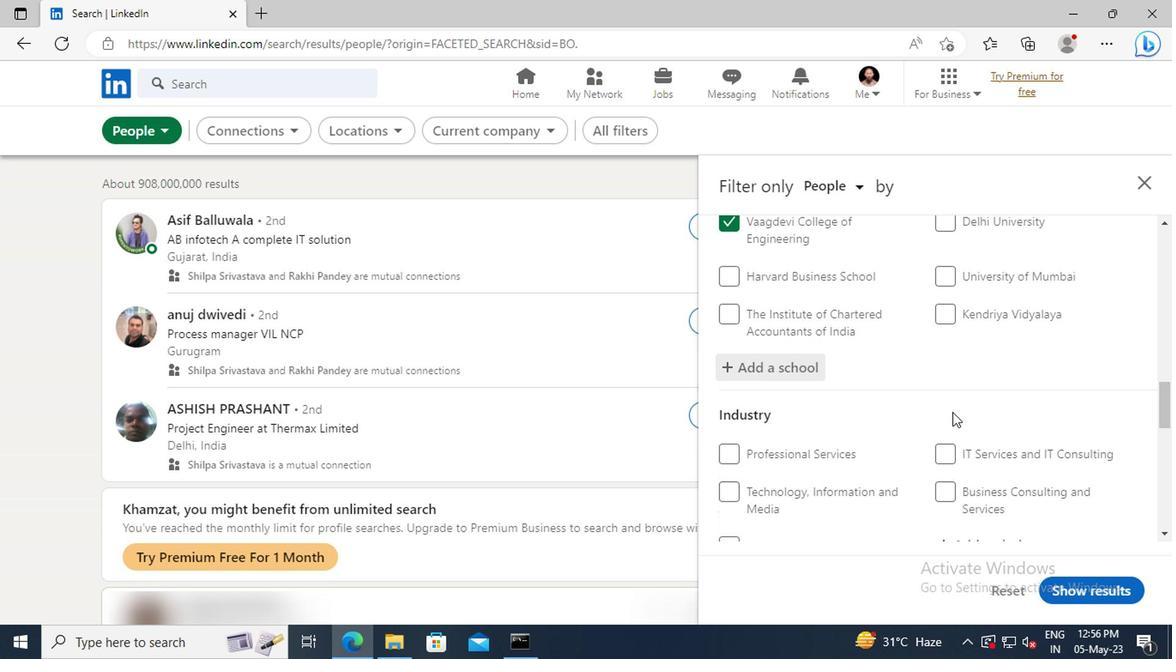 
Action: Mouse scrolled (949, 410) with delta (0, 0)
Screenshot: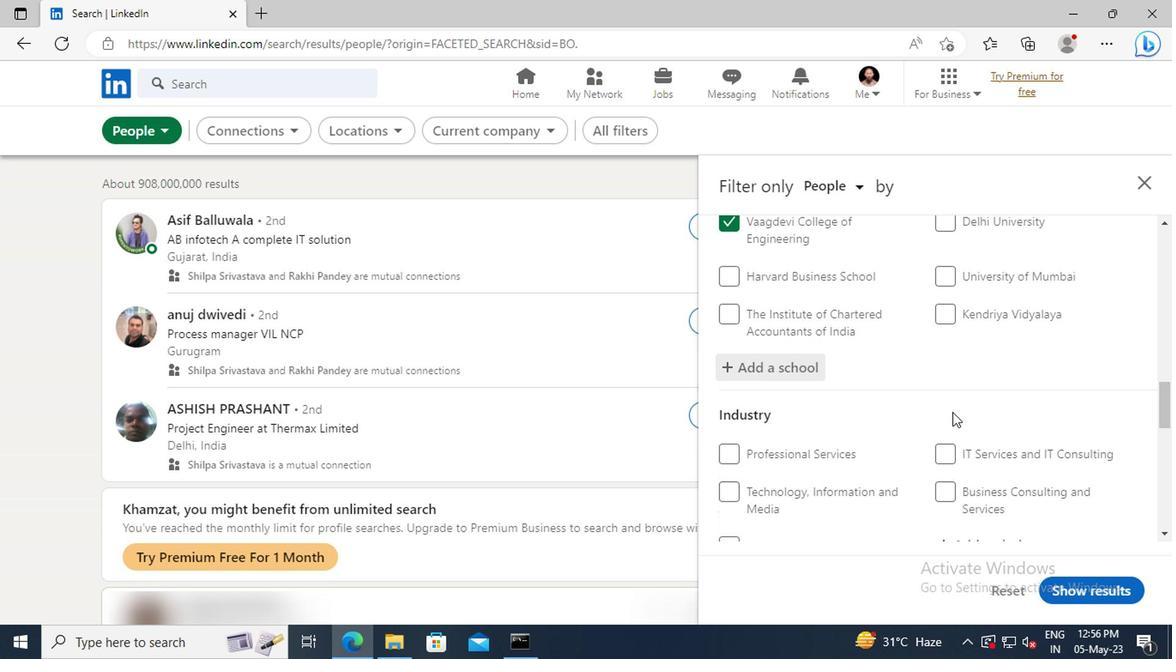 
Action: Mouse scrolled (949, 410) with delta (0, 0)
Screenshot: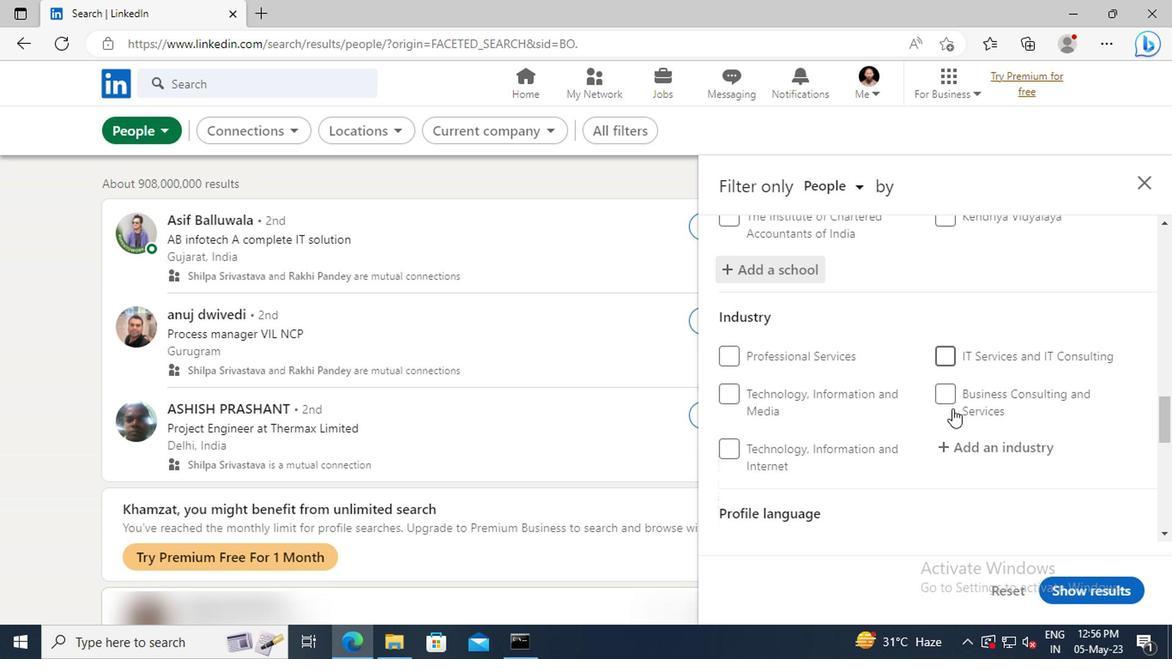 
Action: Mouse moved to (955, 407)
Screenshot: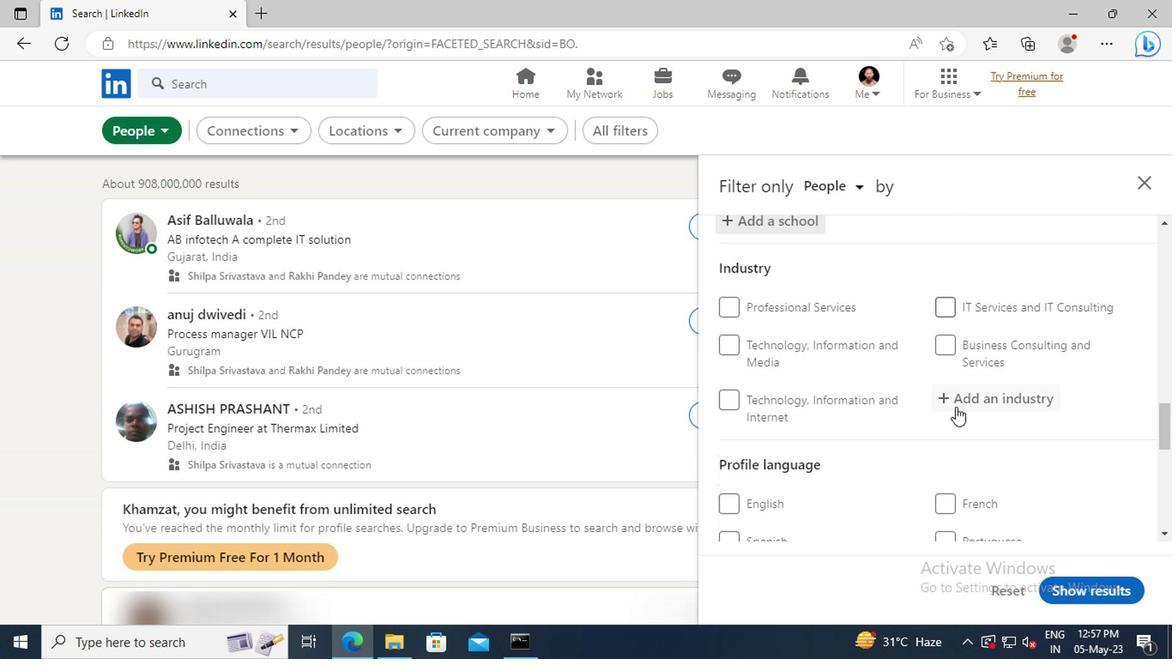 
Action: Mouse pressed left at (955, 407)
Screenshot: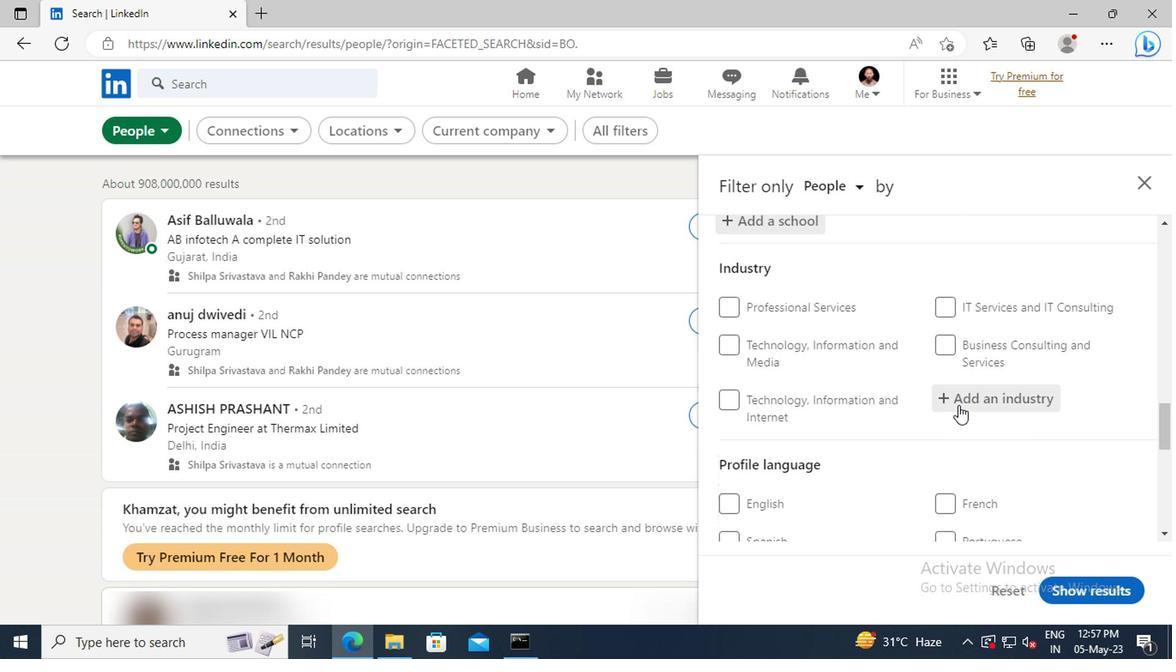 
Action: Key pressed <Key.shift>E-<Key.shift>LEAR
Screenshot: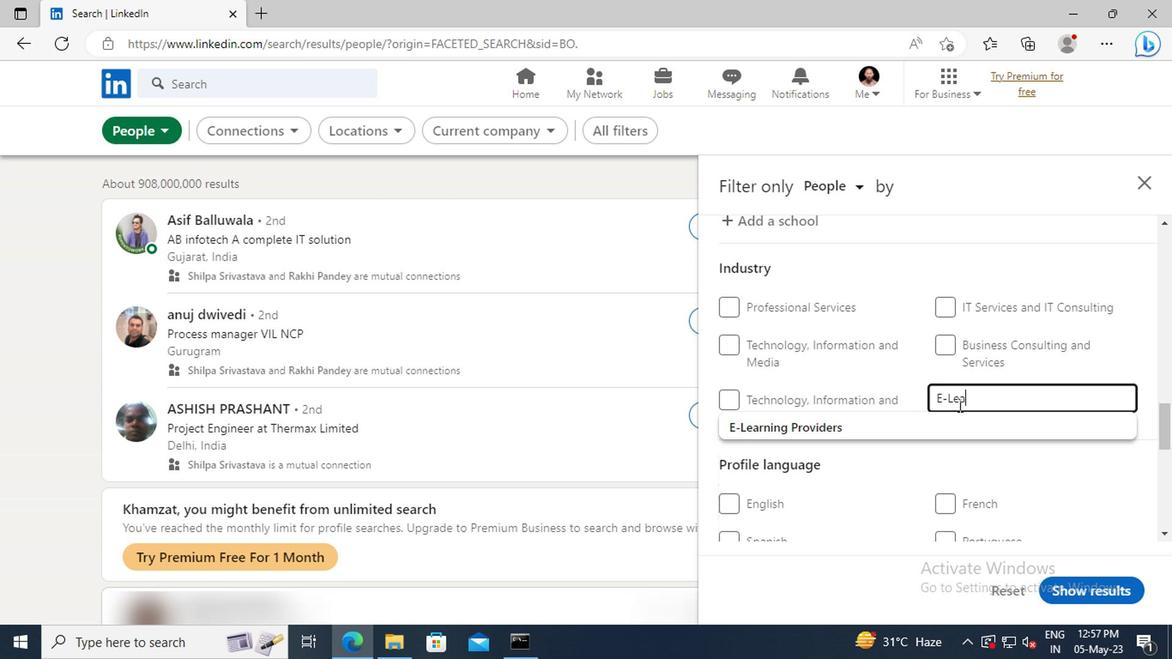 
Action: Mouse moved to (955, 423)
Screenshot: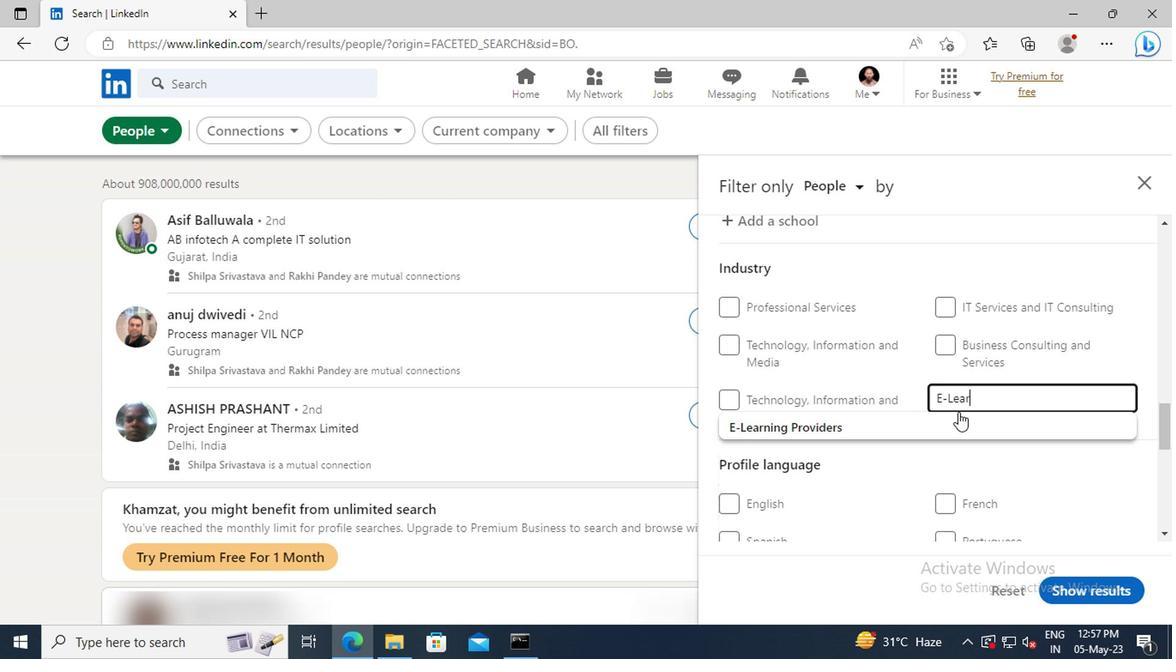 
Action: Mouse pressed left at (955, 423)
Screenshot: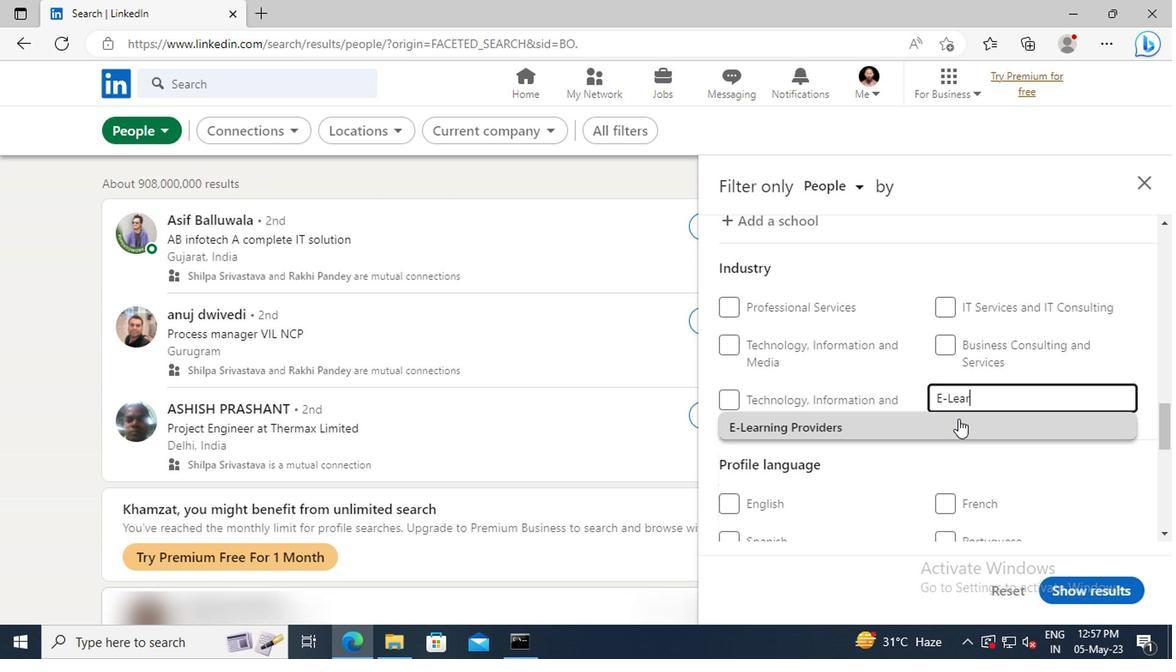 
Action: Mouse scrolled (955, 422) with delta (0, 0)
Screenshot: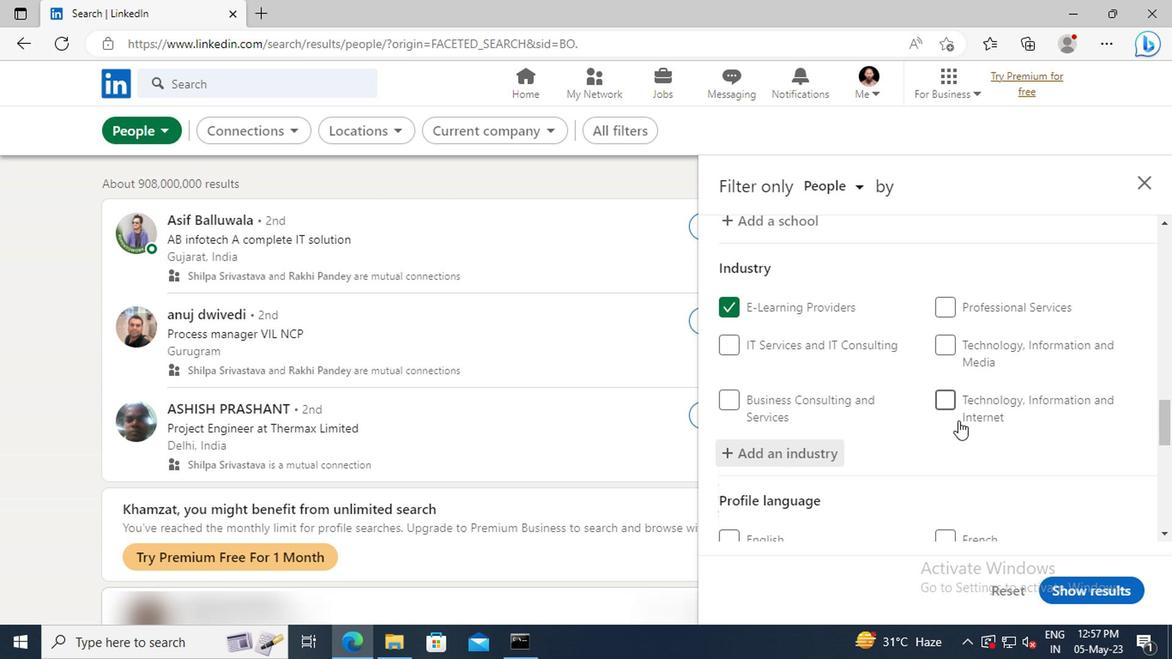 
Action: Mouse scrolled (955, 422) with delta (0, 0)
Screenshot: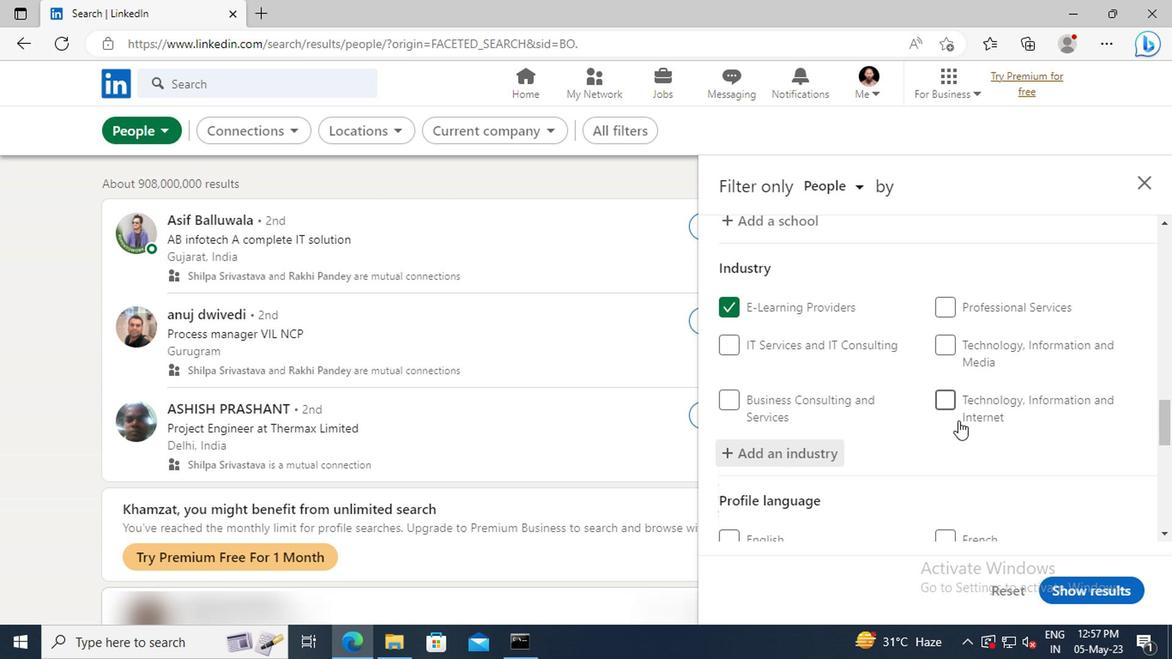 
Action: Mouse scrolled (955, 422) with delta (0, 0)
Screenshot: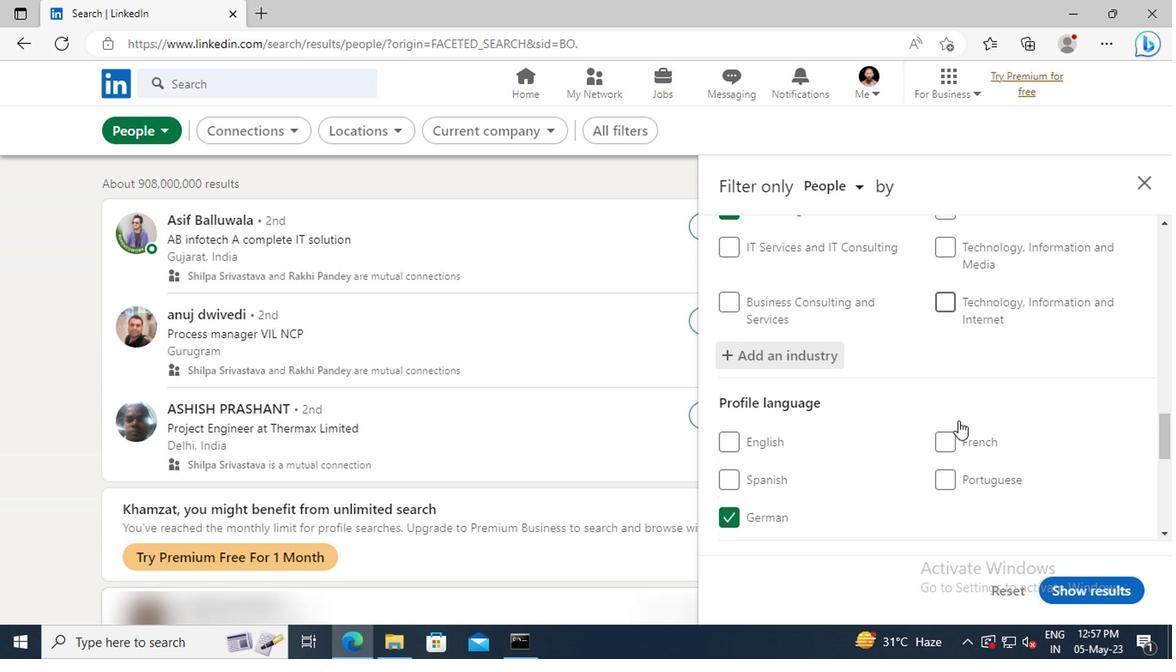 
Action: Mouse moved to (955, 423)
Screenshot: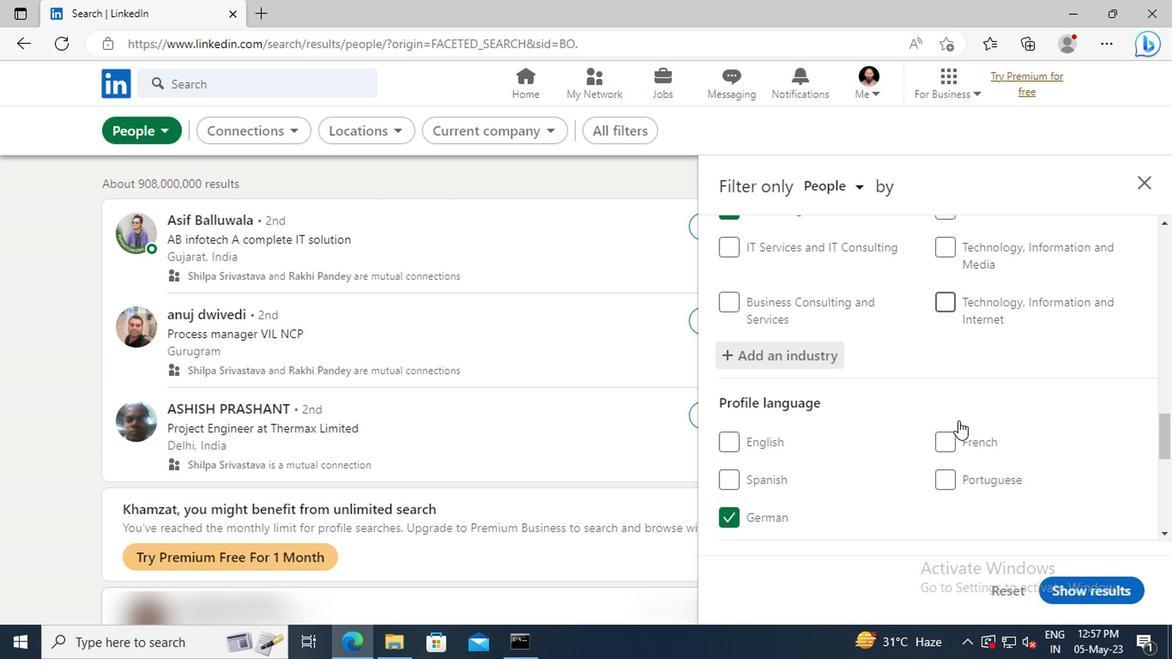 
Action: Mouse scrolled (955, 422) with delta (0, 0)
Screenshot: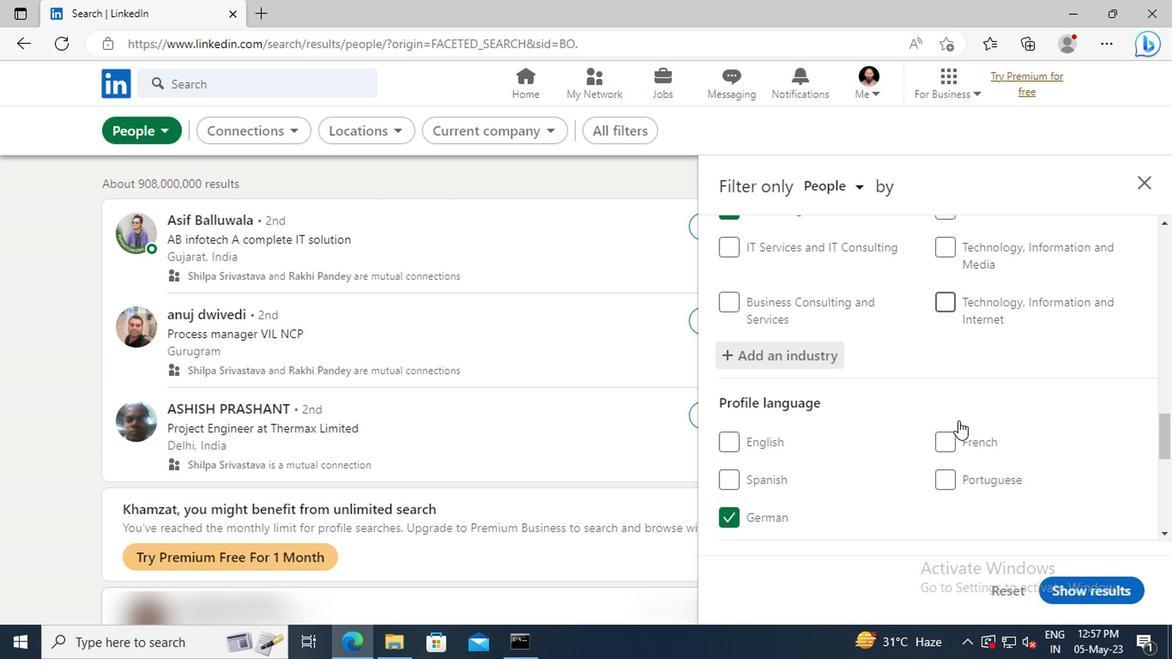 
Action: Mouse scrolled (955, 422) with delta (0, 0)
Screenshot: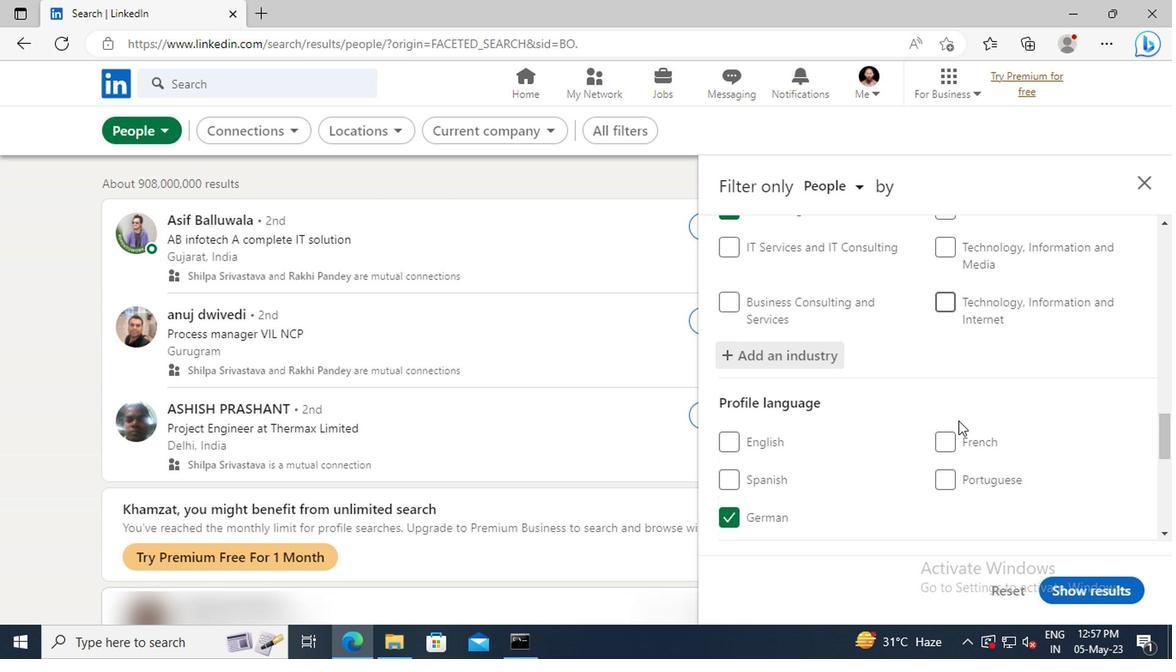 
Action: Mouse moved to (953, 418)
Screenshot: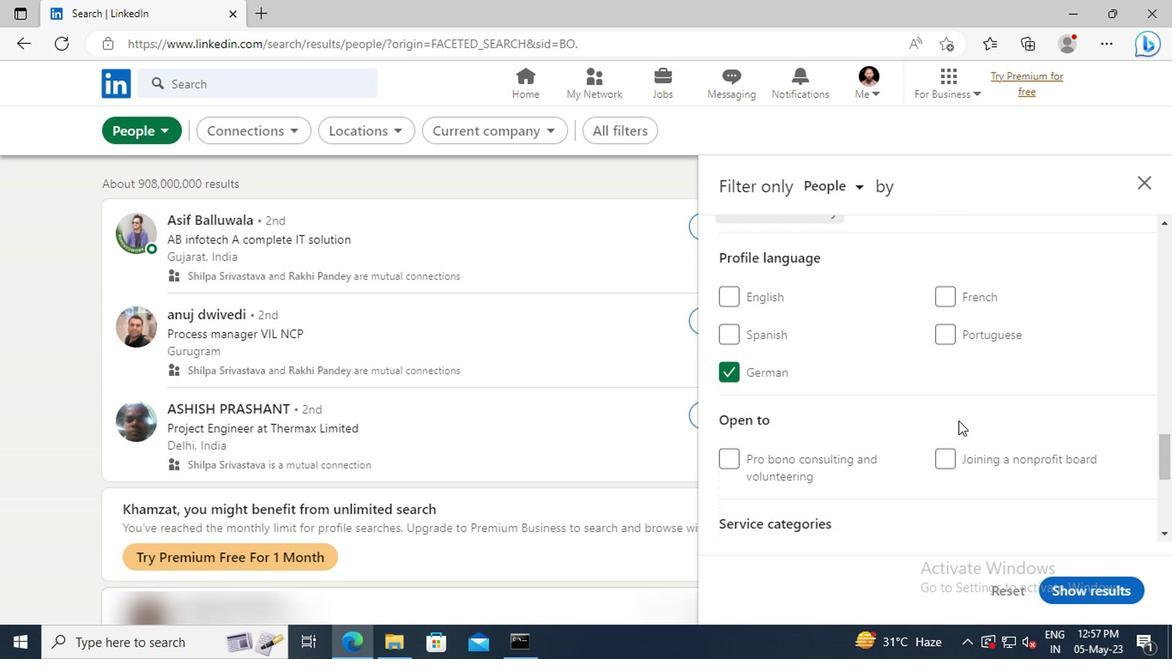 
Action: Mouse scrolled (953, 418) with delta (0, 0)
Screenshot: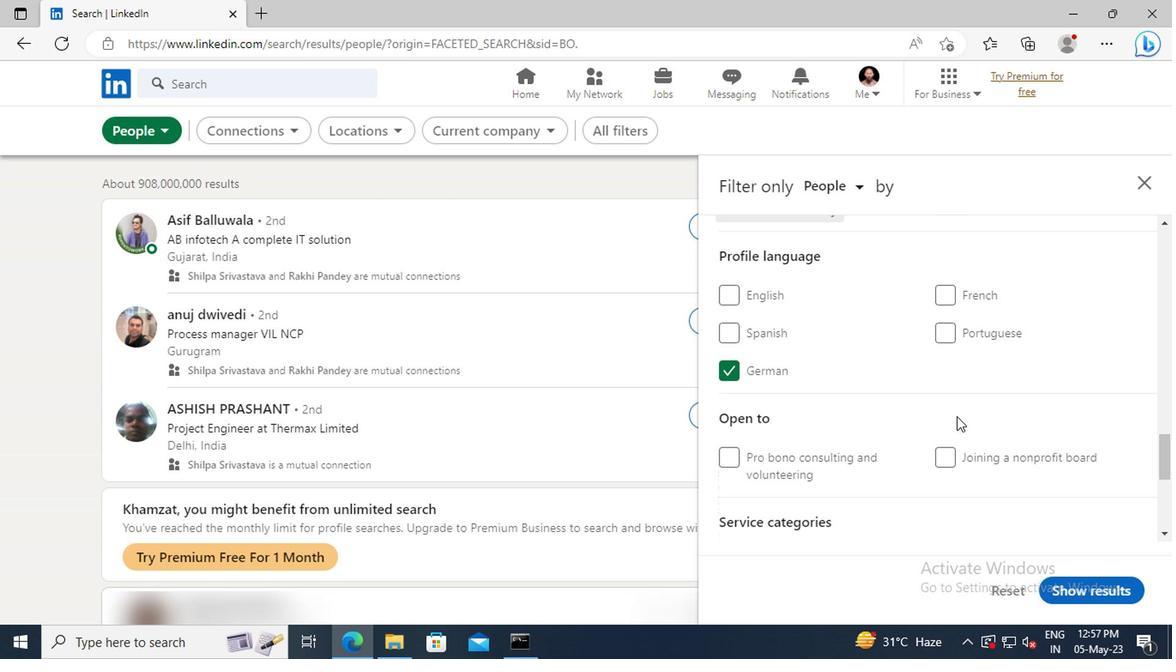 
Action: Mouse scrolled (953, 418) with delta (0, 0)
Screenshot: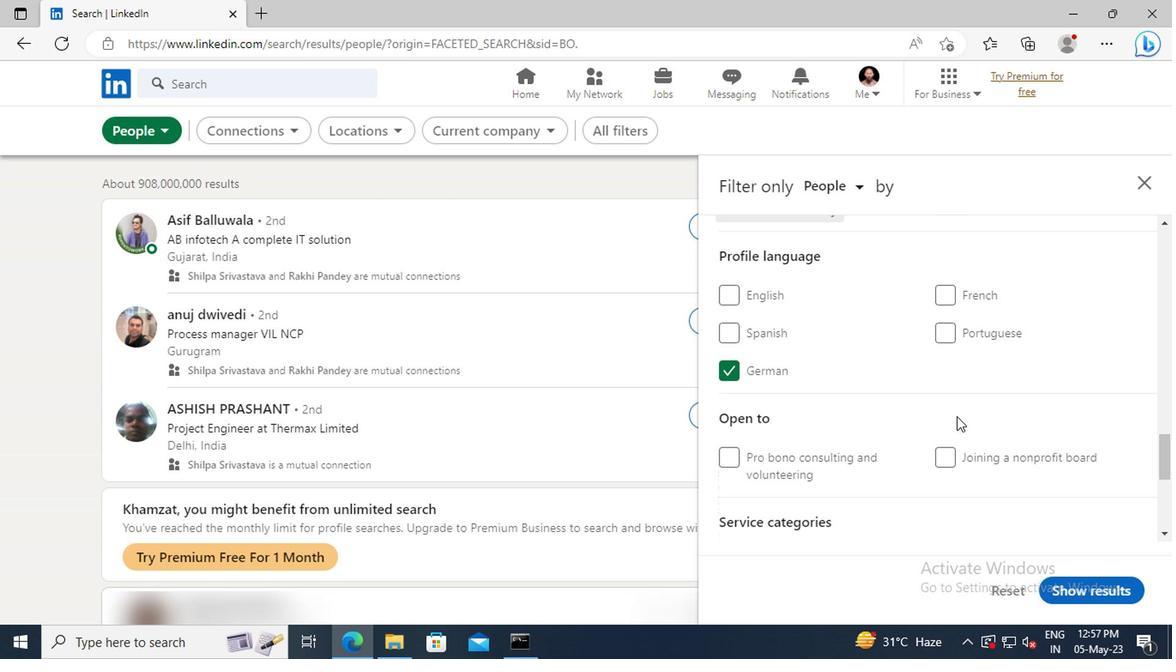 
Action: Mouse scrolled (953, 418) with delta (0, 0)
Screenshot: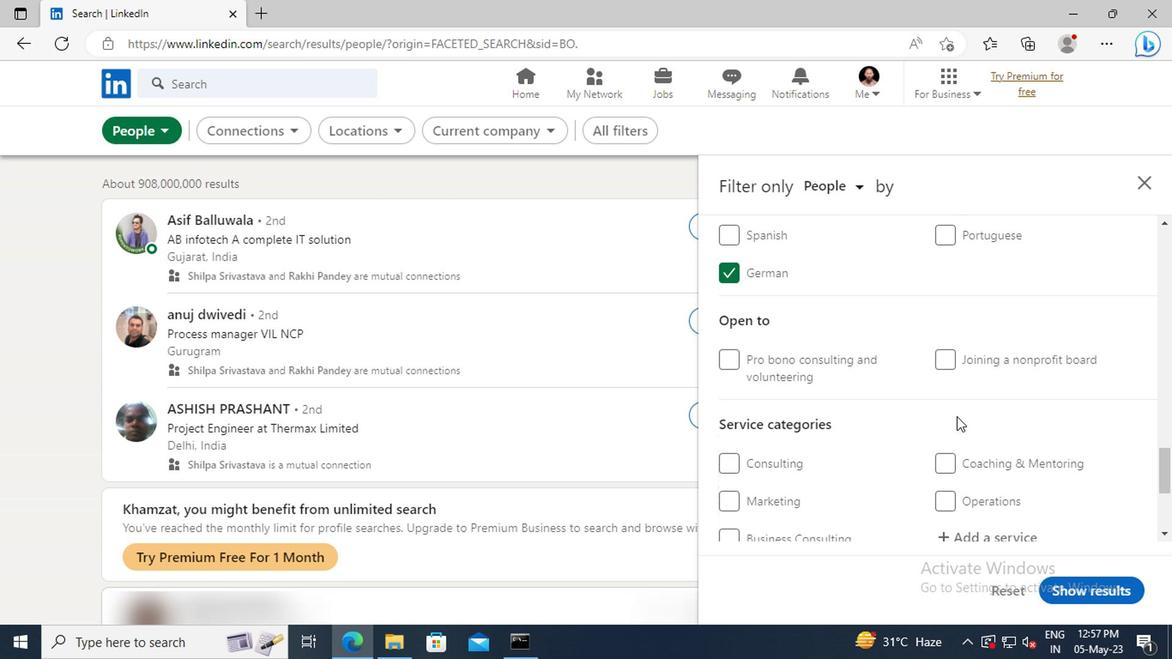 
Action: Mouse scrolled (953, 418) with delta (0, 0)
Screenshot: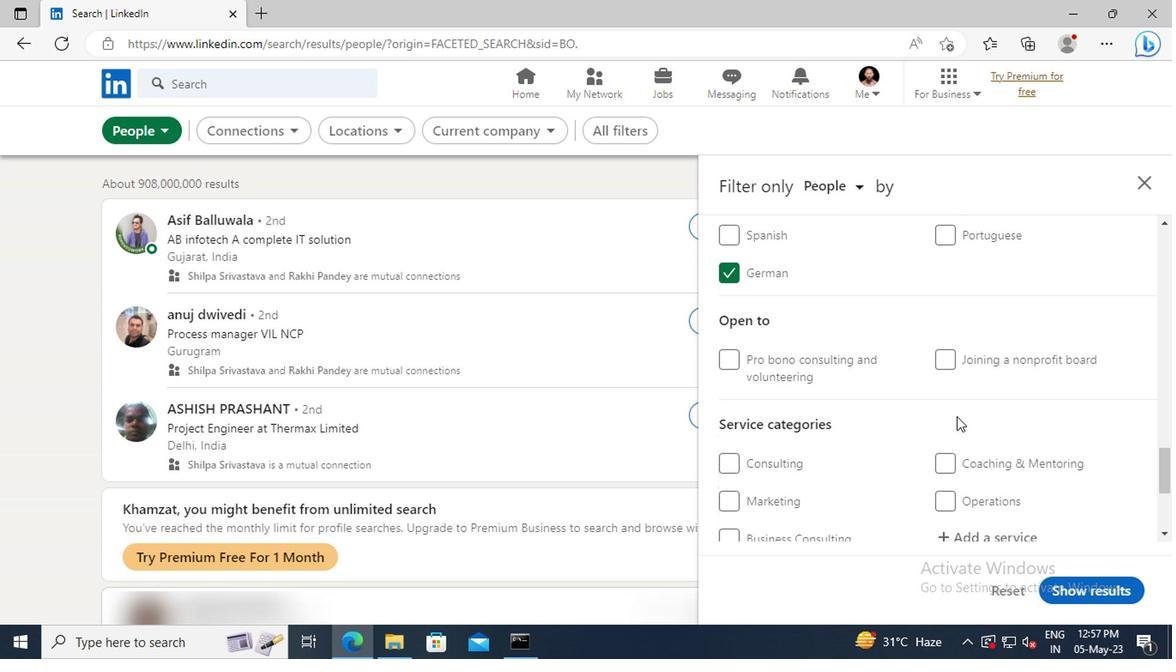 
Action: Mouse moved to (952, 438)
Screenshot: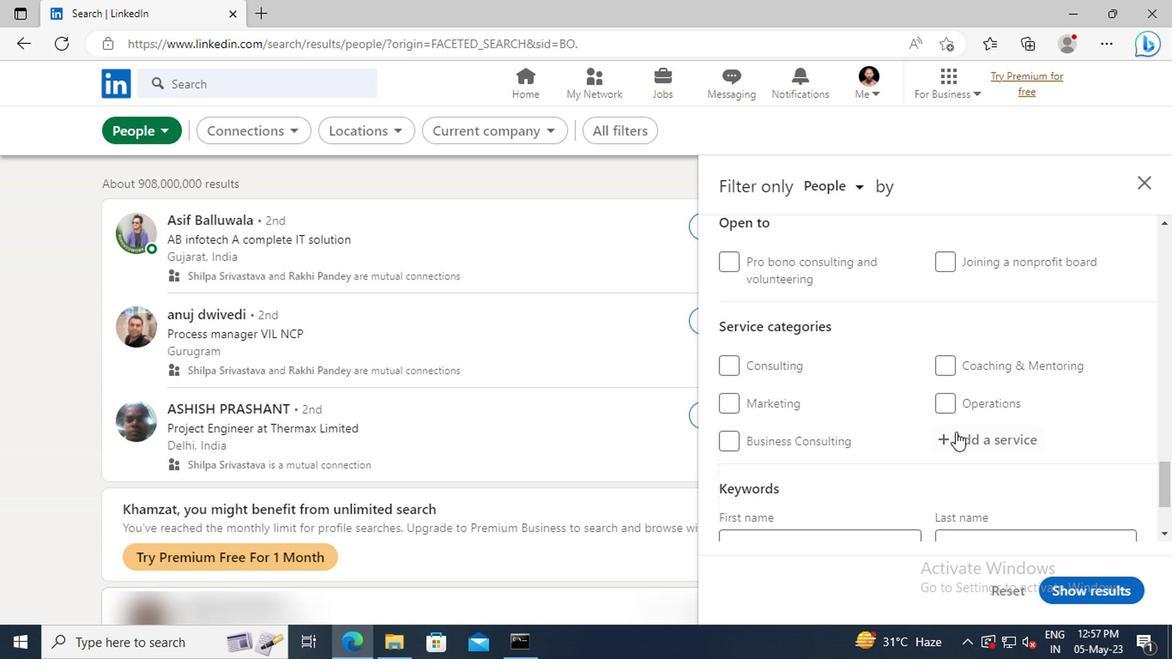 
Action: Mouse pressed left at (952, 438)
Screenshot: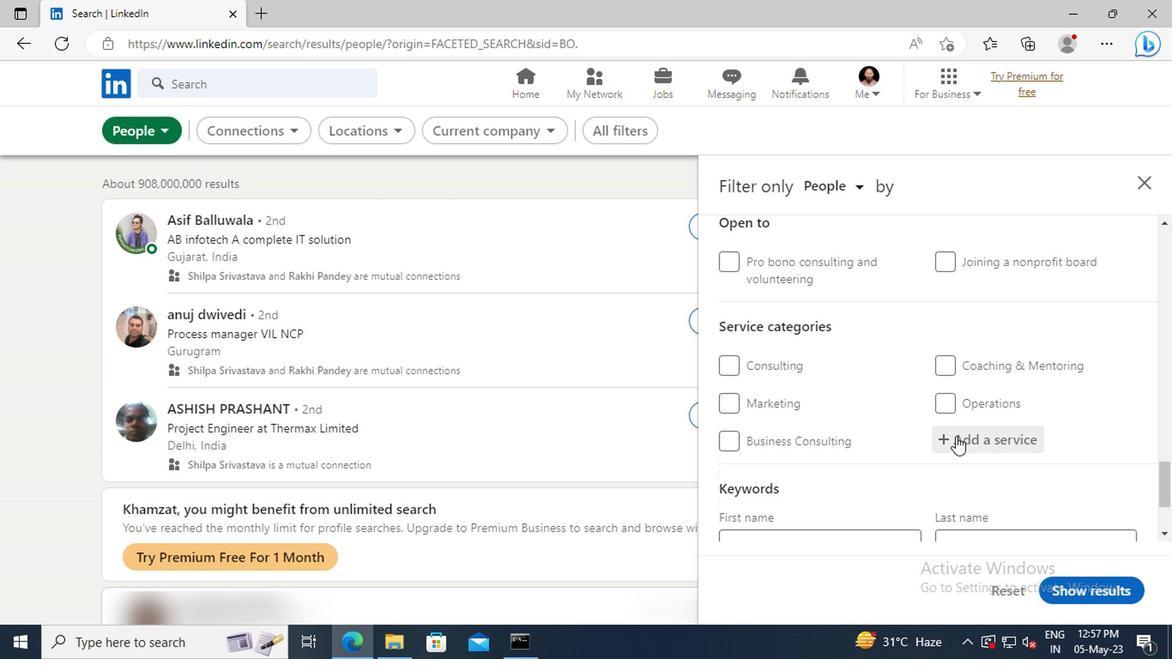 
Action: Key pressed <Key.shift>PACKA
Screenshot: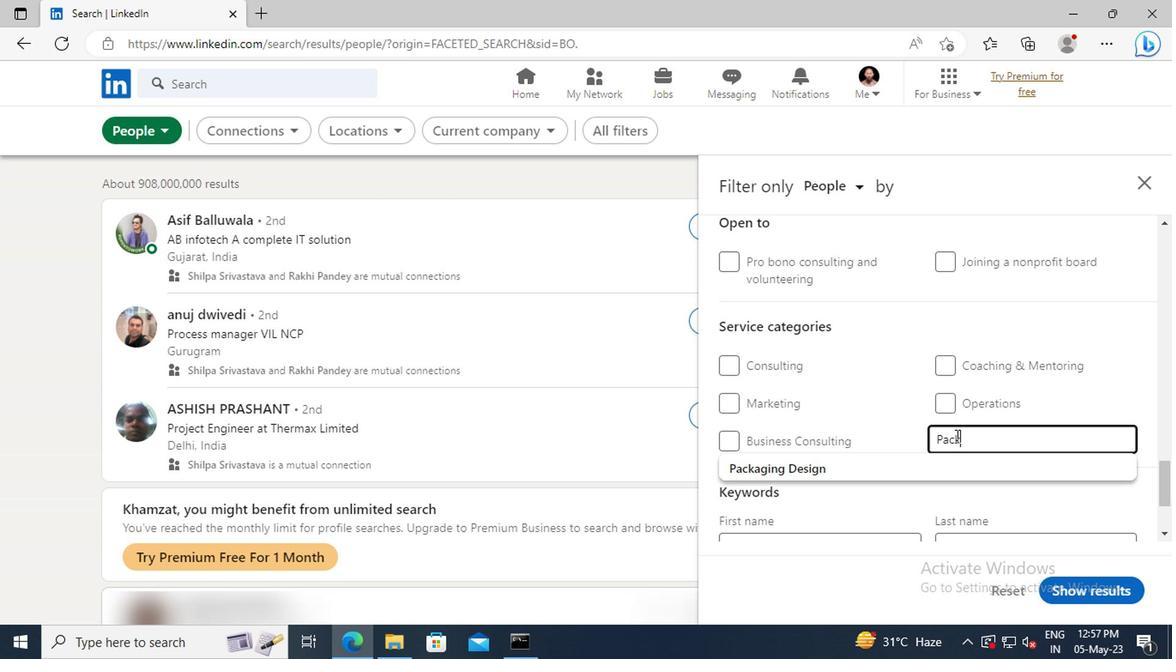 
Action: Mouse moved to (950, 469)
Screenshot: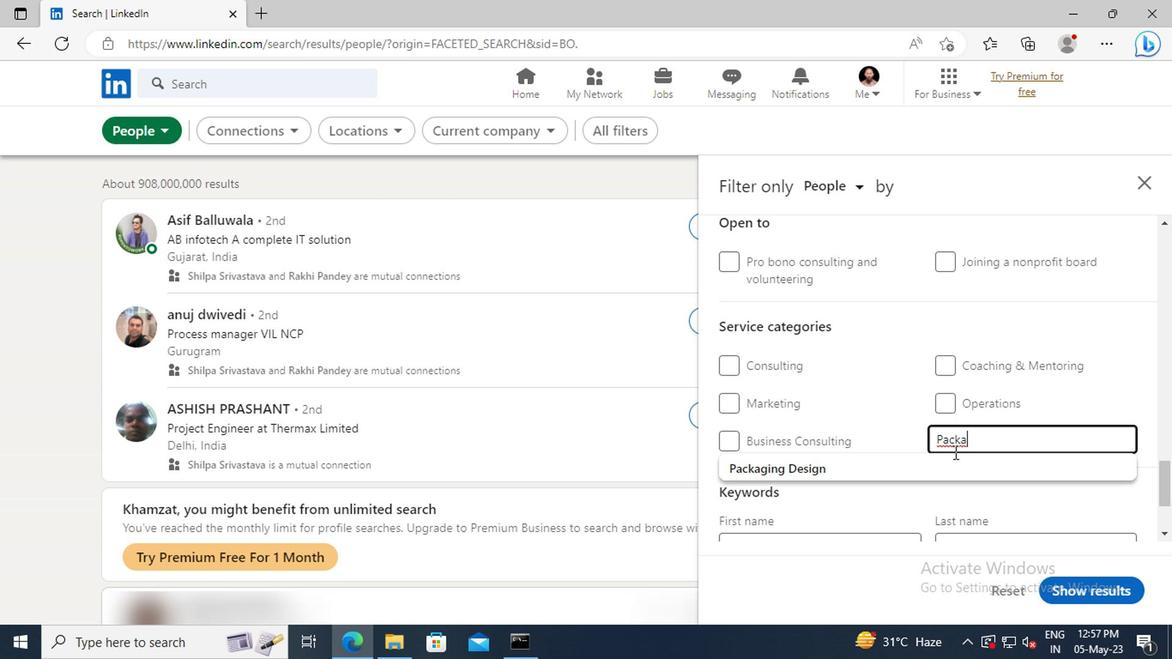 
Action: Mouse pressed left at (950, 469)
Screenshot: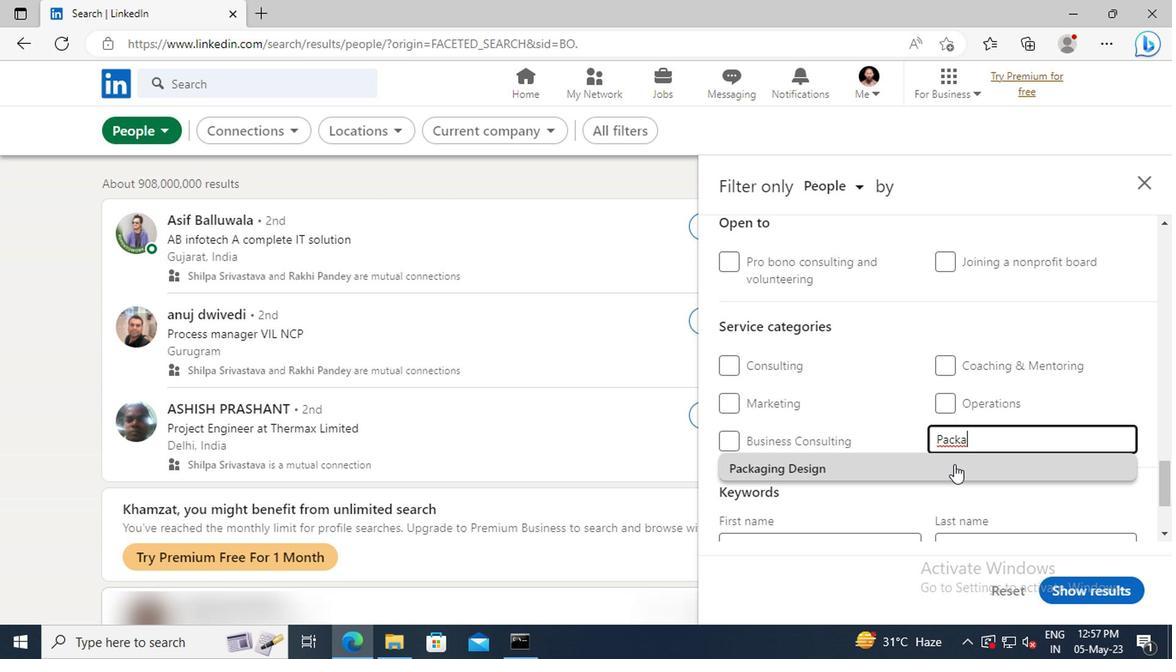 
Action: Mouse scrolled (950, 469) with delta (0, 0)
Screenshot: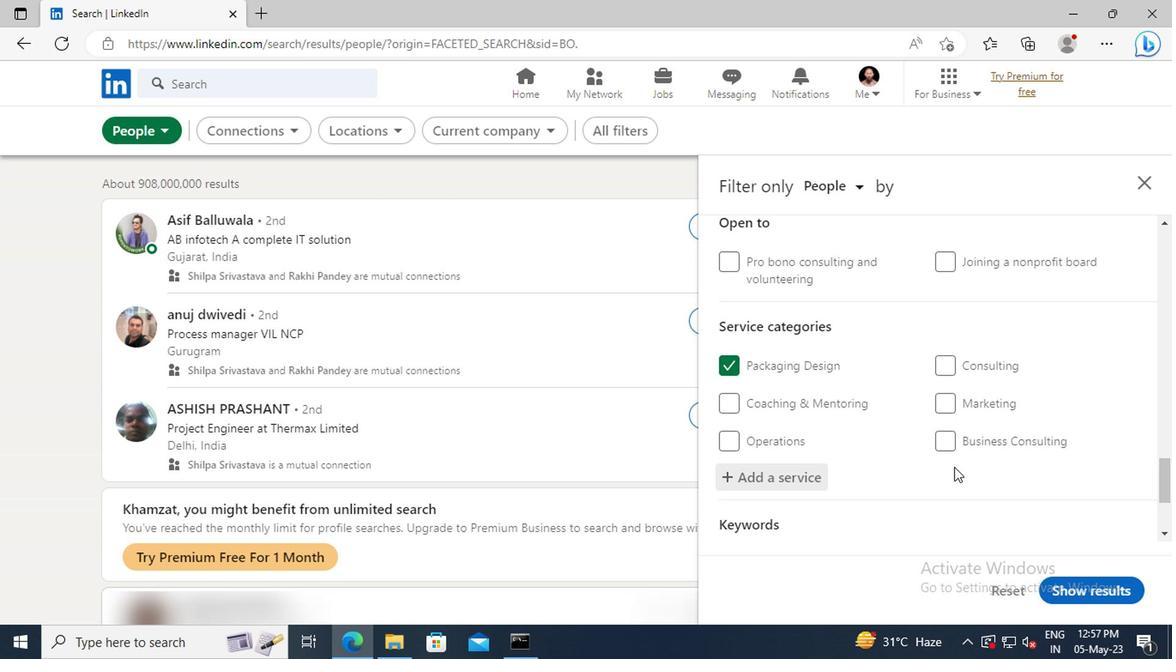 
Action: Mouse scrolled (950, 469) with delta (0, 0)
Screenshot: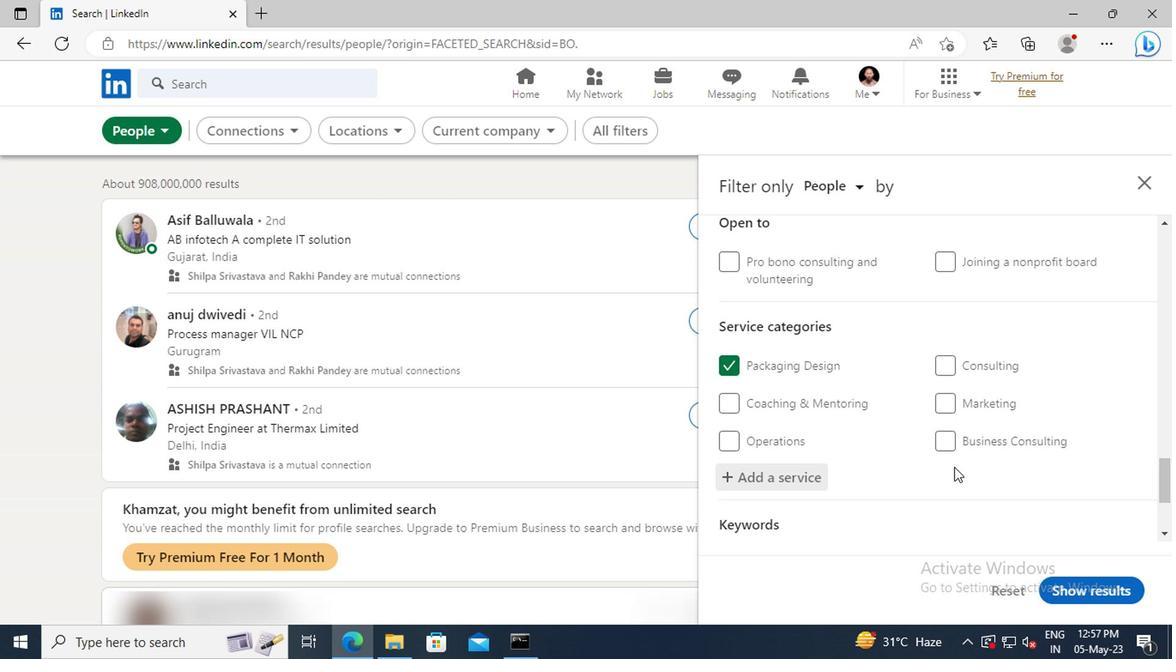 
Action: Mouse scrolled (950, 469) with delta (0, 0)
Screenshot: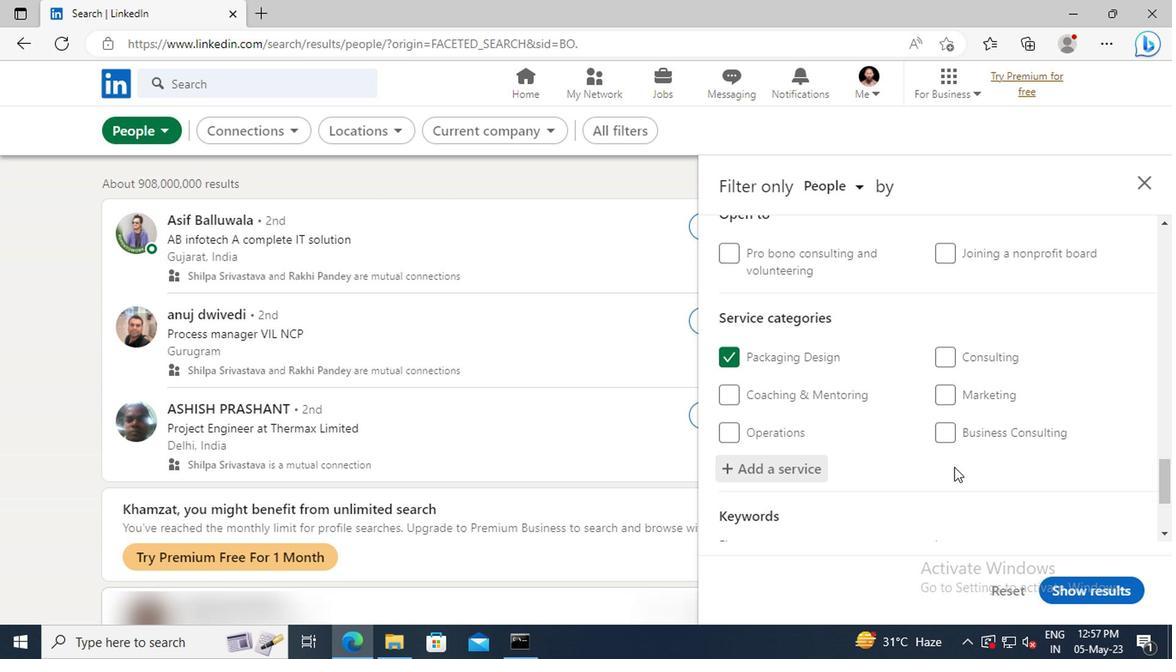 
Action: Mouse scrolled (950, 469) with delta (0, 0)
Screenshot: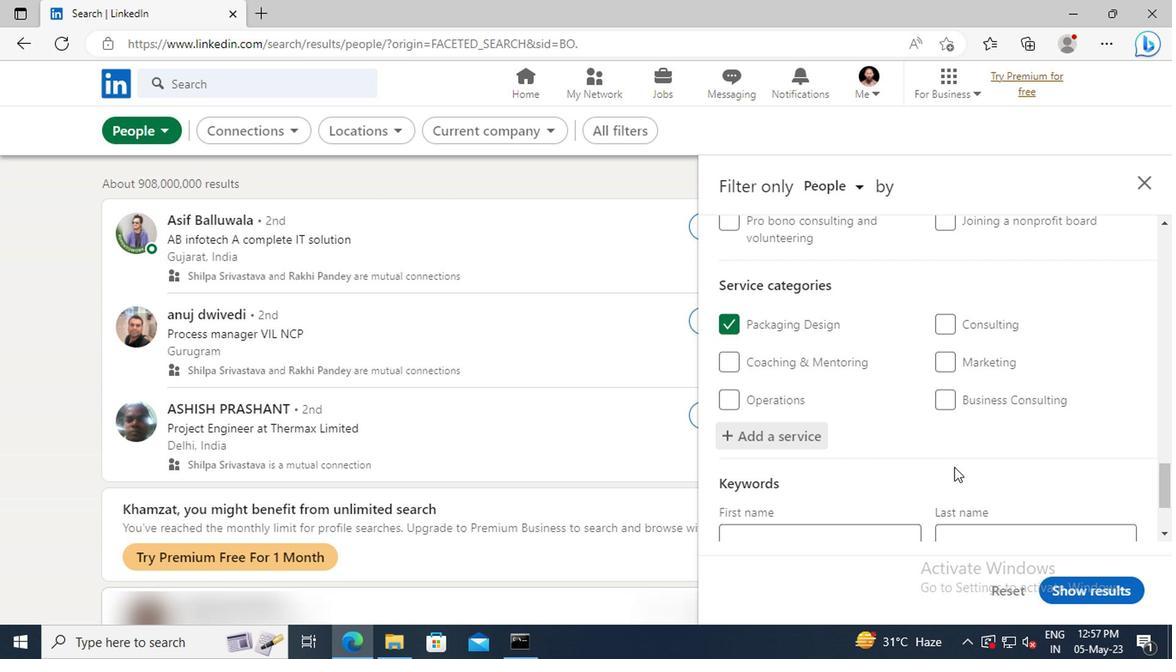 
Action: Mouse moved to (876, 472)
Screenshot: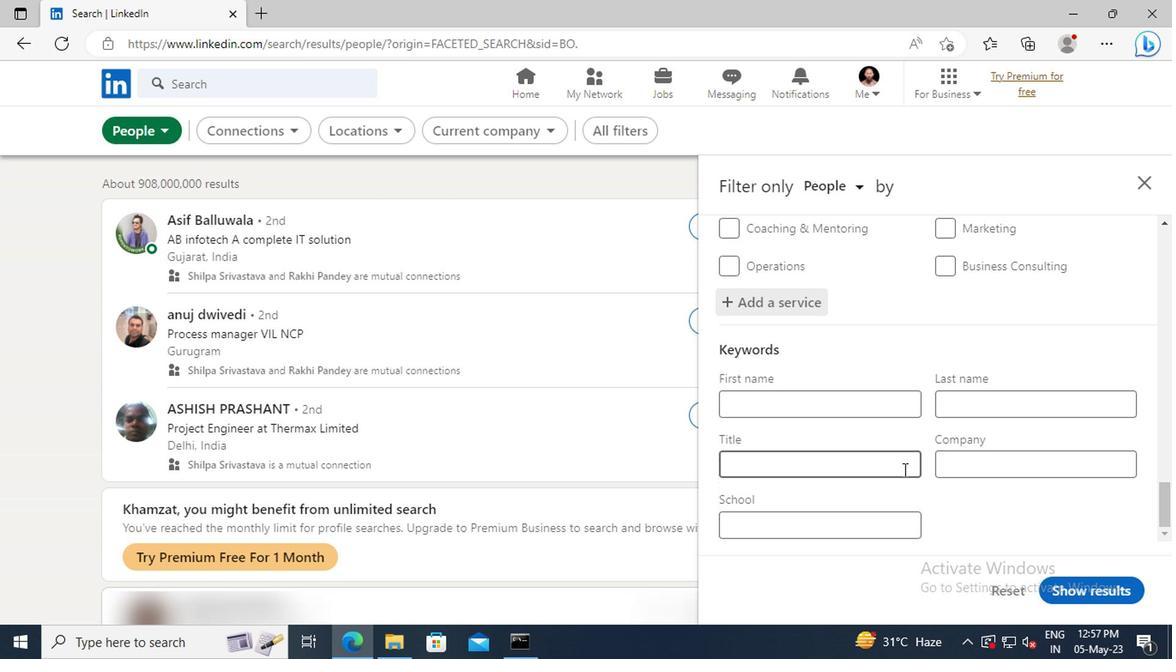 
Action: Mouse pressed left at (876, 472)
Screenshot: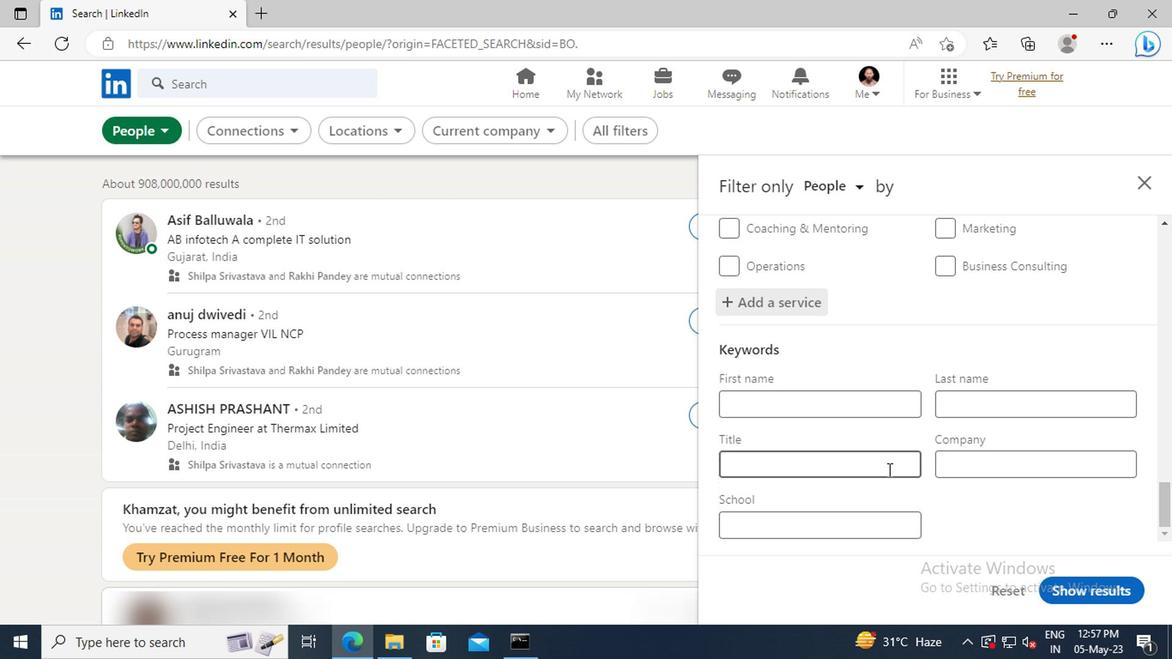 
Action: Key pressed <Key.shift>FOUNDER<Key.enter>
Screenshot: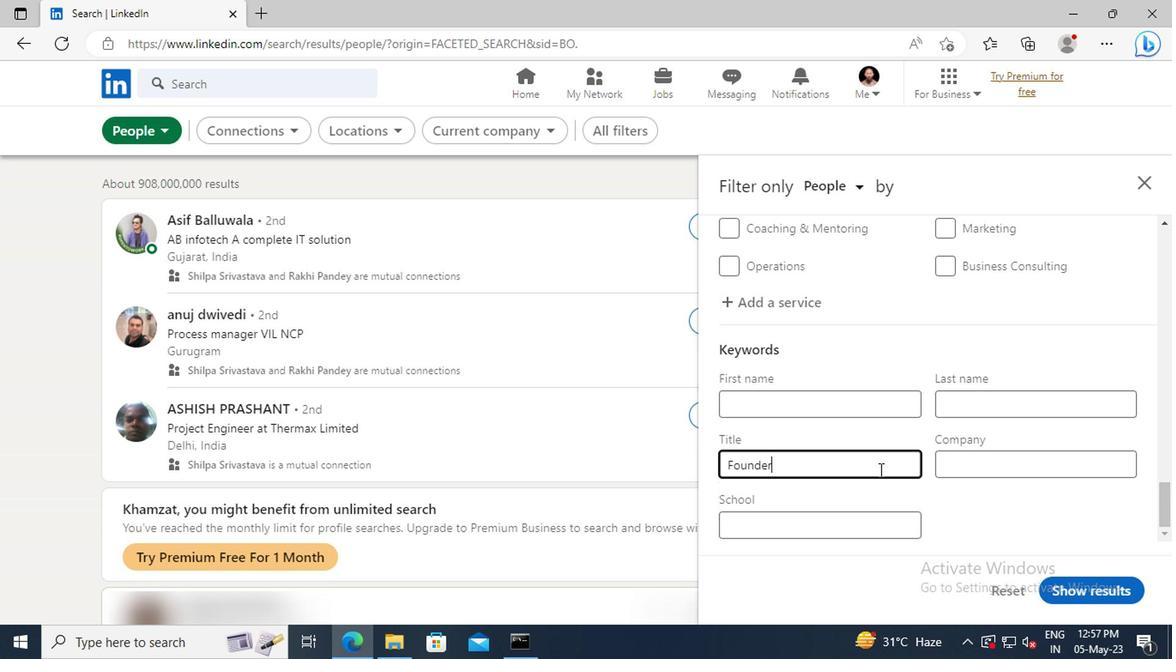 
Action: Mouse moved to (1075, 589)
Screenshot: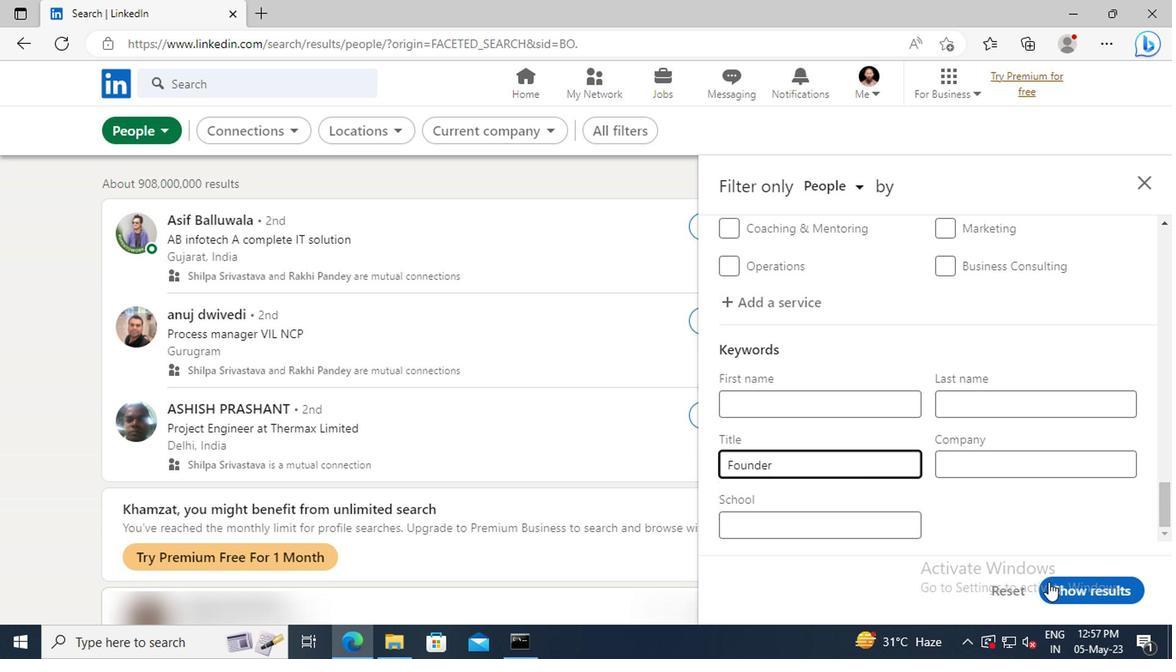 
Action: Mouse pressed left at (1075, 589)
Screenshot: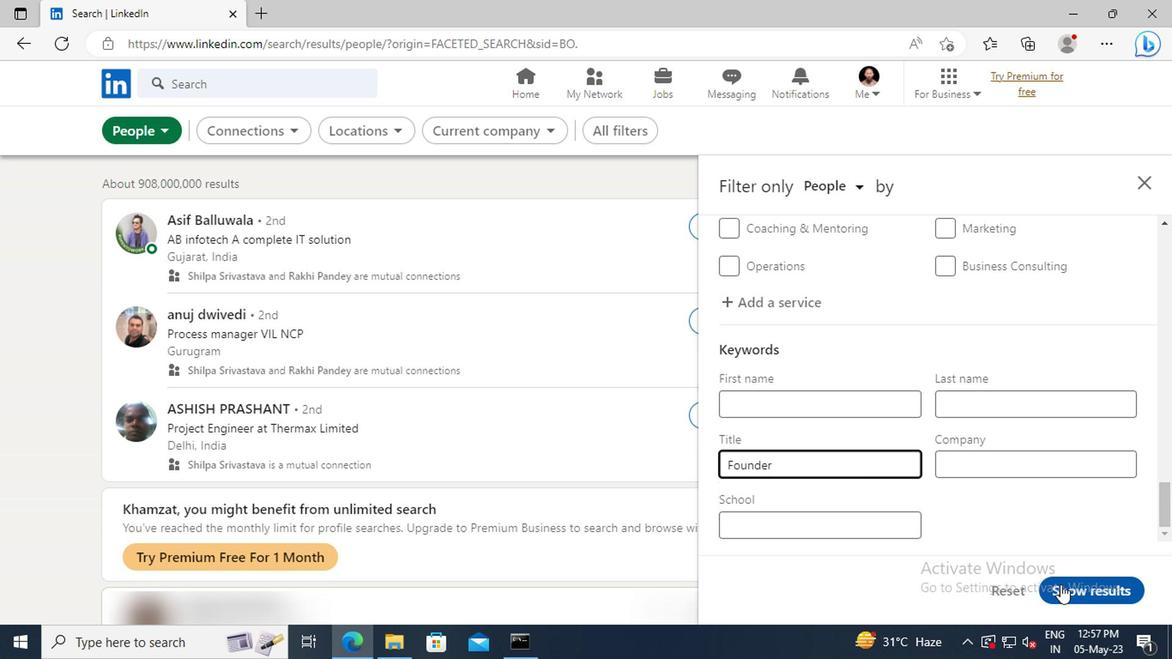 
